 Task: Find connections with filter location Palín with filter topic #Trainerwith filter profile language French with filter current company HDFC Bank with filter school Andhra Loyola Institute of Engineering & Technology, Polytechnic Post Office, Loyola Campus,Vijayawada, PIN-520008. (CC-HP) with filter industry Retail Books and Printed News with filter service category Network Support with filter keywords title Animal Control Officer
Action: Mouse moved to (698, 102)
Screenshot: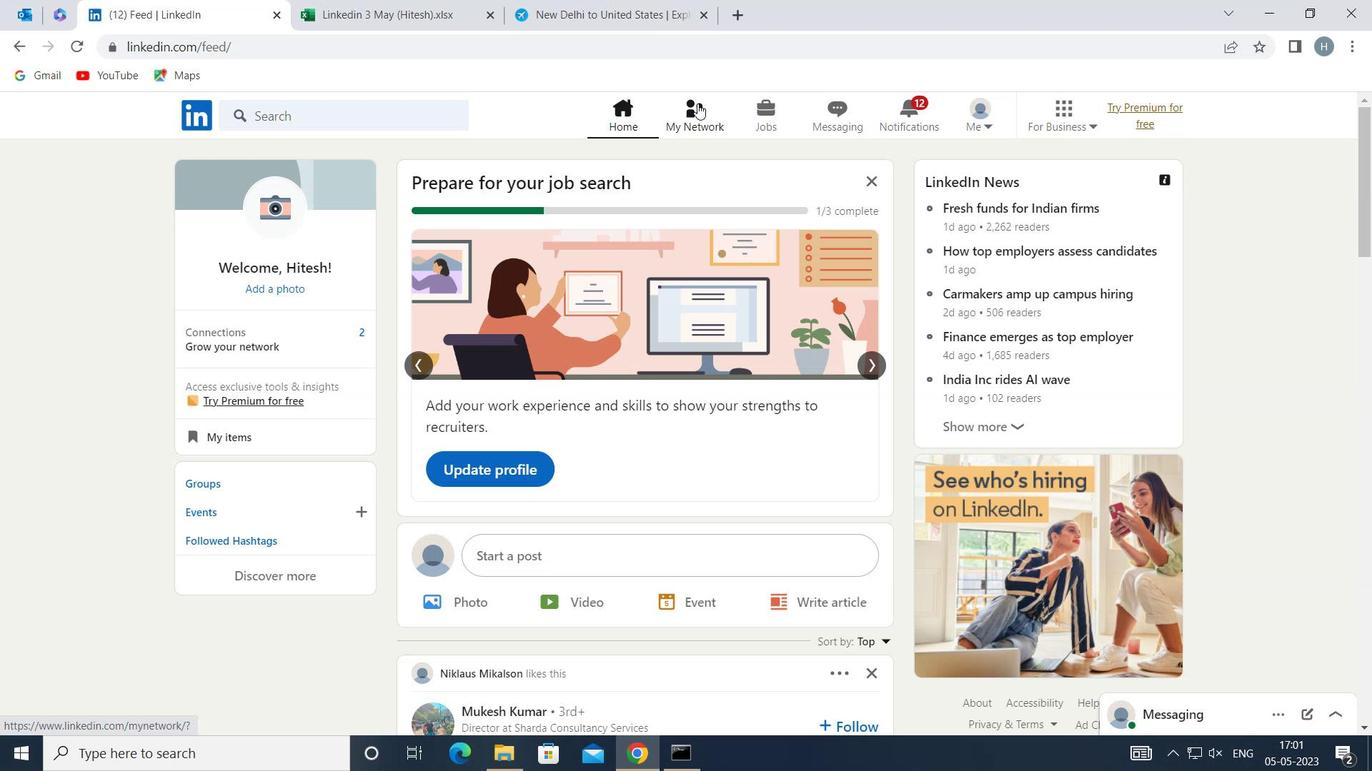 
Action: Mouse pressed left at (698, 102)
Screenshot: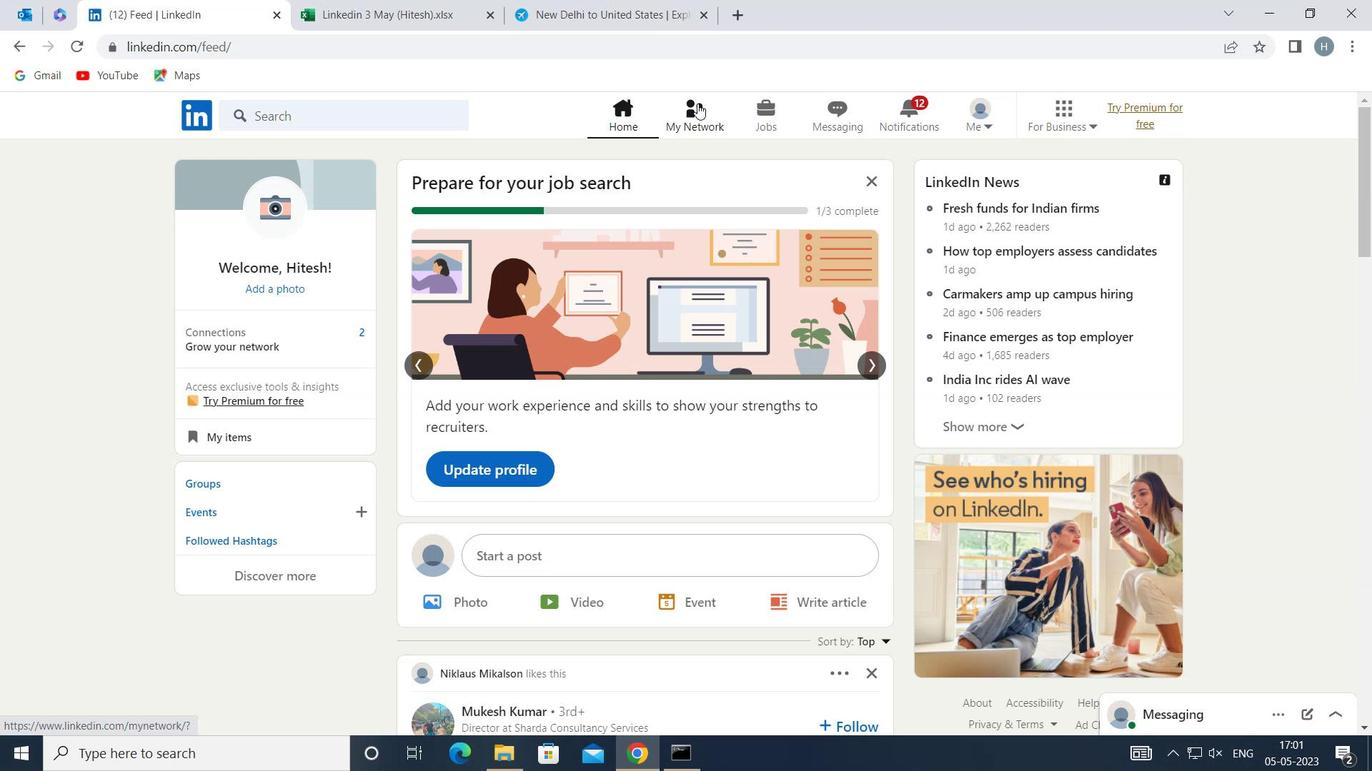 
Action: Mouse moved to (393, 205)
Screenshot: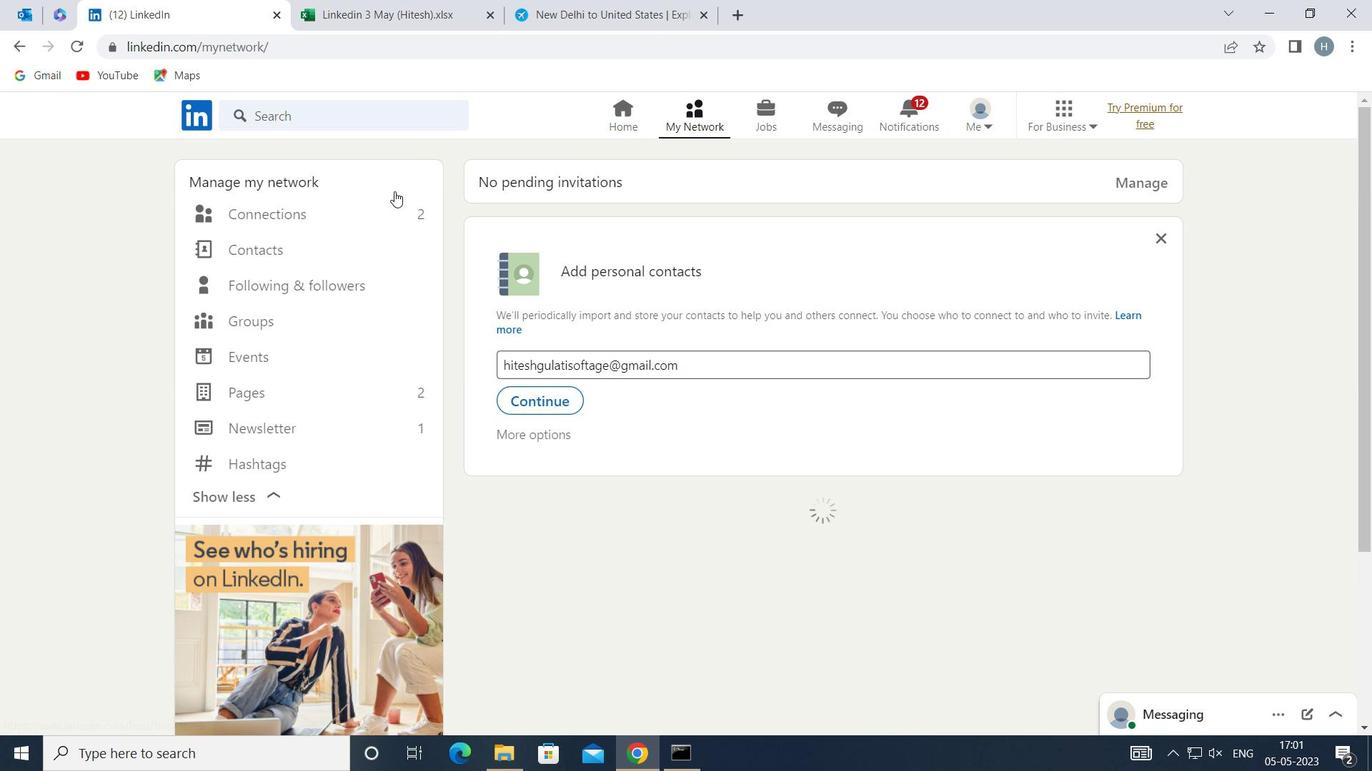 
Action: Mouse pressed left at (393, 205)
Screenshot: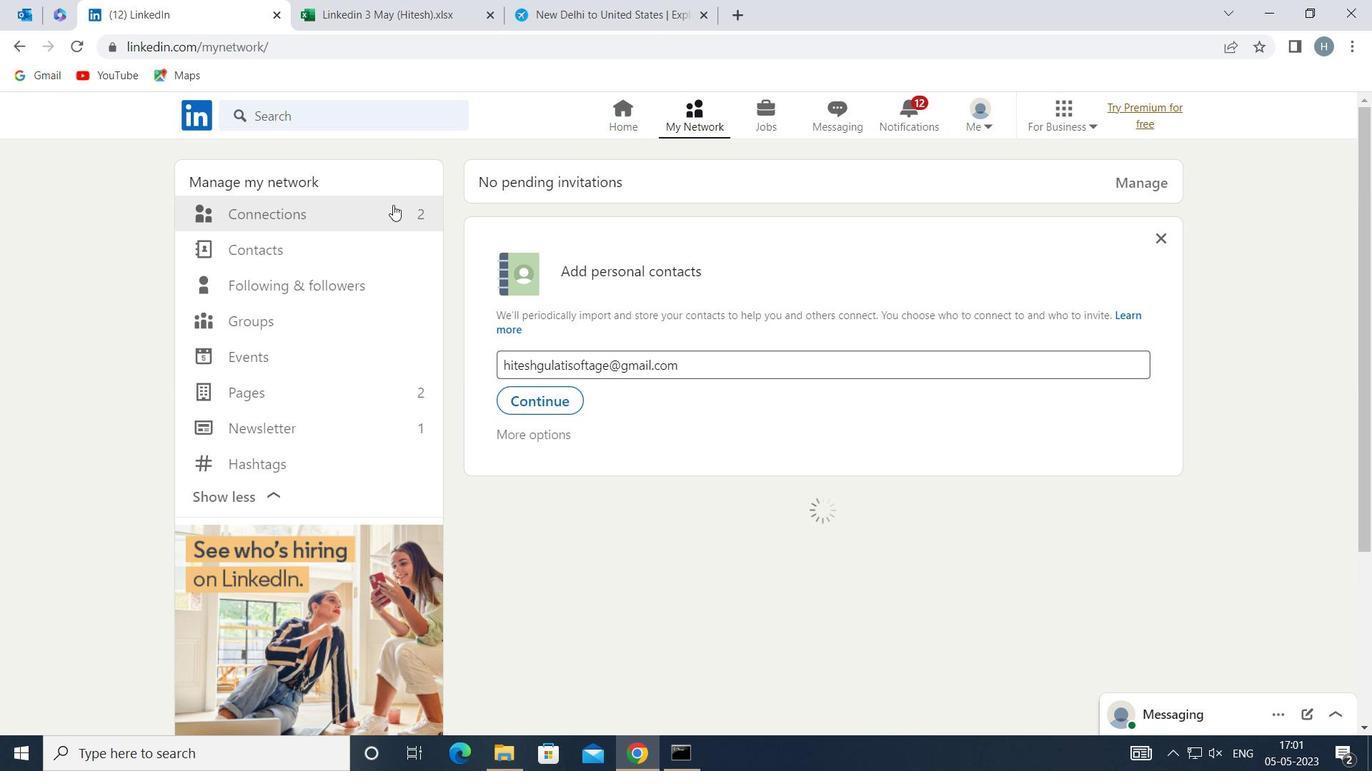 
Action: Mouse moved to (813, 214)
Screenshot: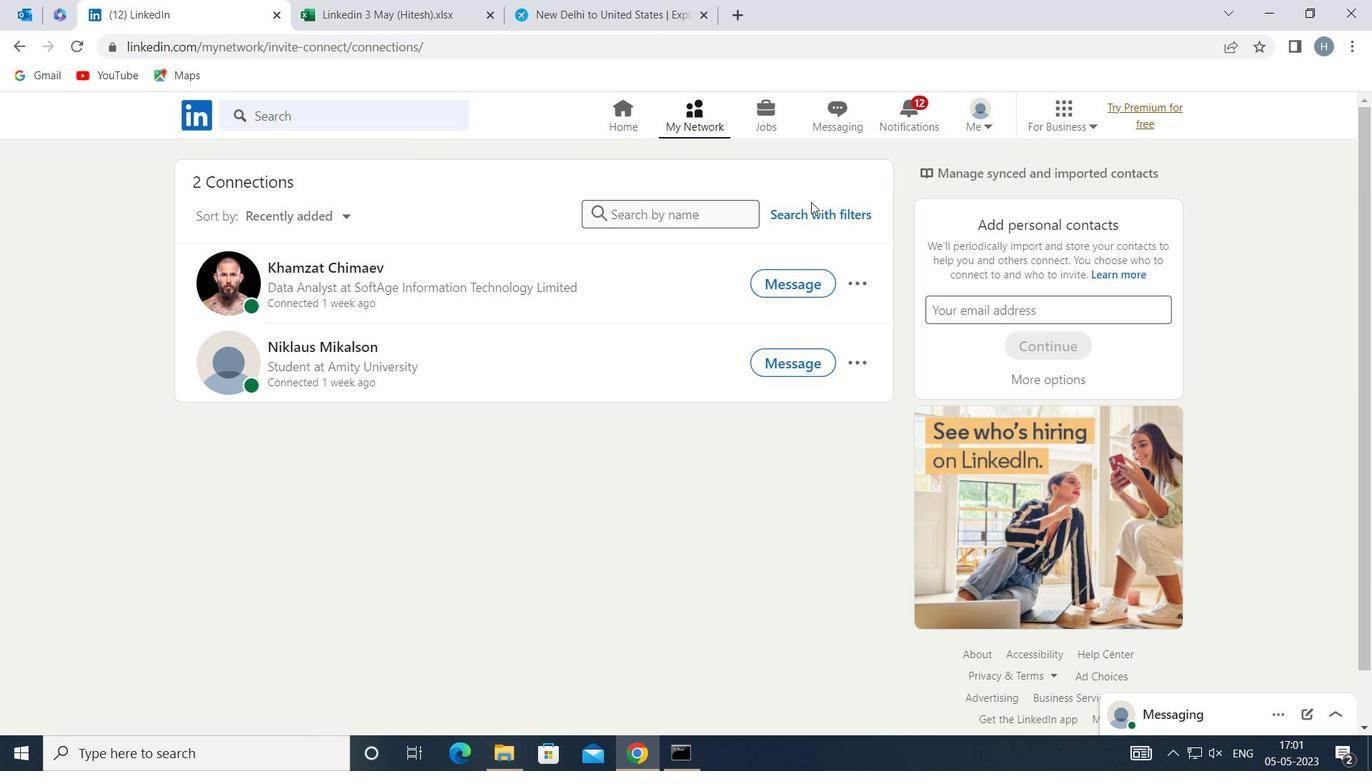 
Action: Mouse pressed left at (813, 214)
Screenshot: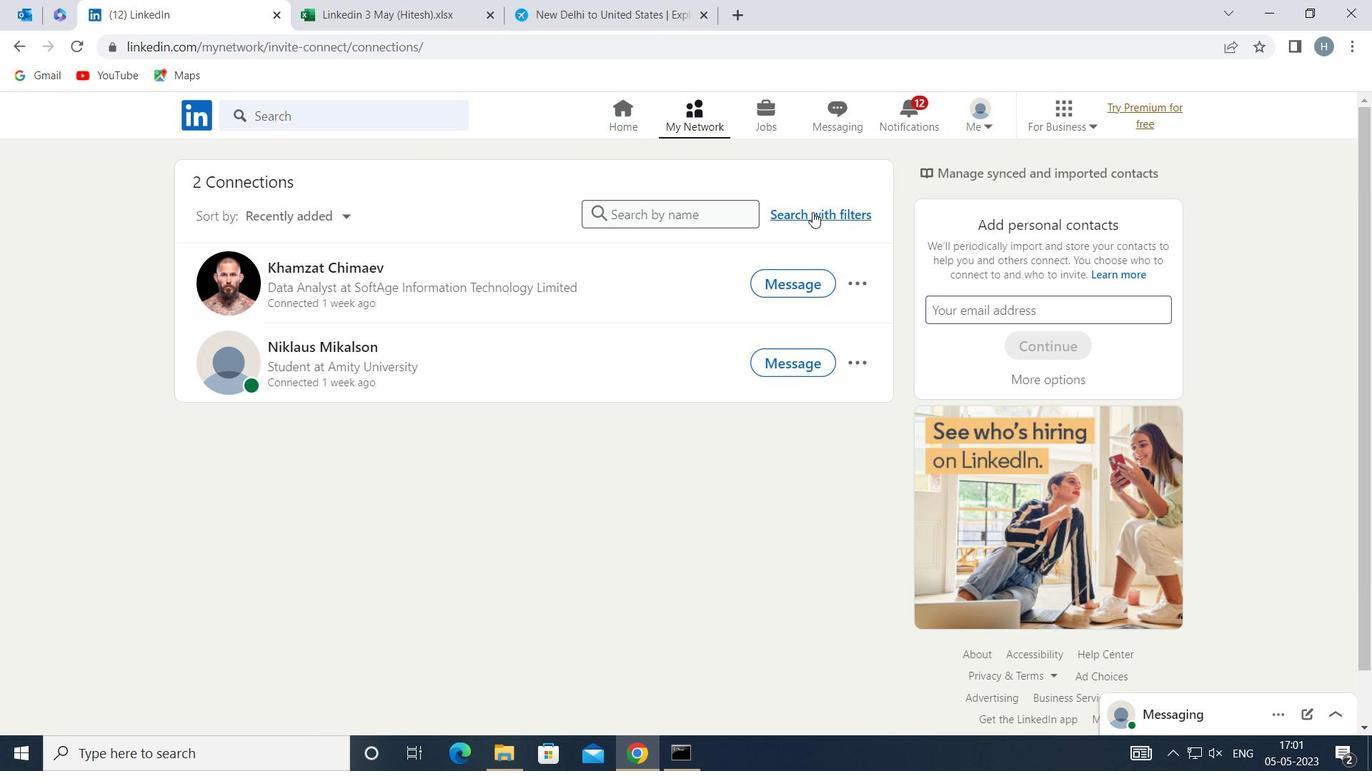 
Action: Mouse moved to (751, 162)
Screenshot: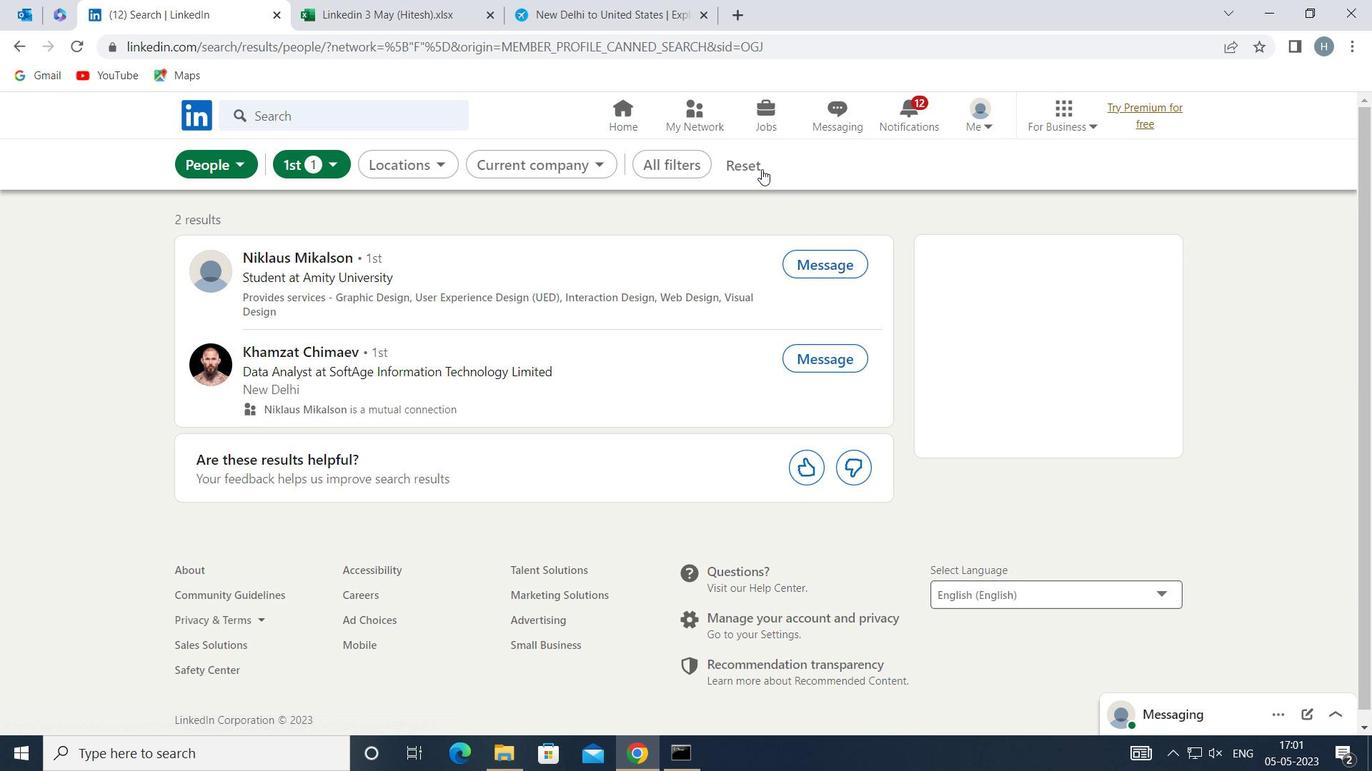 
Action: Mouse pressed left at (751, 162)
Screenshot: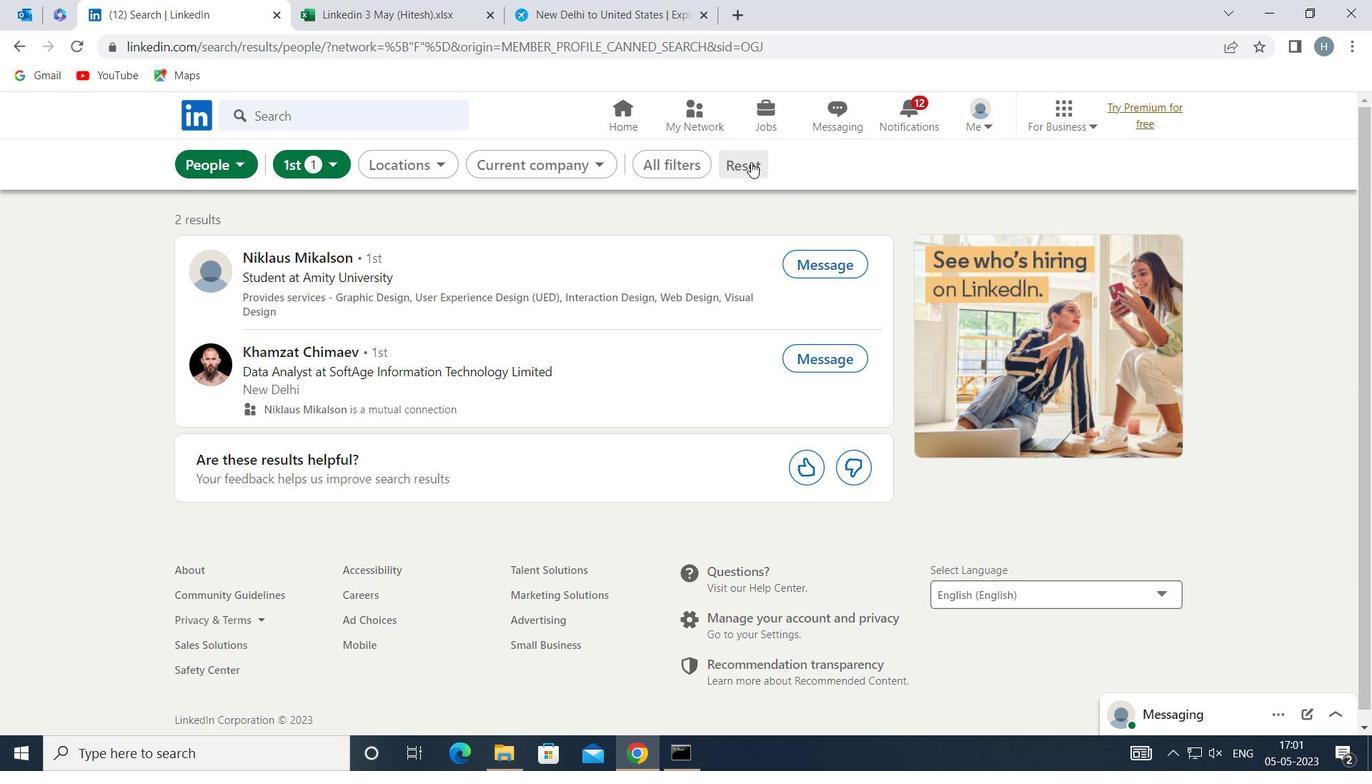 
Action: Mouse moved to (731, 162)
Screenshot: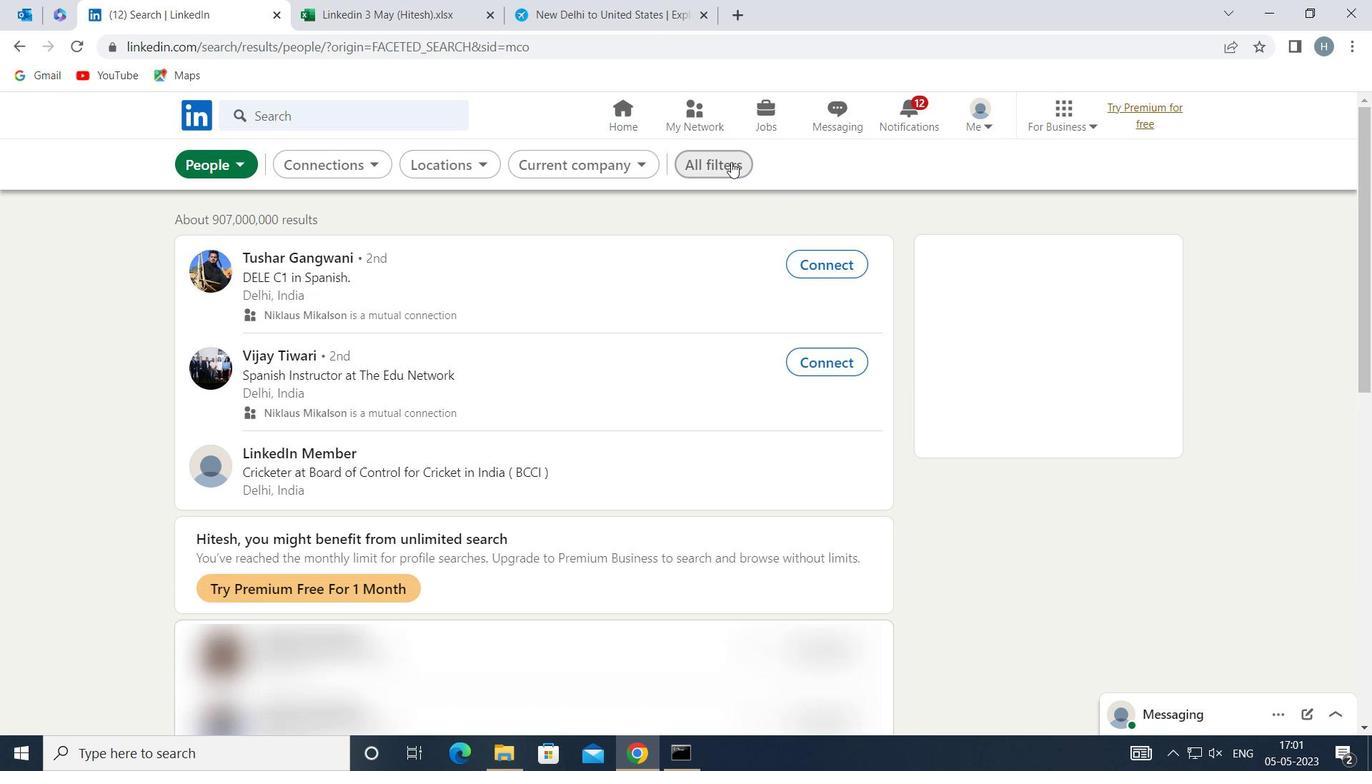 
Action: Mouse pressed left at (731, 162)
Screenshot: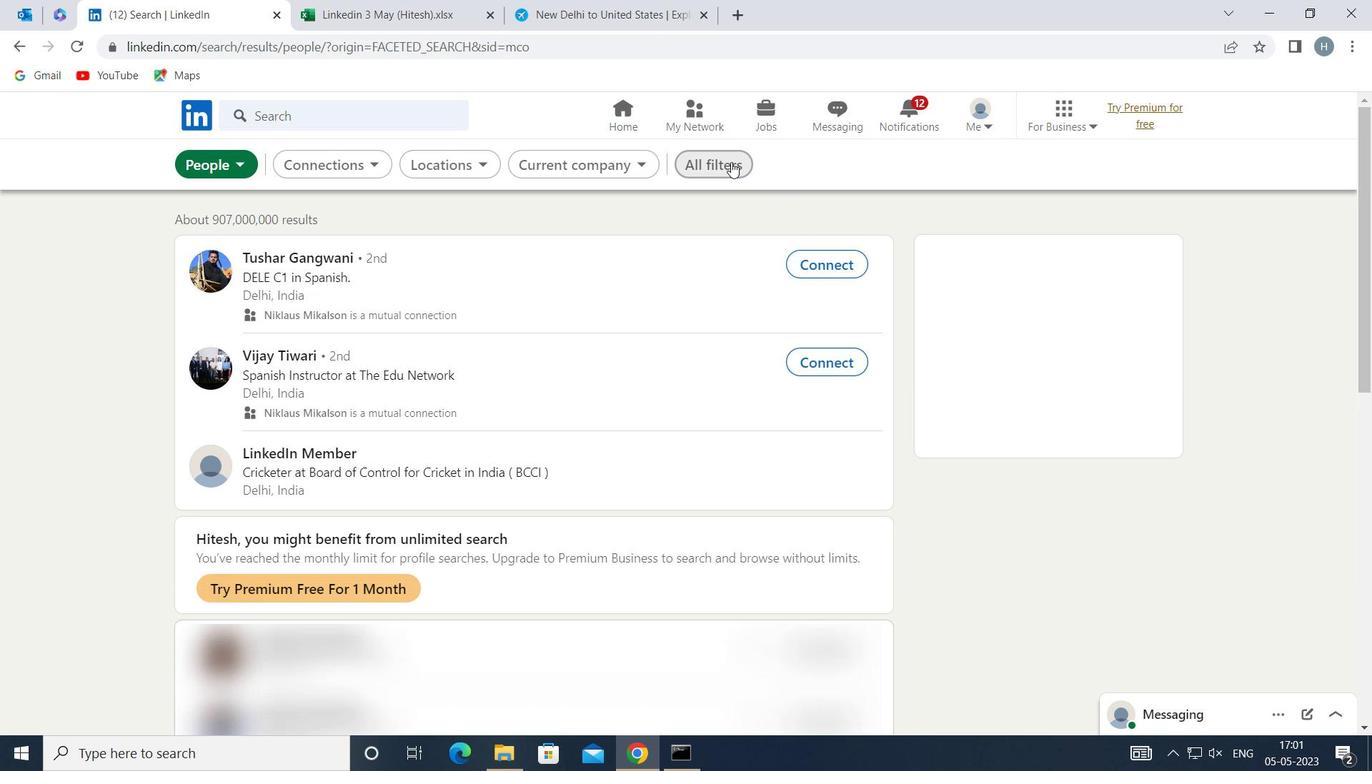 
Action: Mouse moved to (1001, 350)
Screenshot: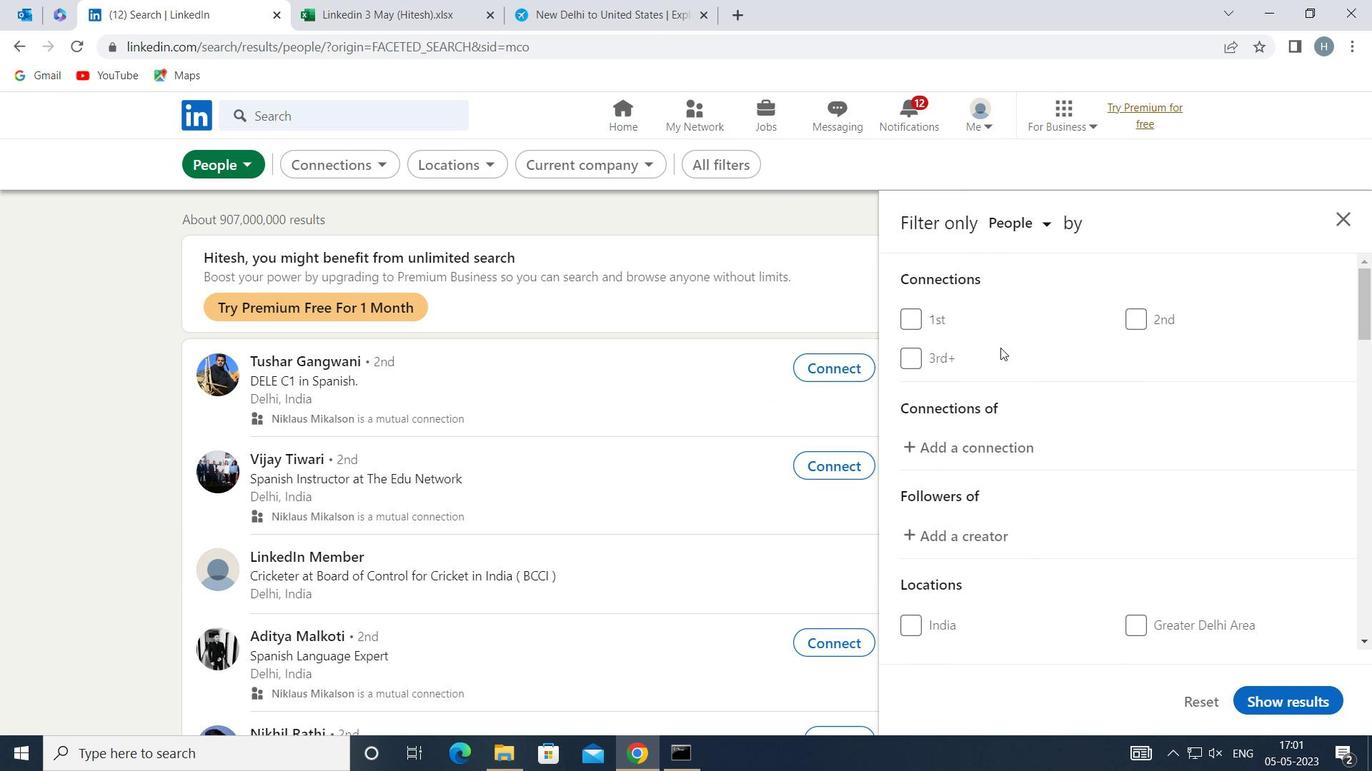 
Action: Mouse scrolled (1001, 350) with delta (0, 0)
Screenshot: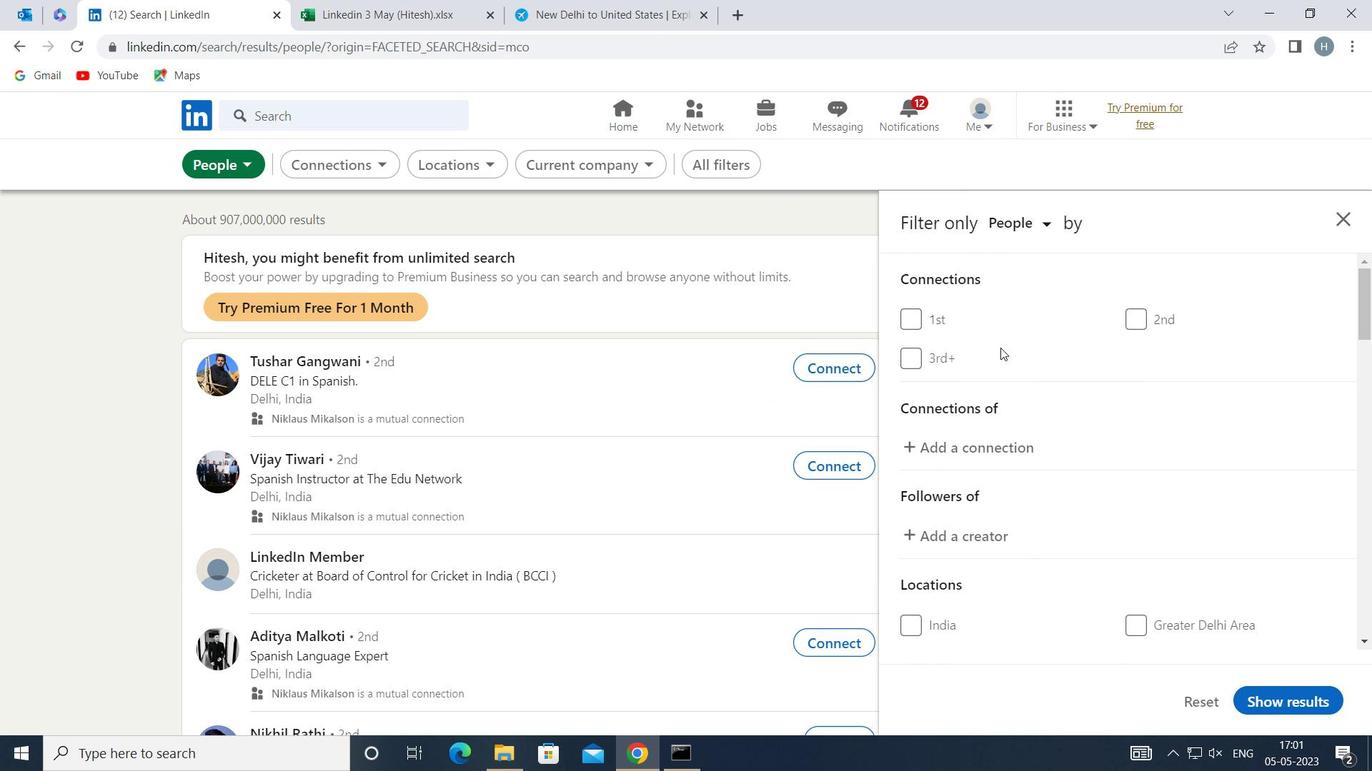 
Action: Mouse moved to (1001, 352)
Screenshot: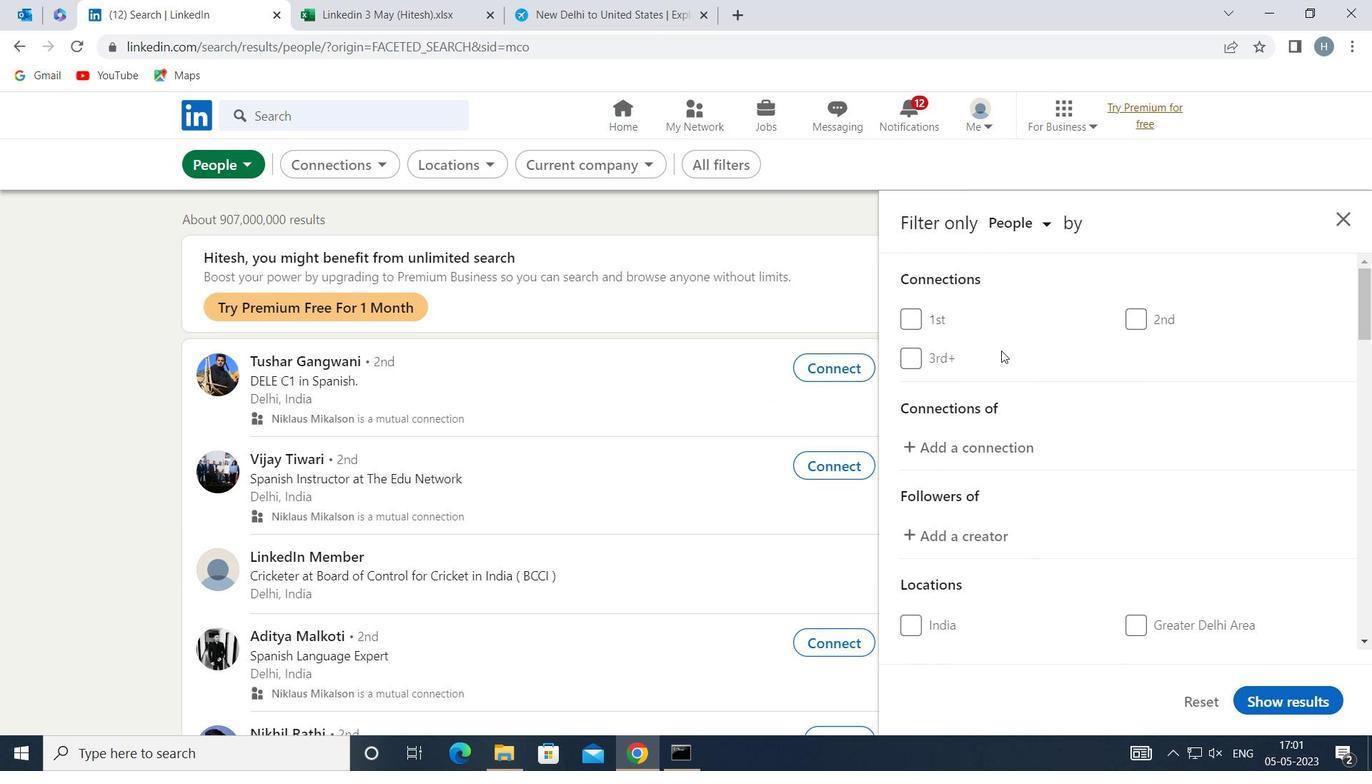 
Action: Mouse scrolled (1001, 351) with delta (0, 0)
Screenshot: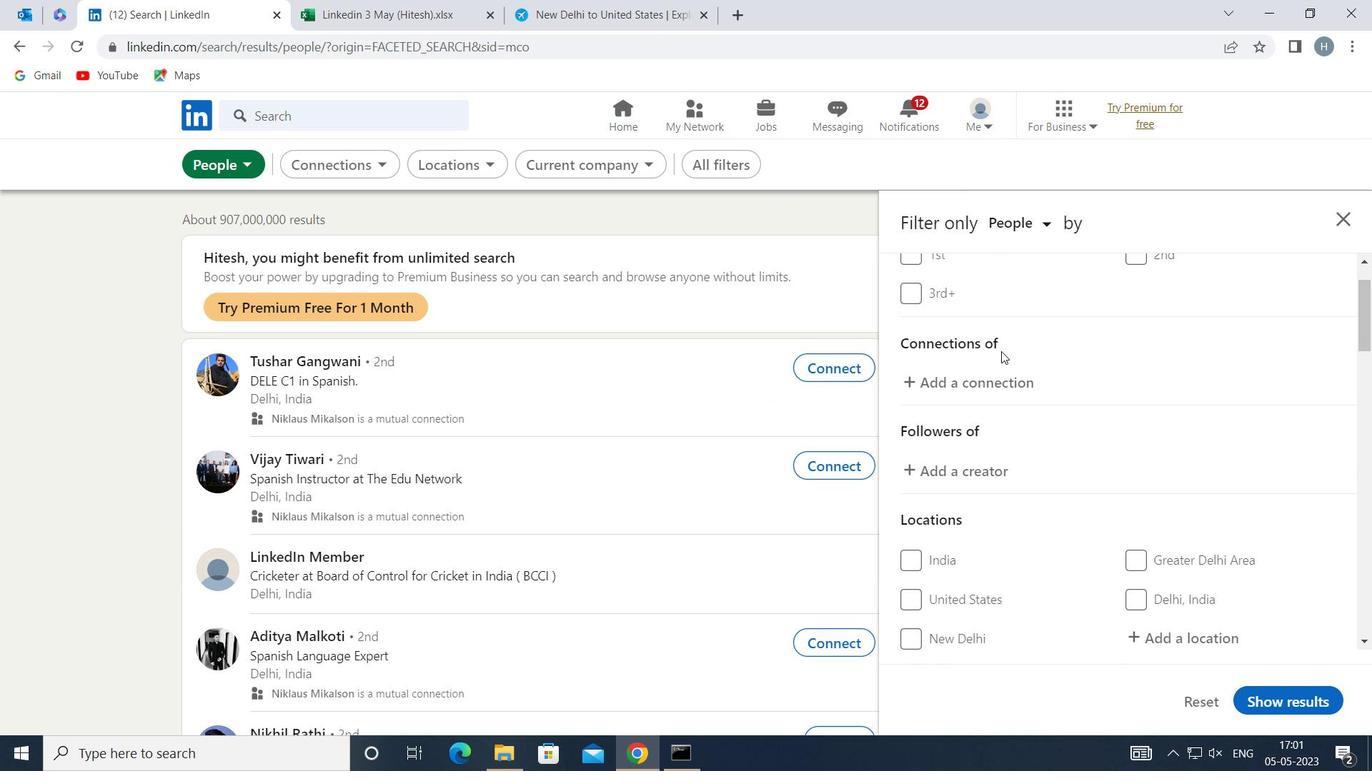 
Action: Mouse moved to (1184, 513)
Screenshot: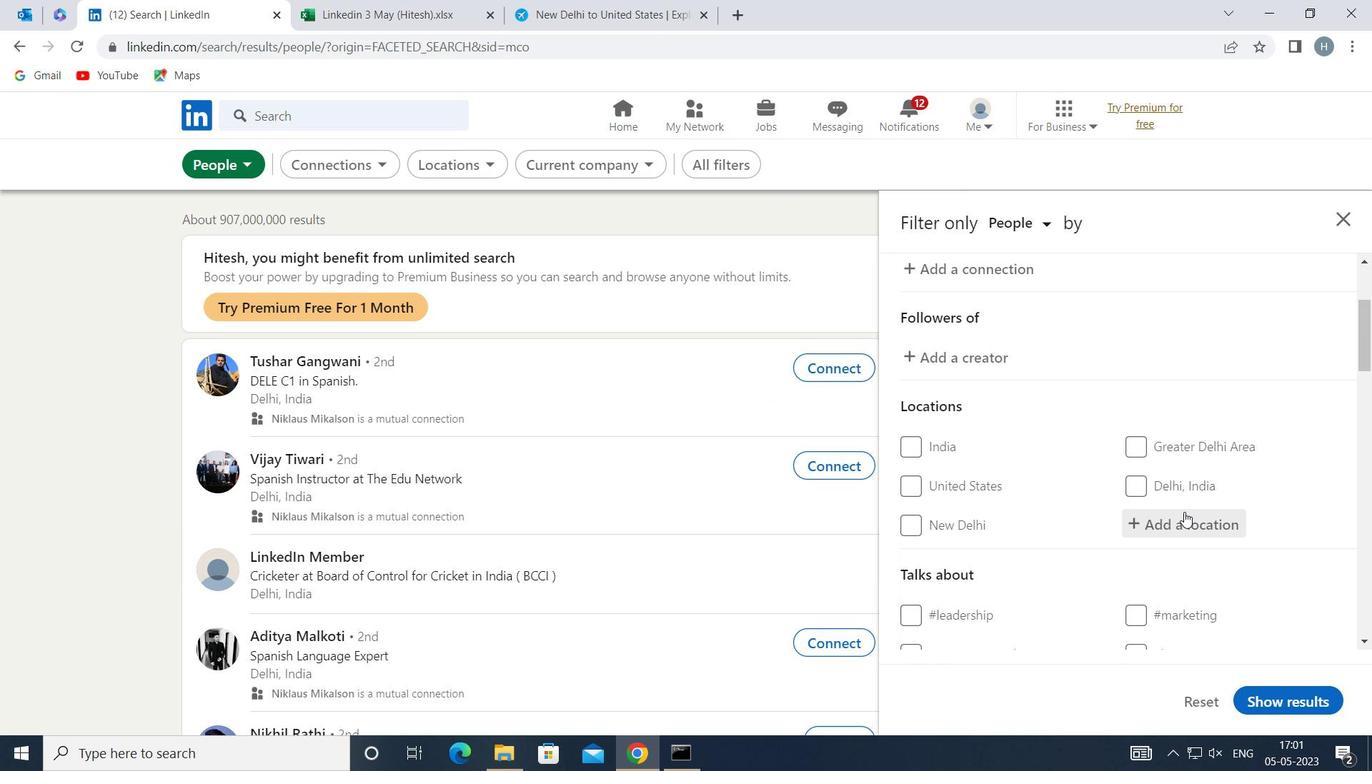 
Action: Mouse pressed left at (1184, 513)
Screenshot: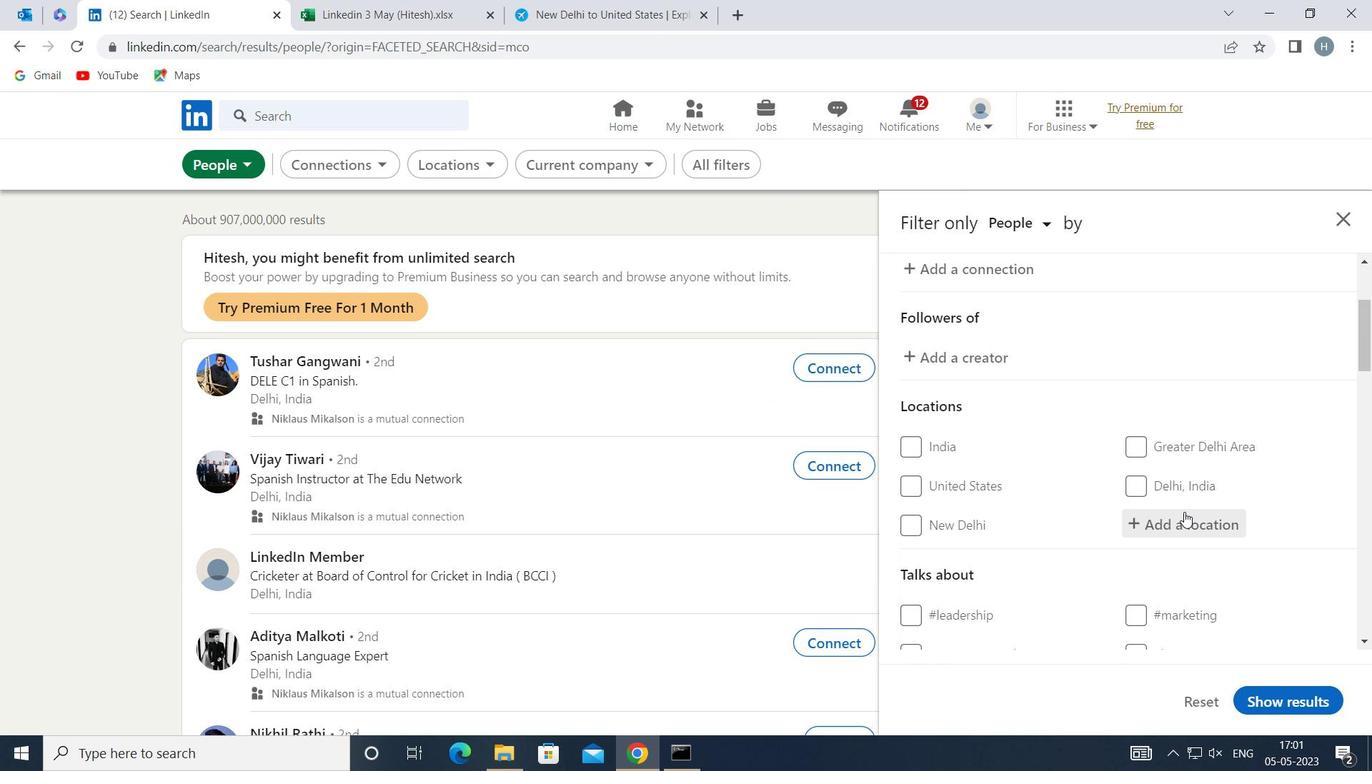 
Action: Mouse moved to (1187, 513)
Screenshot: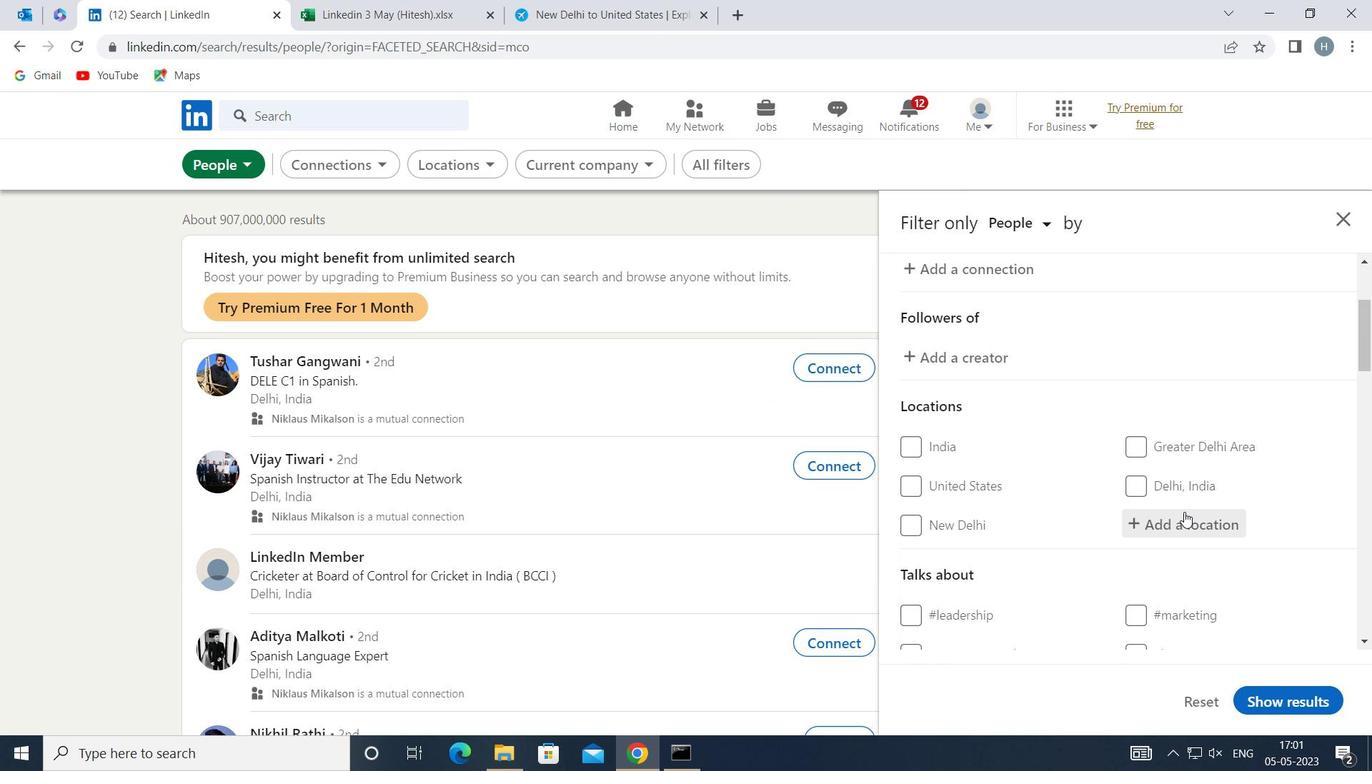 
Action: Key pressed <Key.shift>PALIN
Screenshot: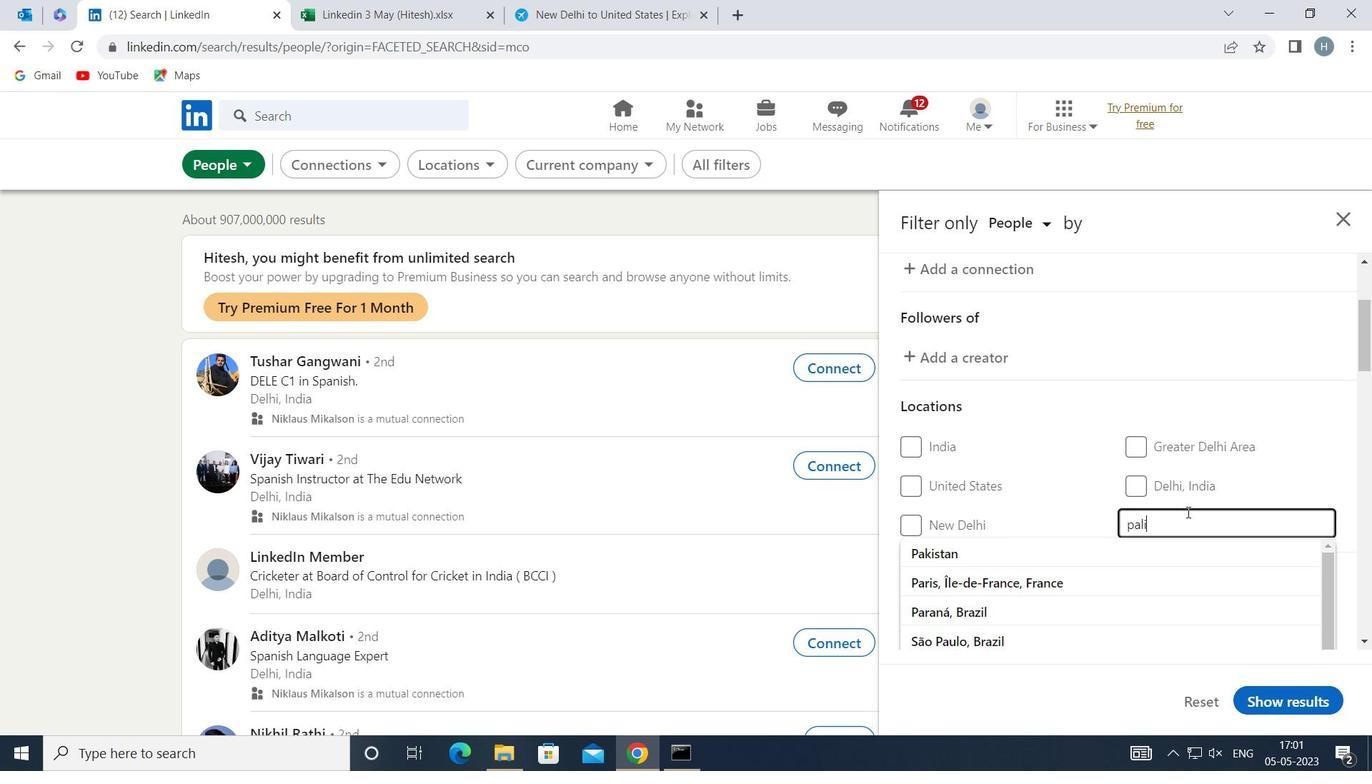 
Action: Mouse moved to (1111, 551)
Screenshot: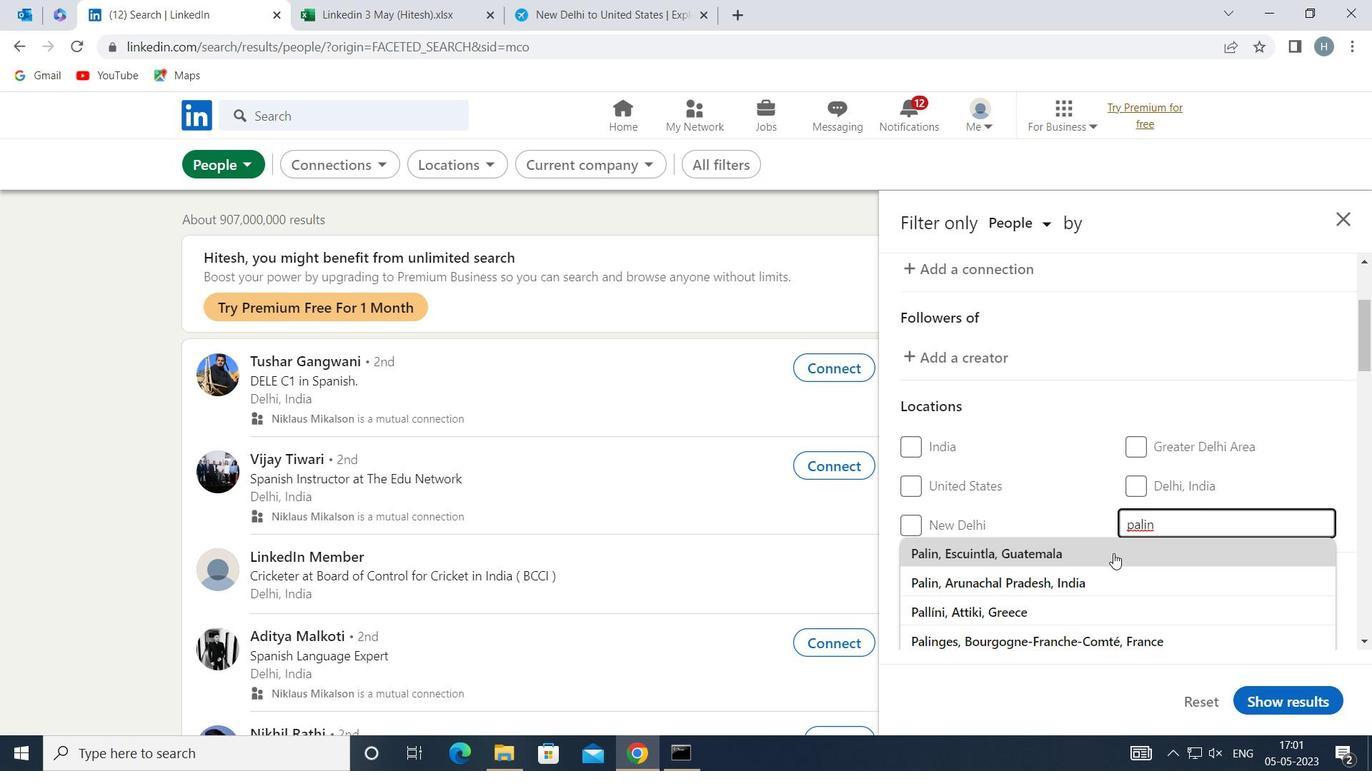 
Action: Mouse pressed left at (1111, 551)
Screenshot: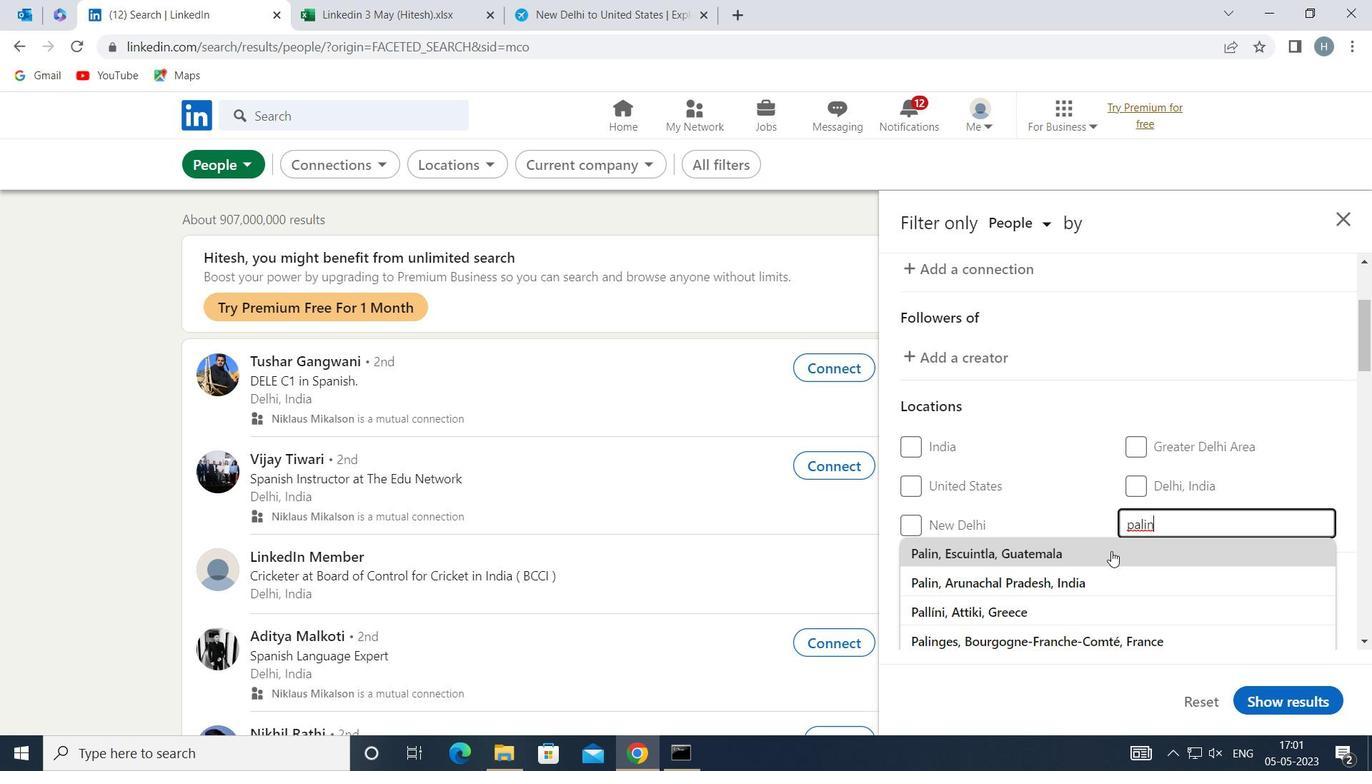 
Action: Mouse moved to (1113, 538)
Screenshot: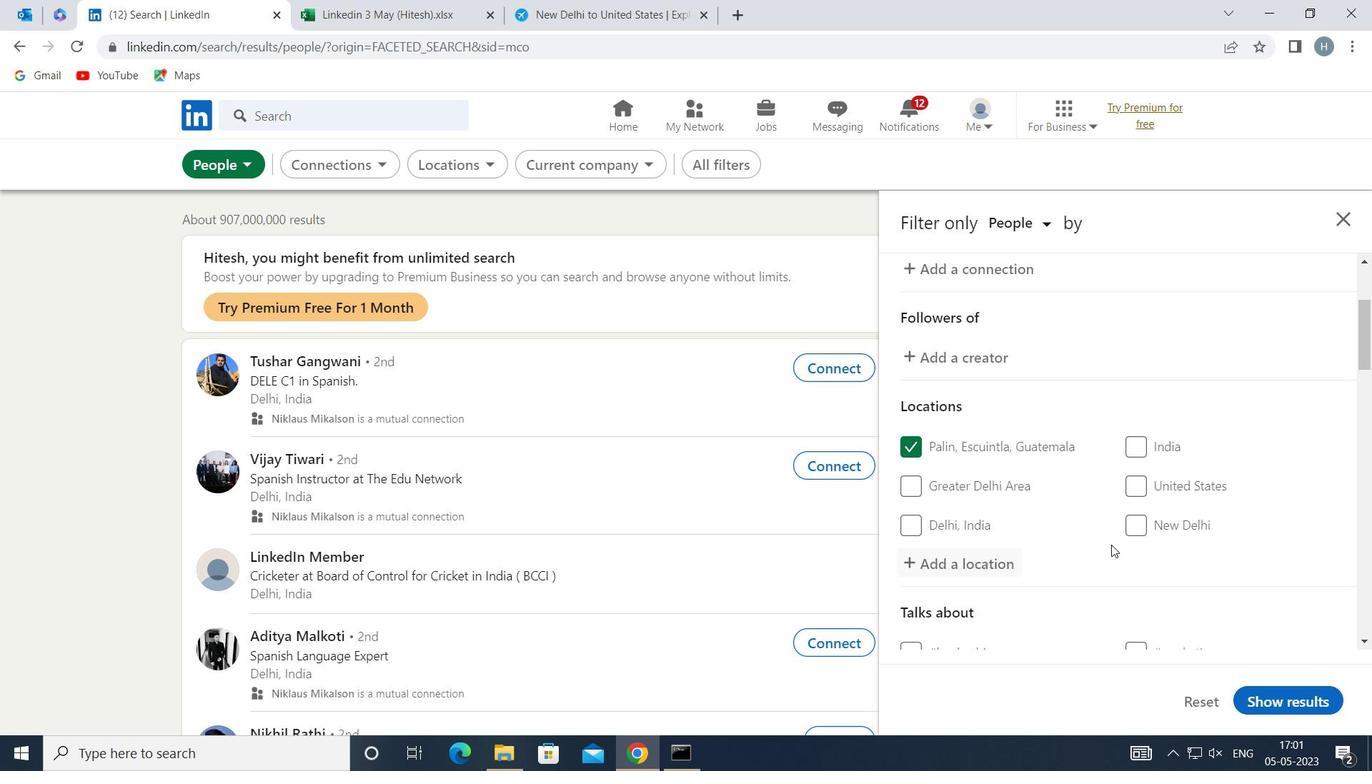 
Action: Mouse scrolled (1113, 538) with delta (0, 0)
Screenshot: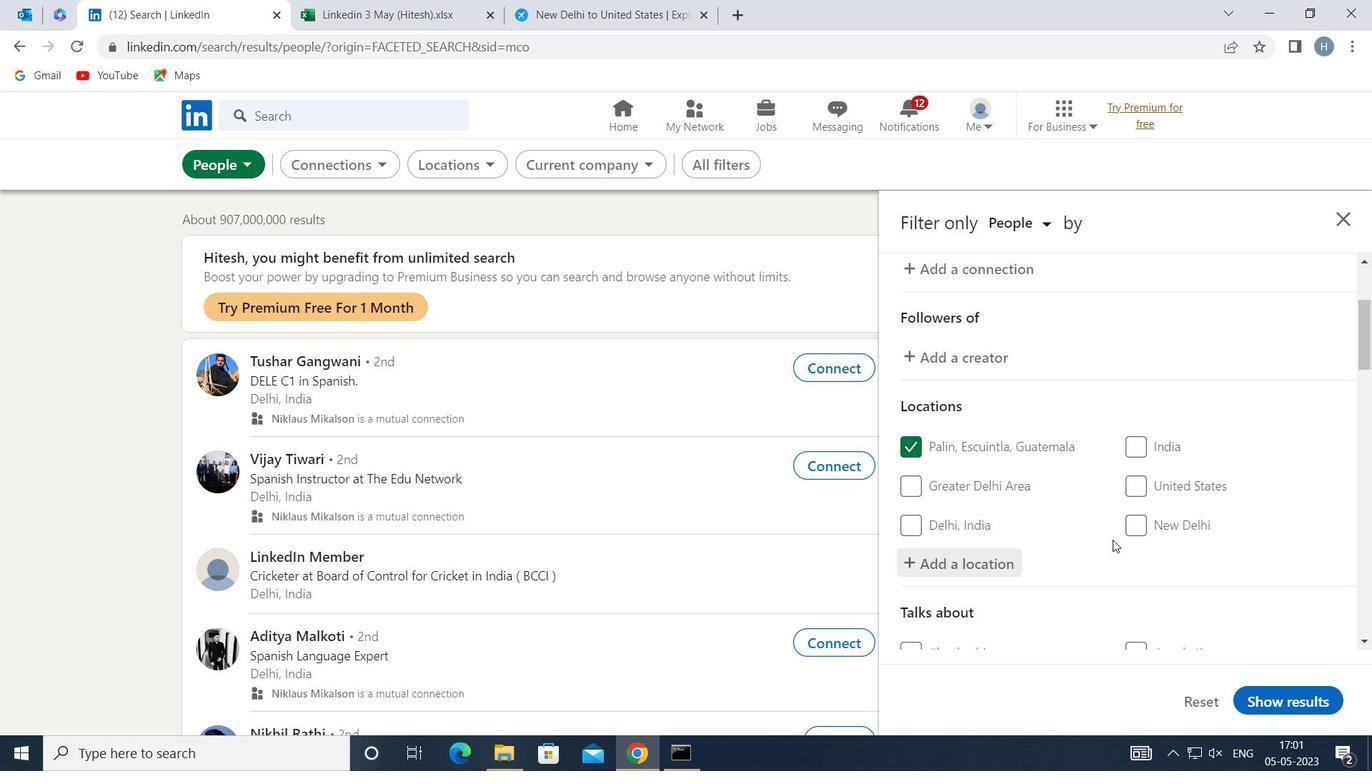 
Action: Mouse scrolled (1113, 538) with delta (0, 0)
Screenshot: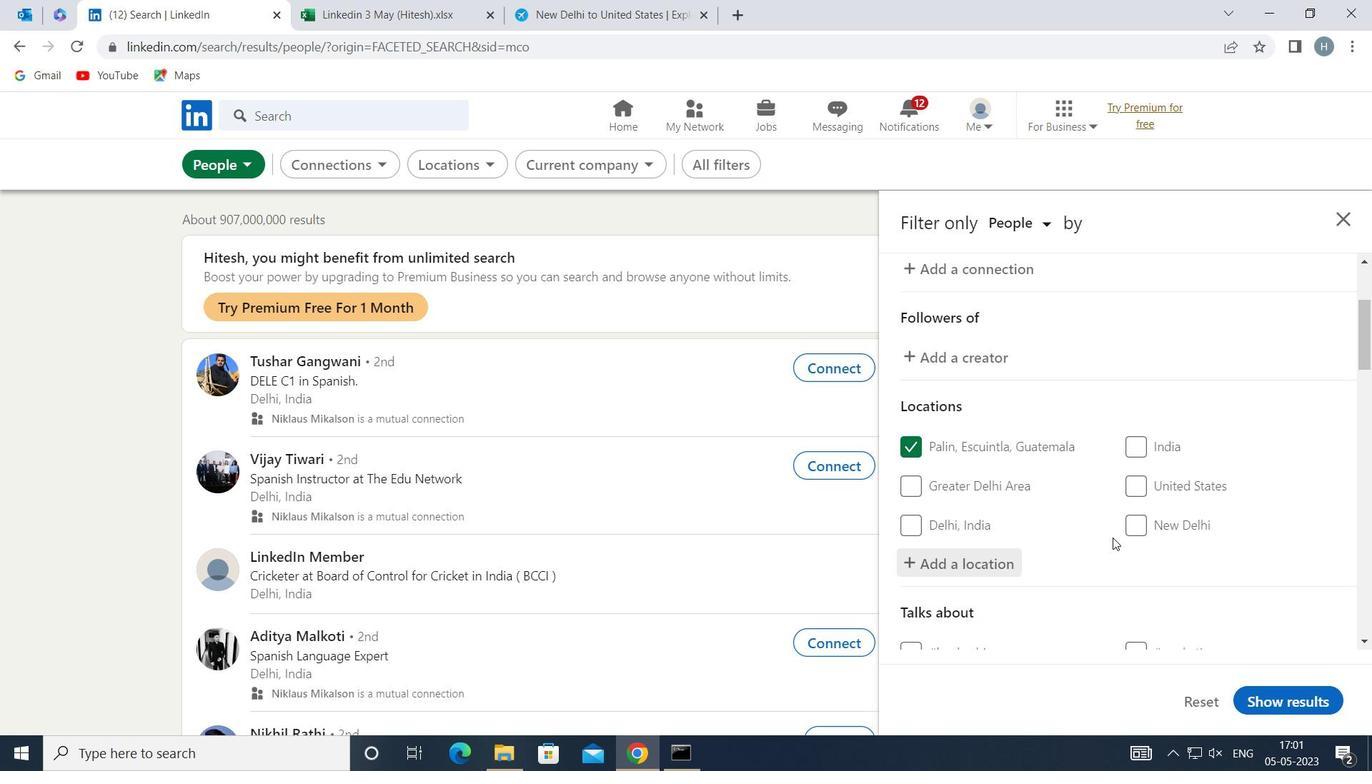 
Action: Mouse moved to (1114, 537)
Screenshot: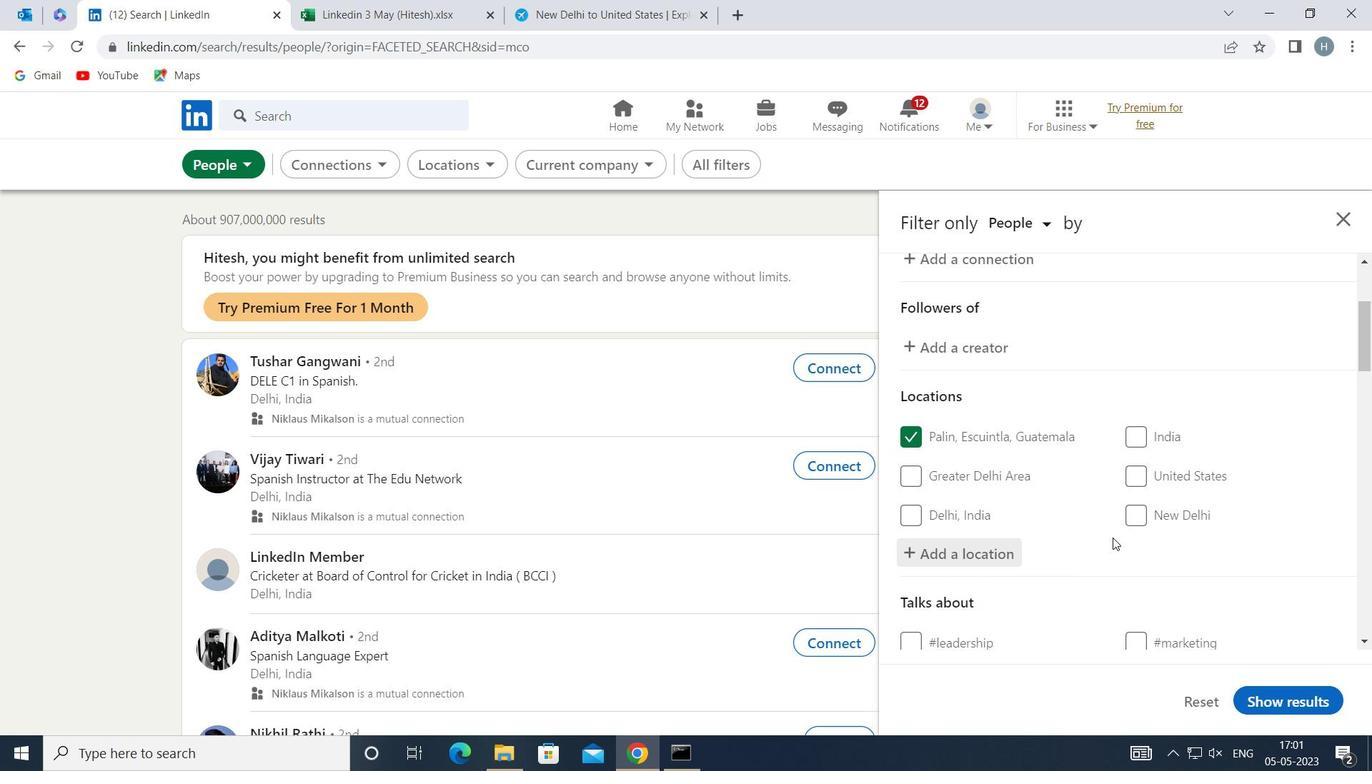 
Action: Mouse scrolled (1114, 536) with delta (0, 0)
Screenshot: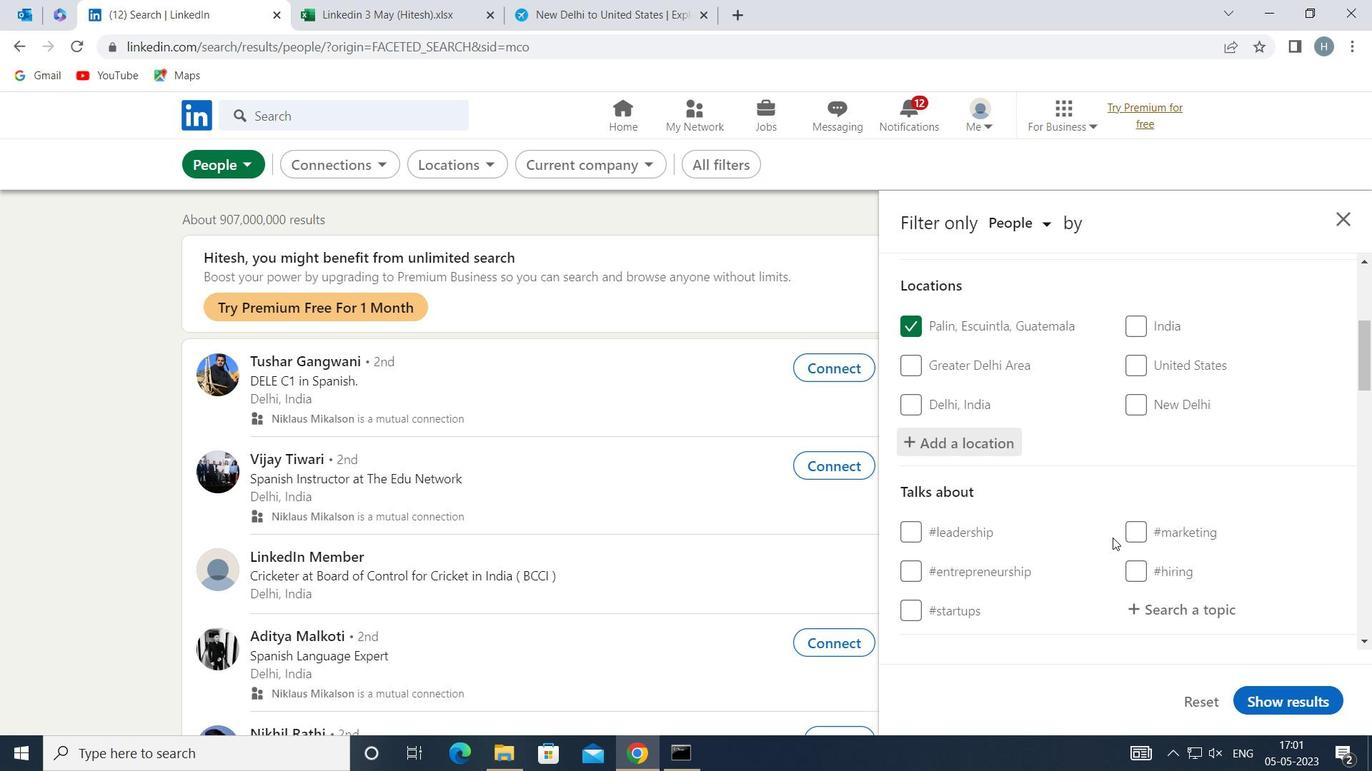 
Action: Mouse moved to (1188, 459)
Screenshot: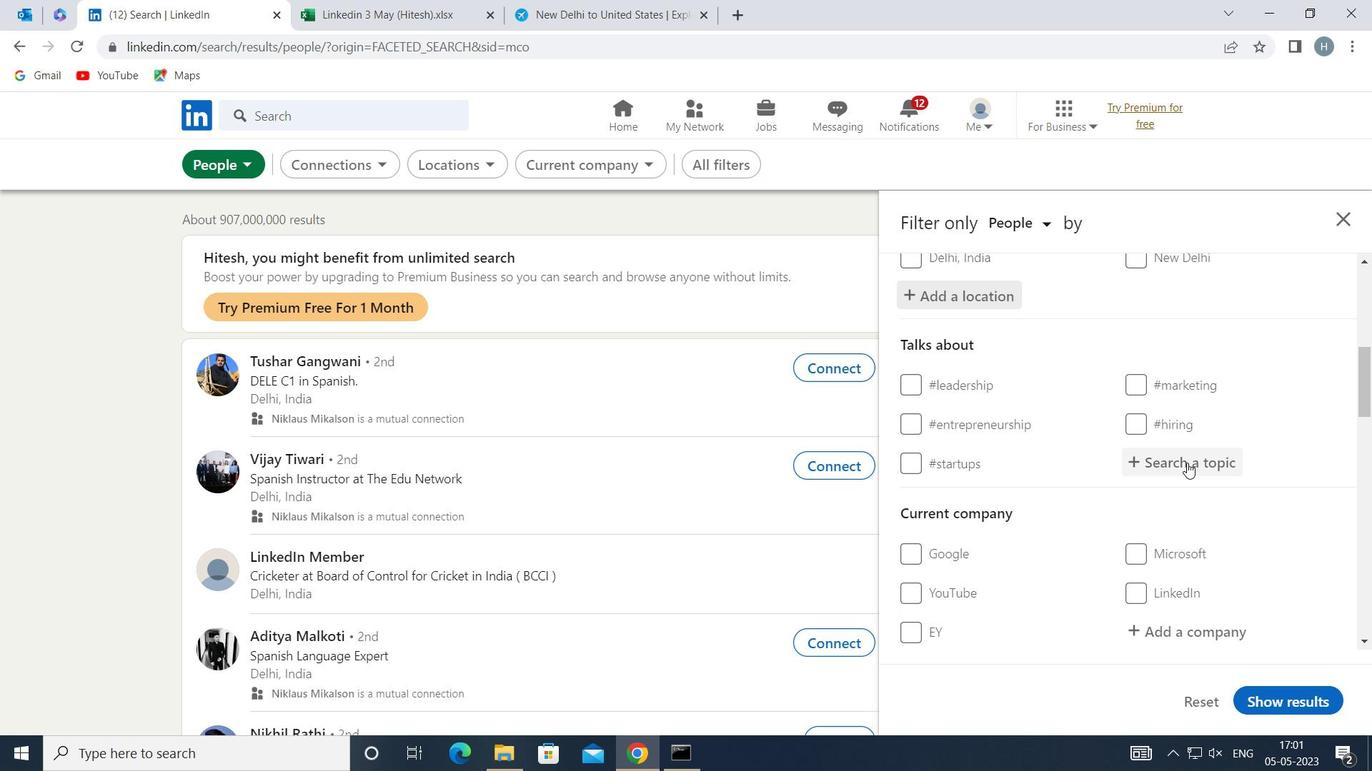 
Action: Mouse pressed left at (1188, 459)
Screenshot: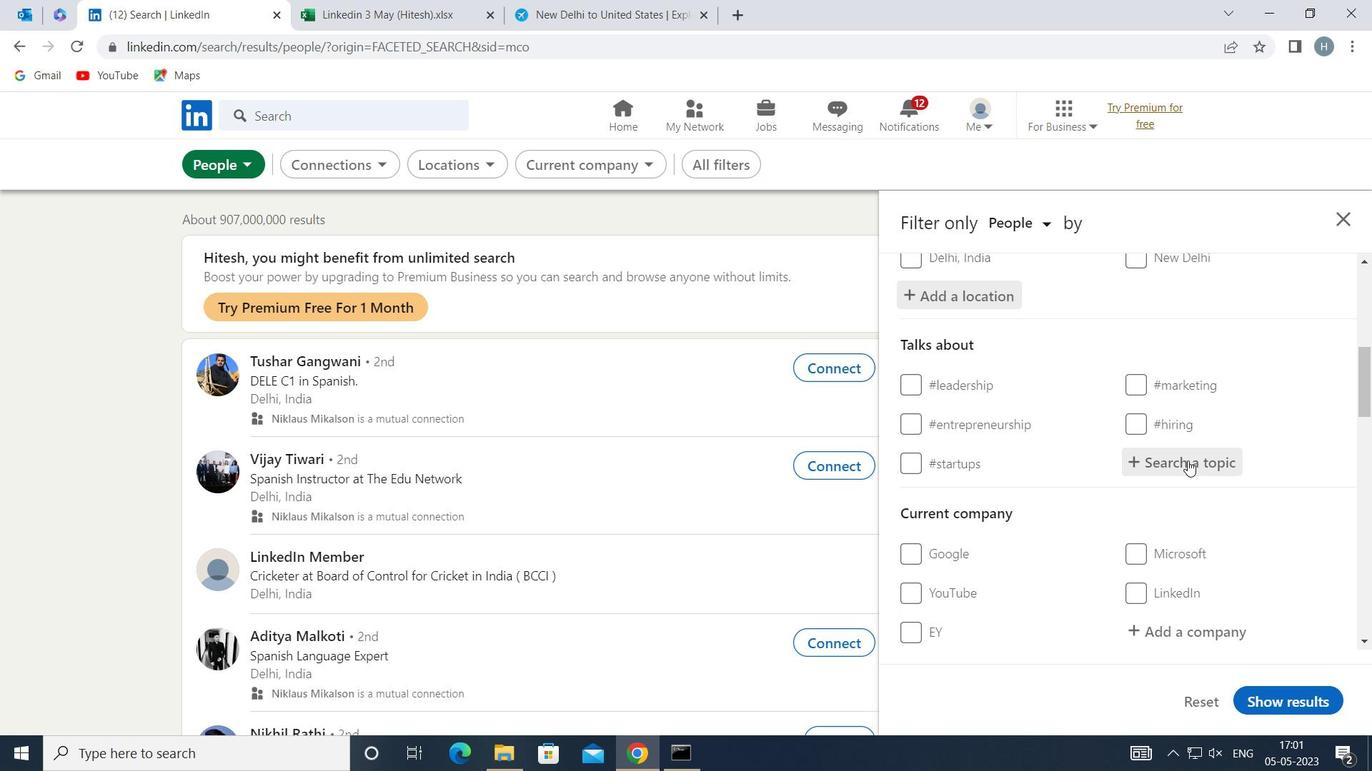 
Action: Key pressed <Key.shift>TRAINER
Screenshot: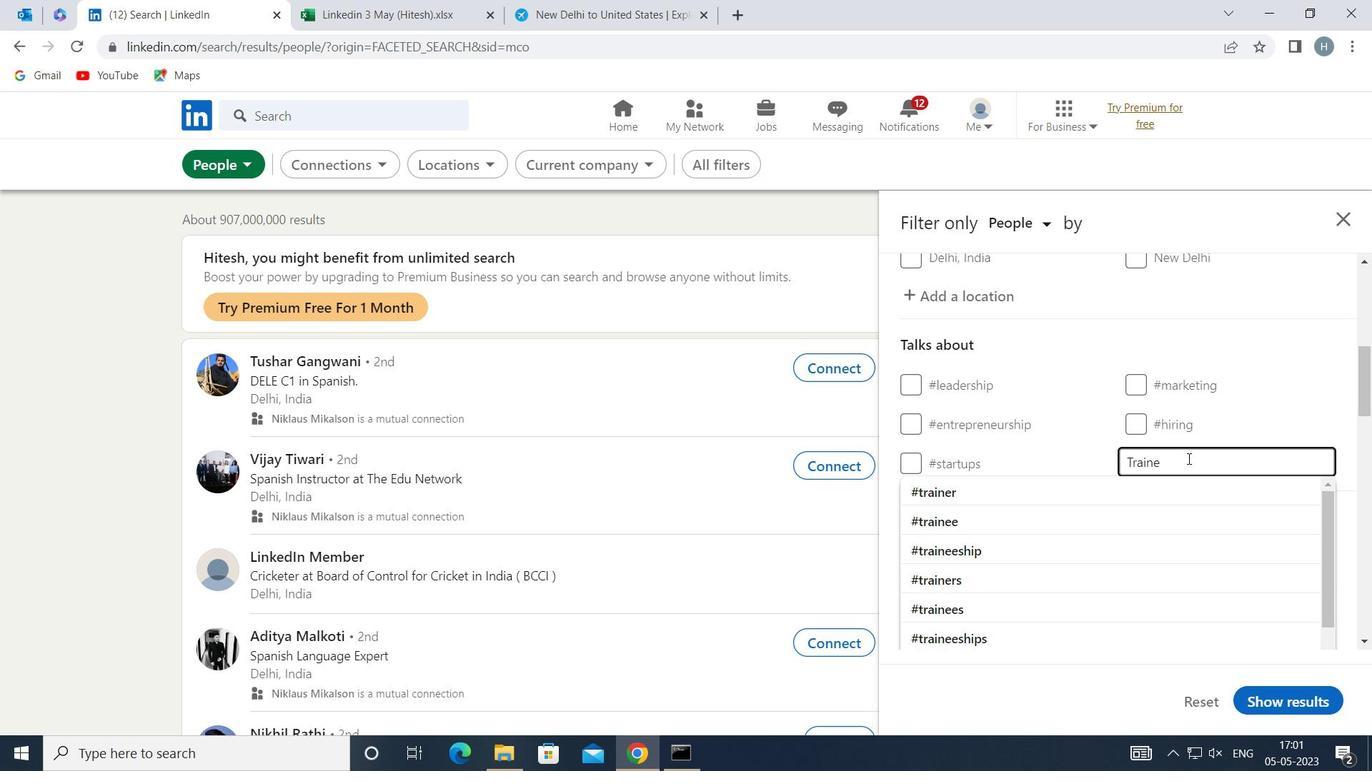 
Action: Mouse moved to (1181, 479)
Screenshot: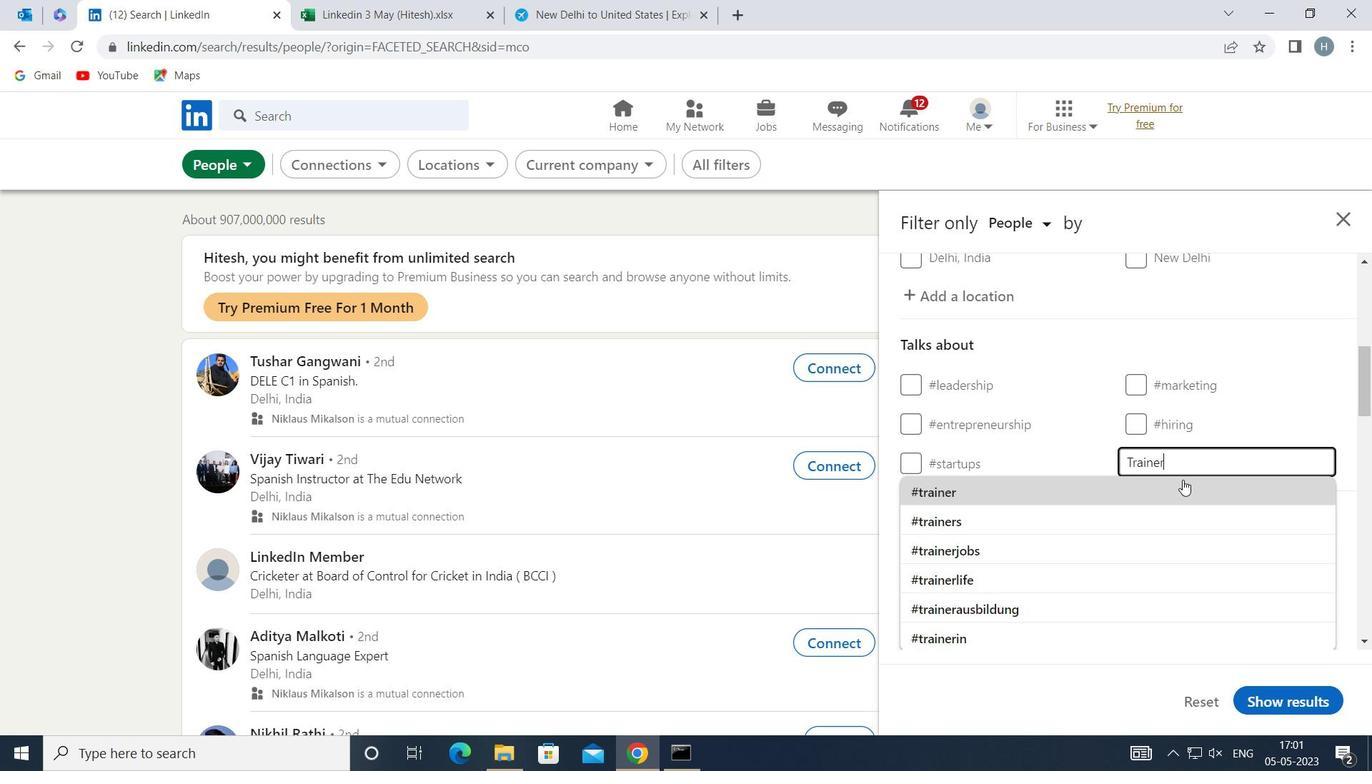 
Action: Mouse pressed left at (1181, 479)
Screenshot: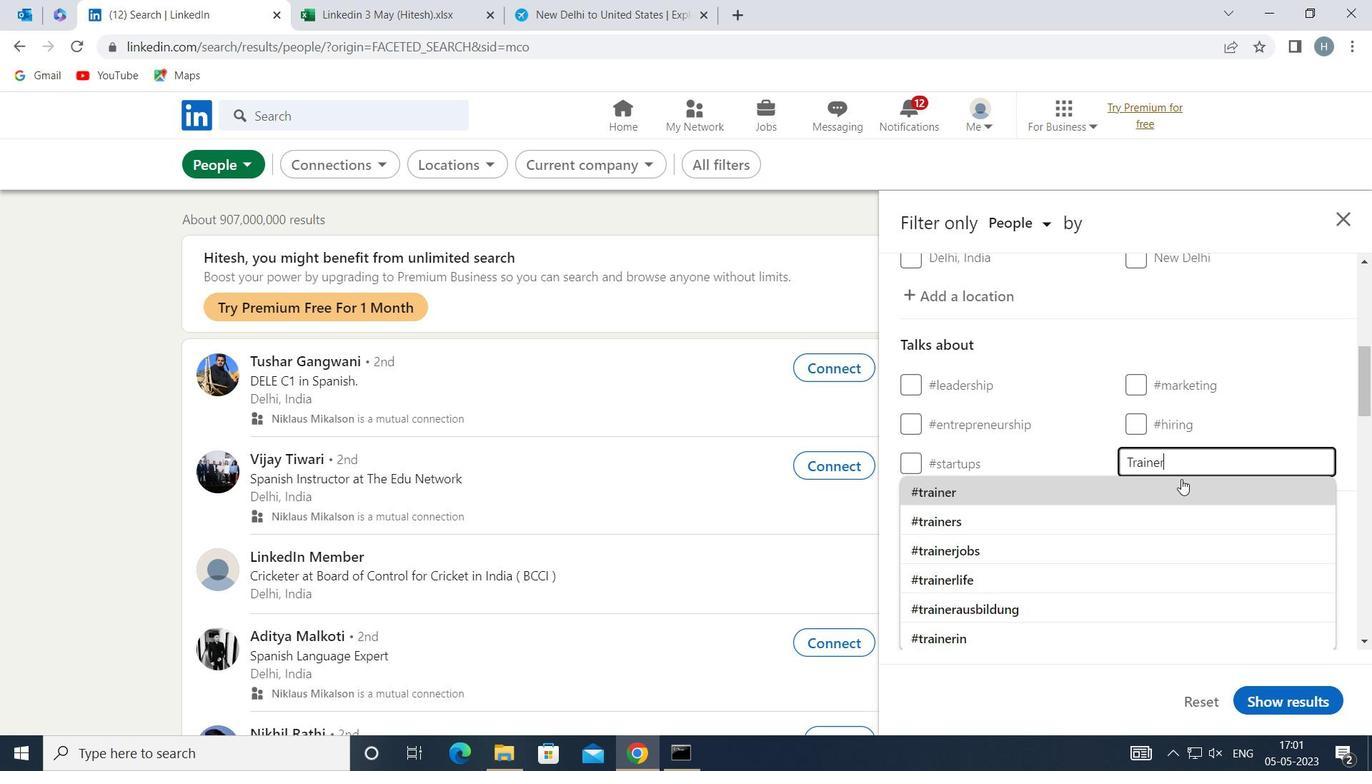 
Action: Mouse moved to (1118, 444)
Screenshot: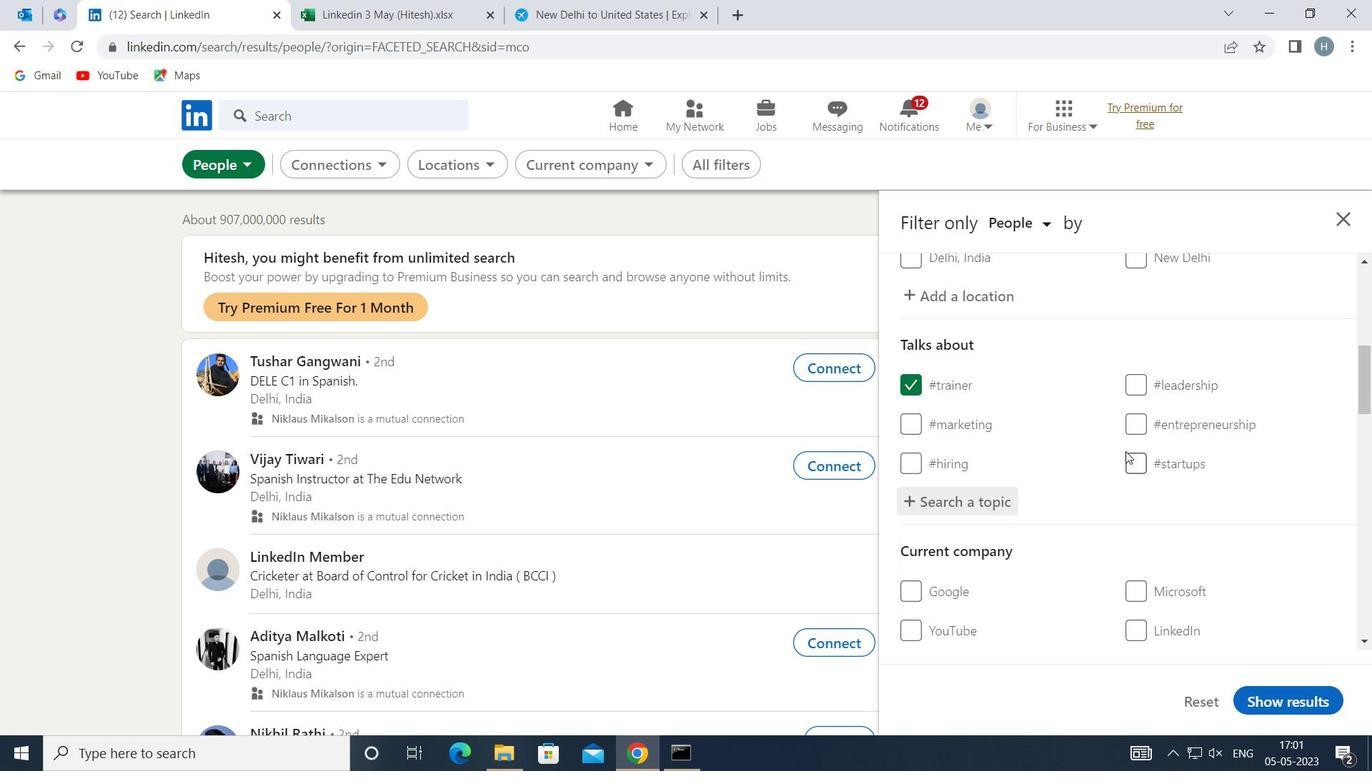 
Action: Mouse scrolled (1118, 443) with delta (0, 0)
Screenshot: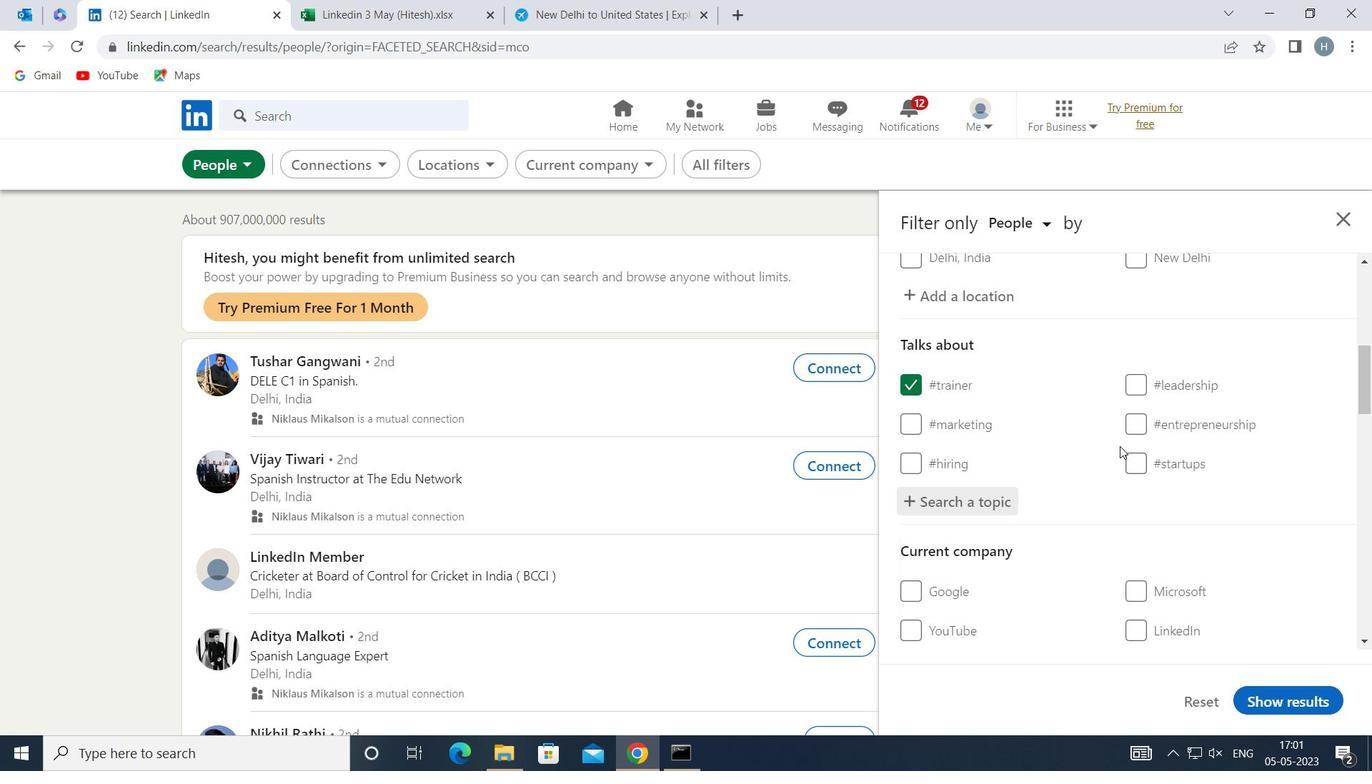 
Action: Mouse scrolled (1118, 443) with delta (0, 0)
Screenshot: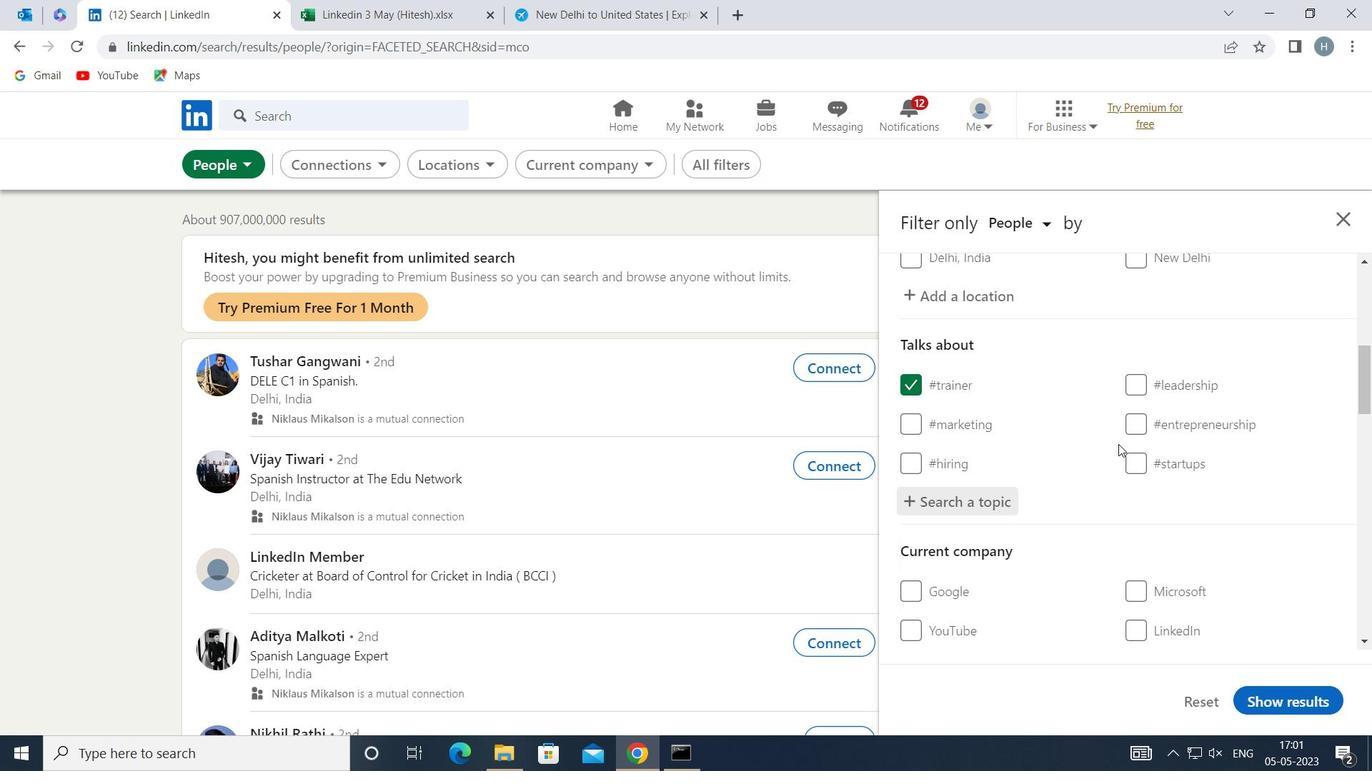 
Action: Mouse scrolled (1118, 443) with delta (0, 0)
Screenshot: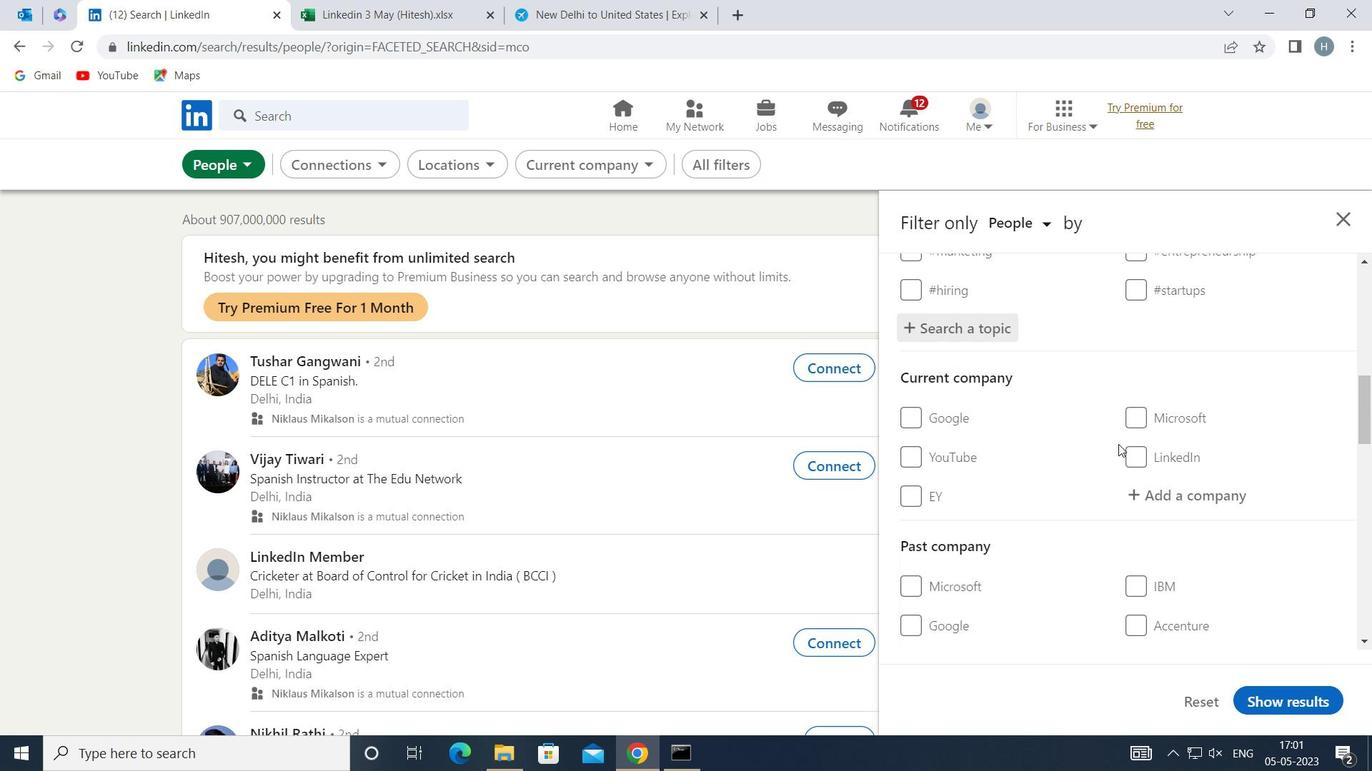 
Action: Mouse moved to (1118, 443)
Screenshot: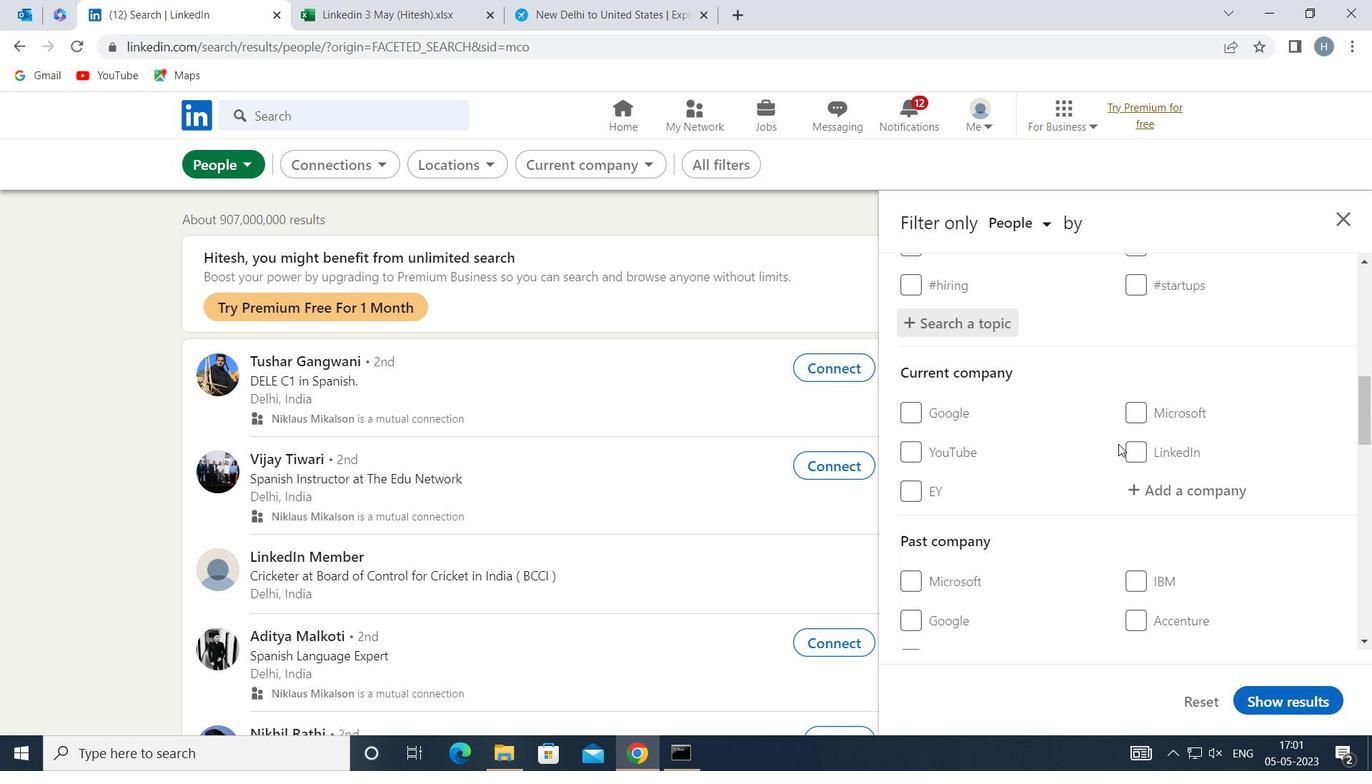 
Action: Mouse scrolled (1118, 443) with delta (0, 0)
Screenshot: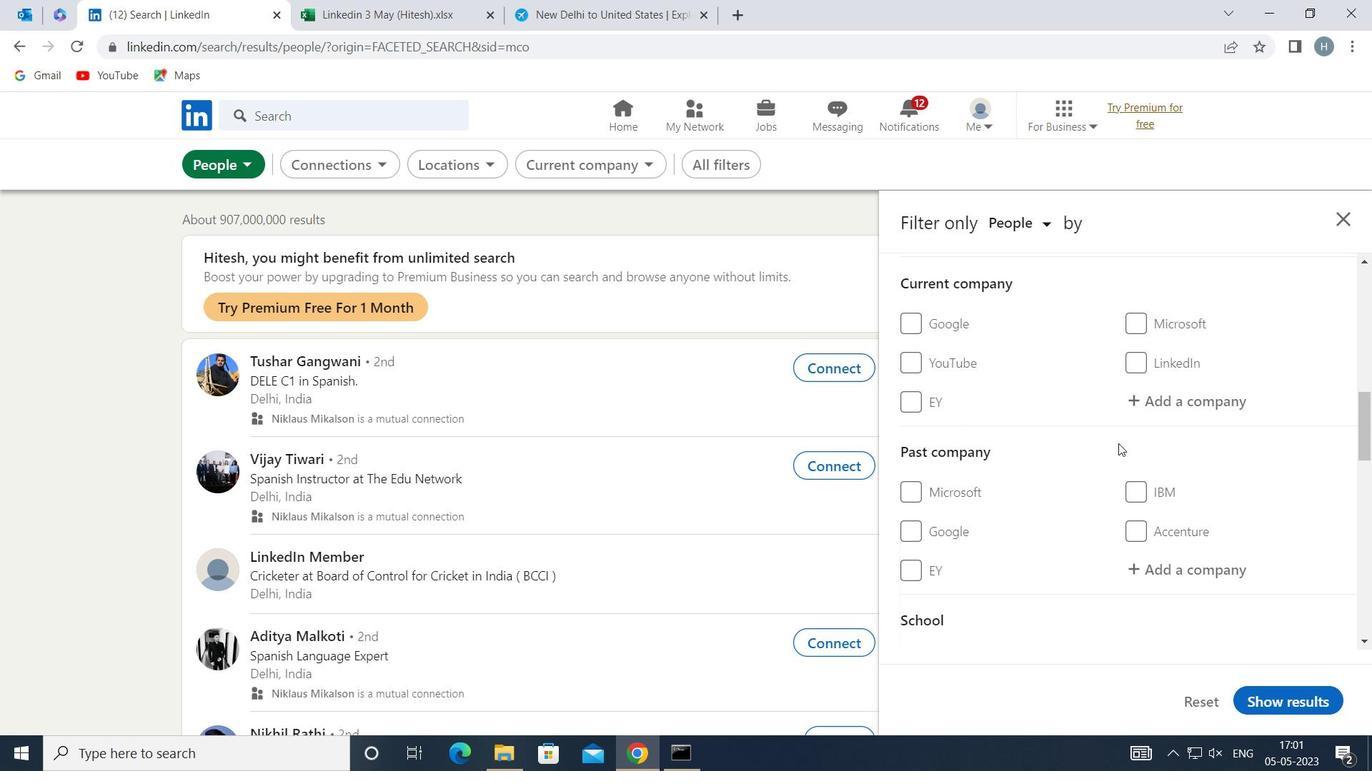 
Action: Mouse moved to (1119, 438)
Screenshot: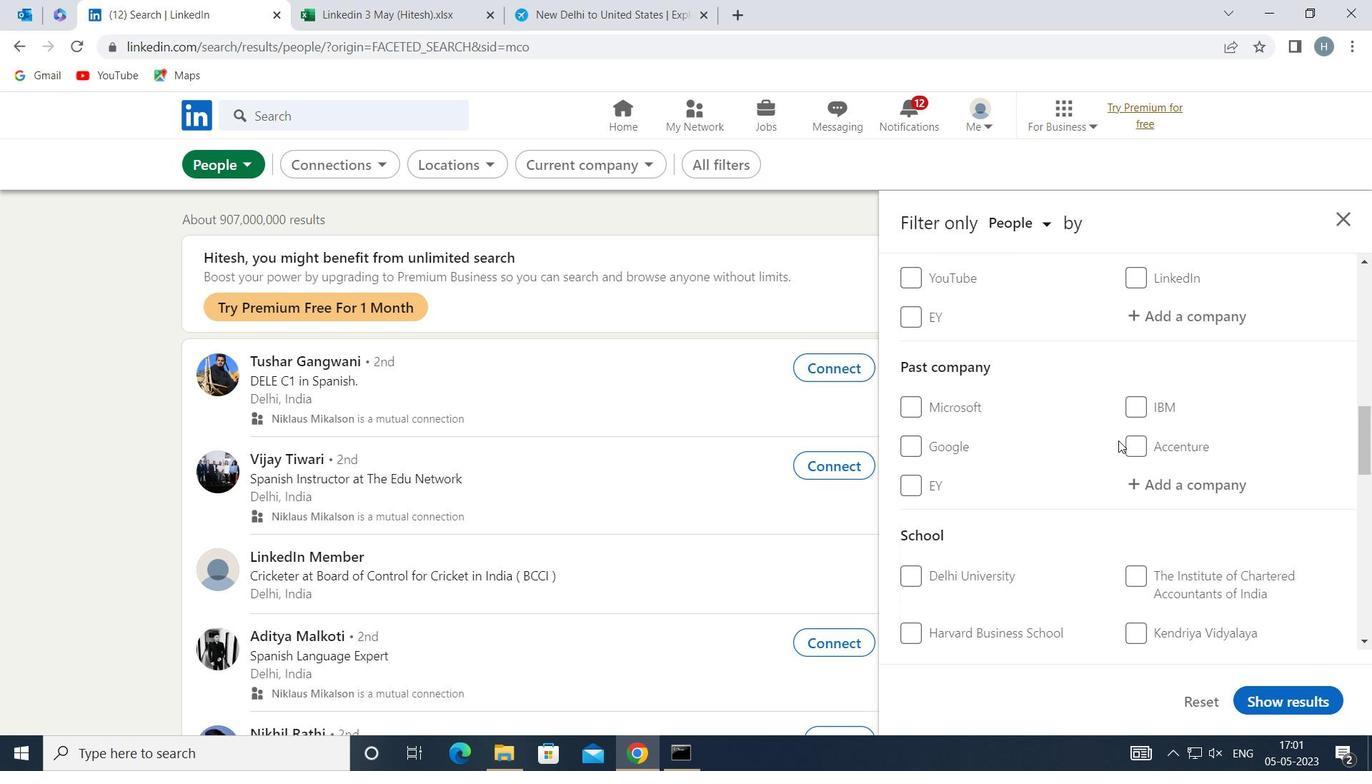 
Action: Mouse scrolled (1119, 437) with delta (0, 0)
Screenshot: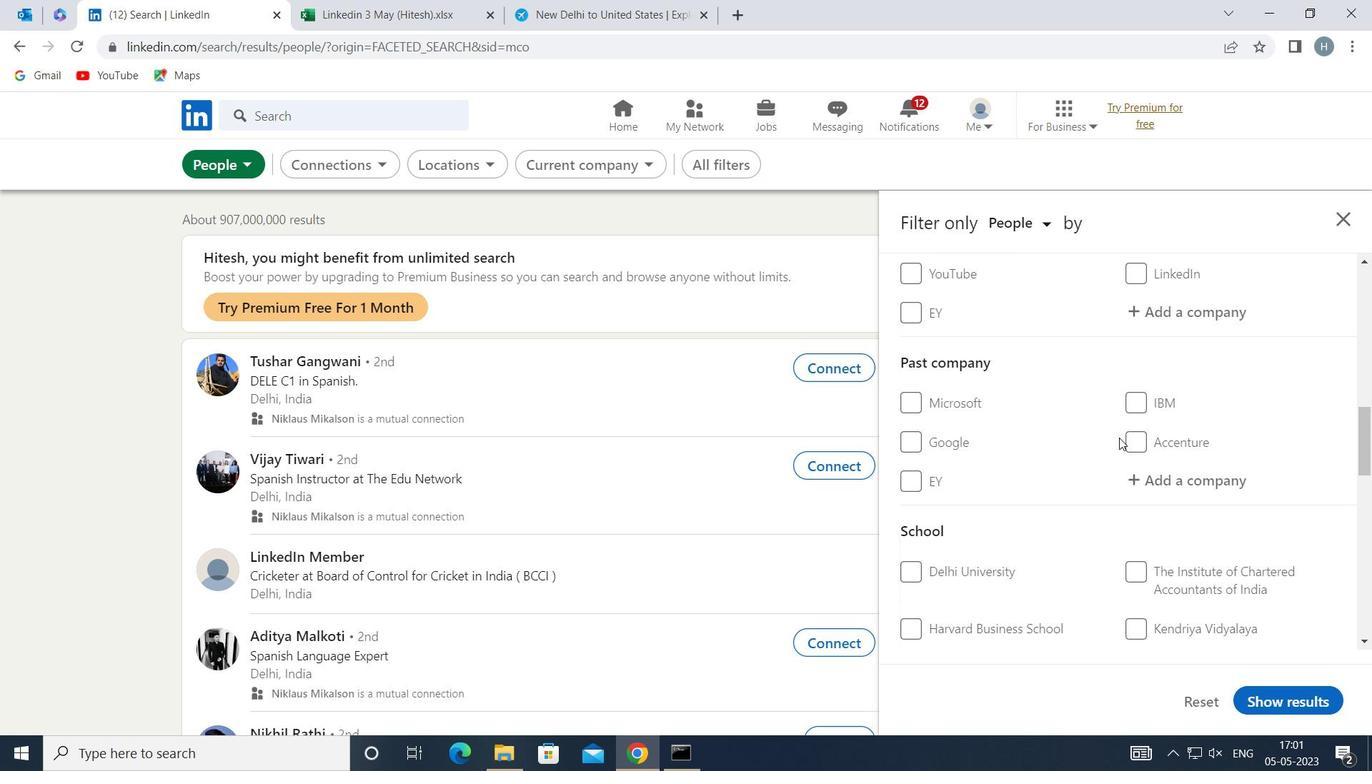 
Action: Mouse moved to (1119, 438)
Screenshot: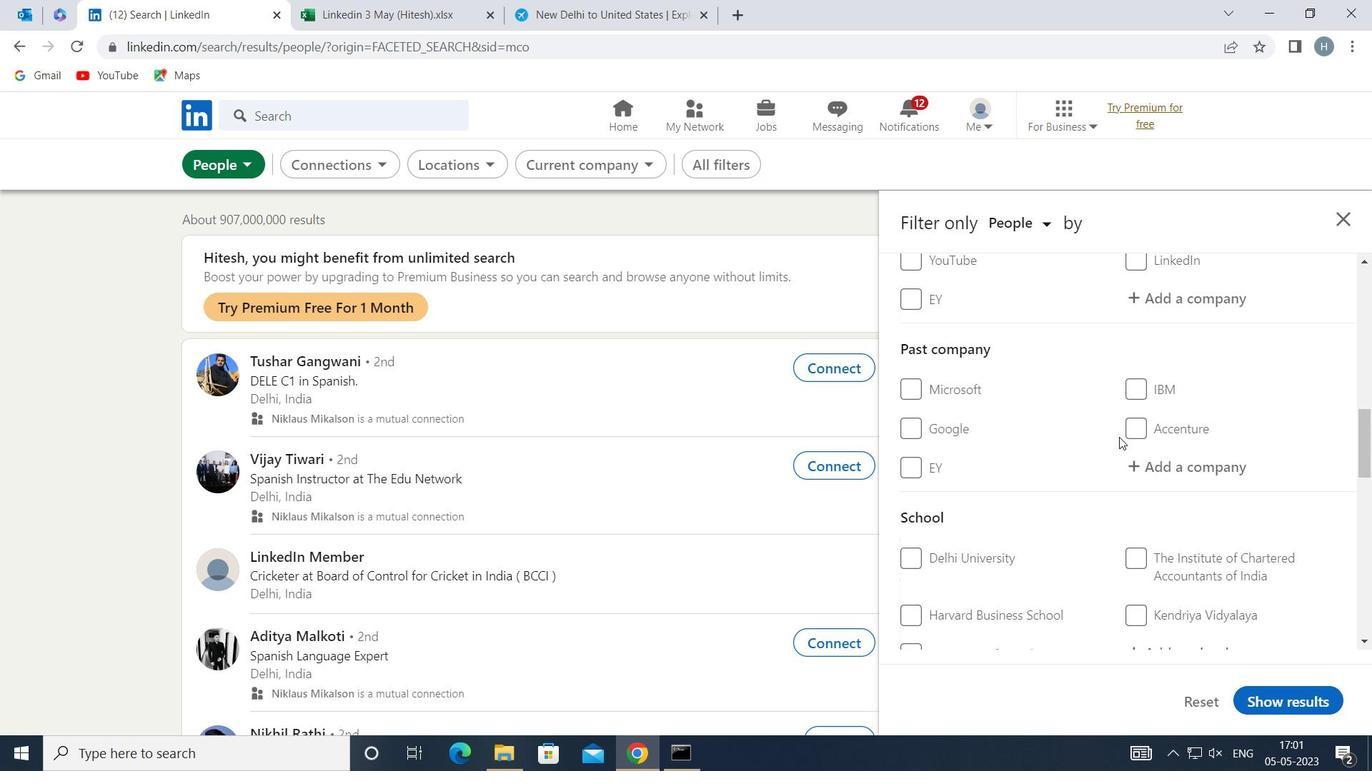 
Action: Mouse scrolled (1119, 437) with delta (0, 0)
Screenshot: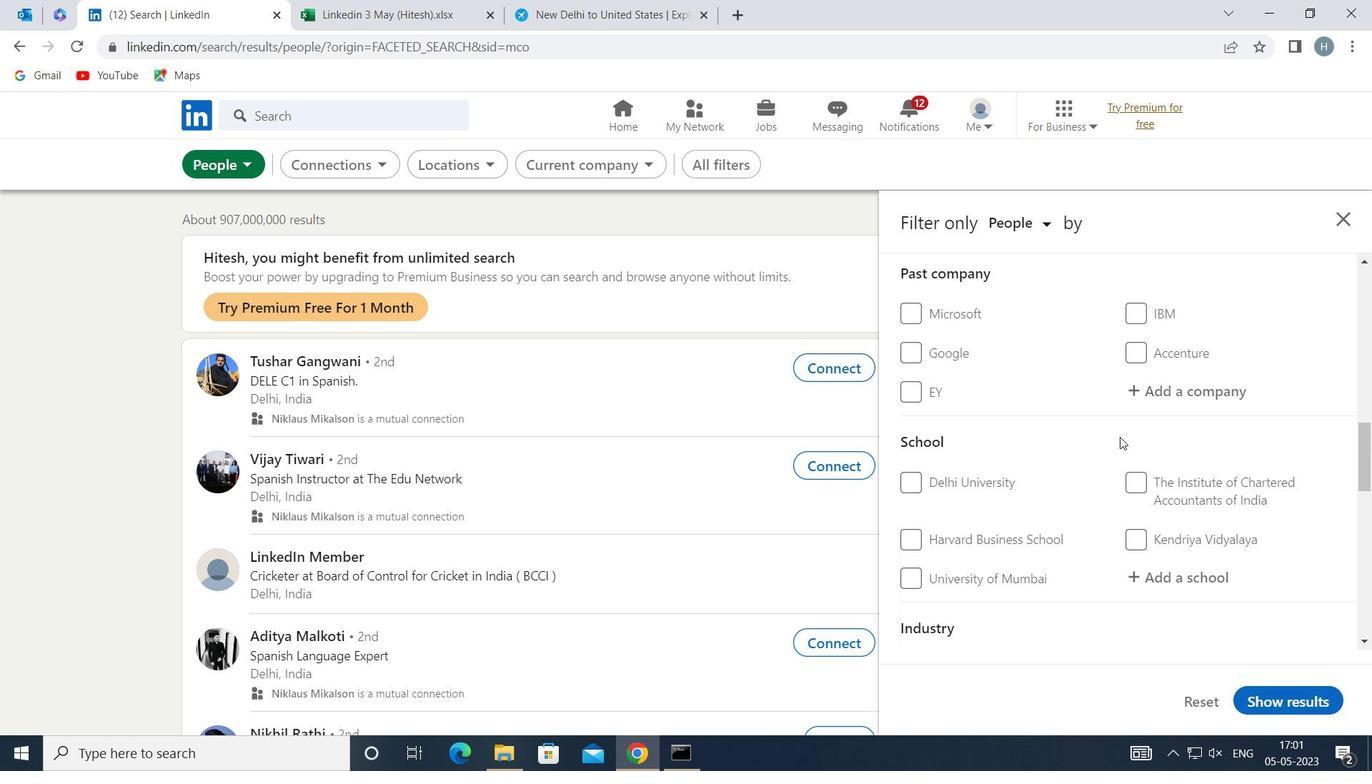 
Action: Mouse scrolled (1119, 437) with delta (0, 0)
Screenshot: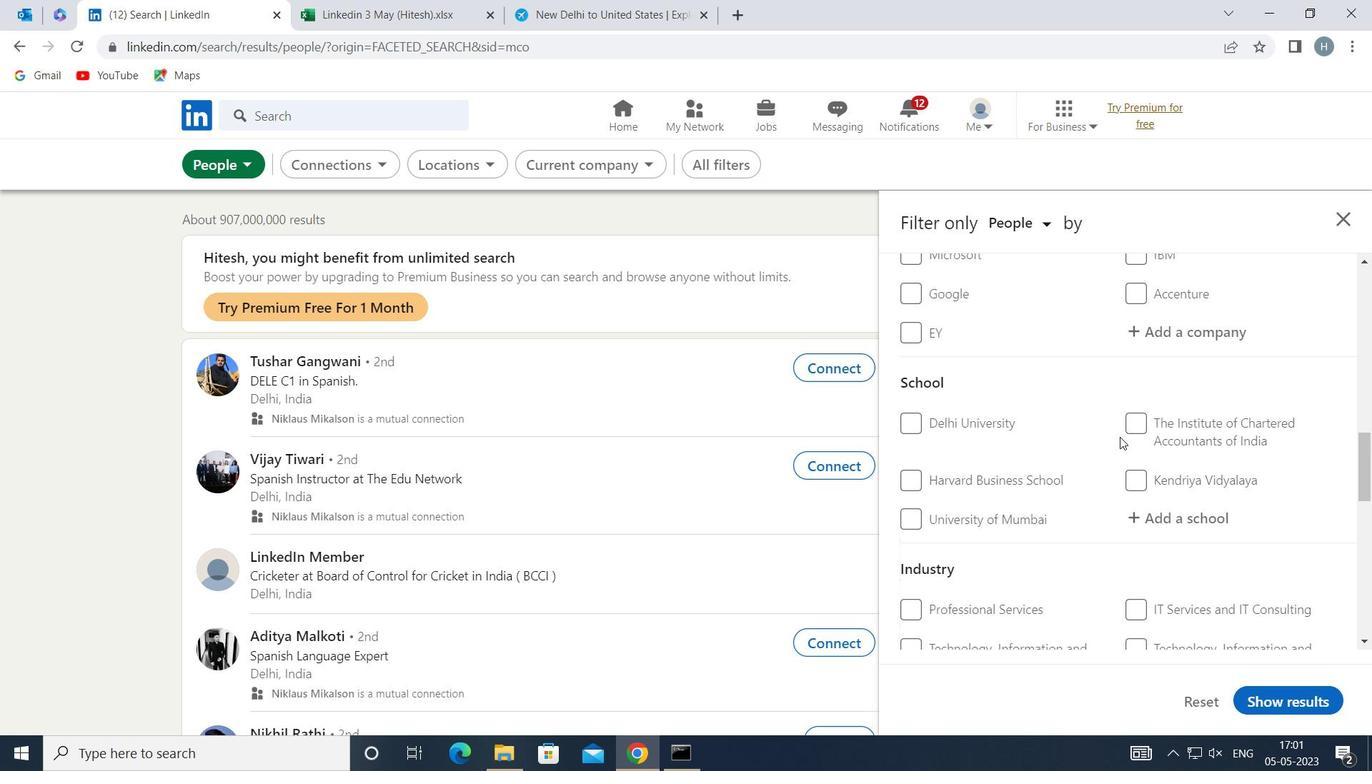 
Action: Mouse scrolled (1119, 437) with delta (0, 0)
Screenshot: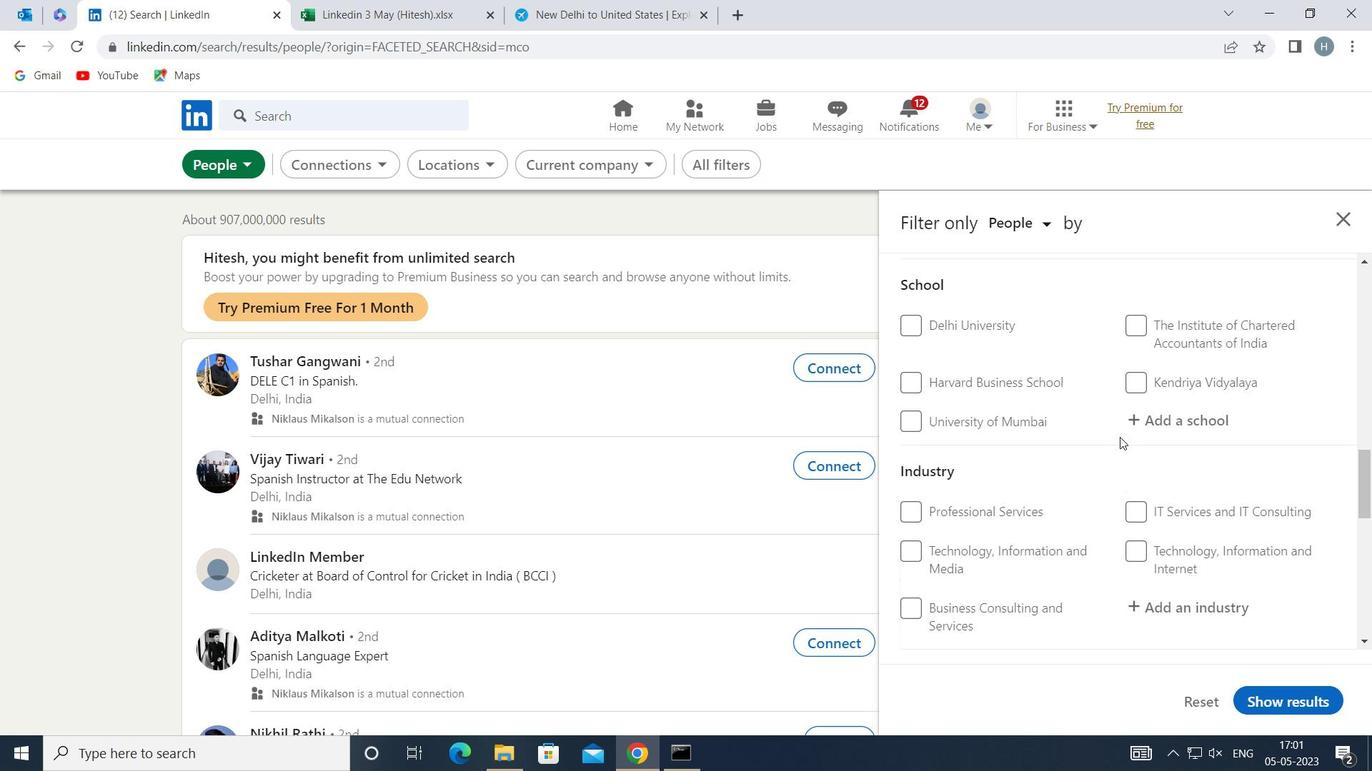 
Action: Mouse scrolled (1119, 437) with delta (0, 0)
Screenshot: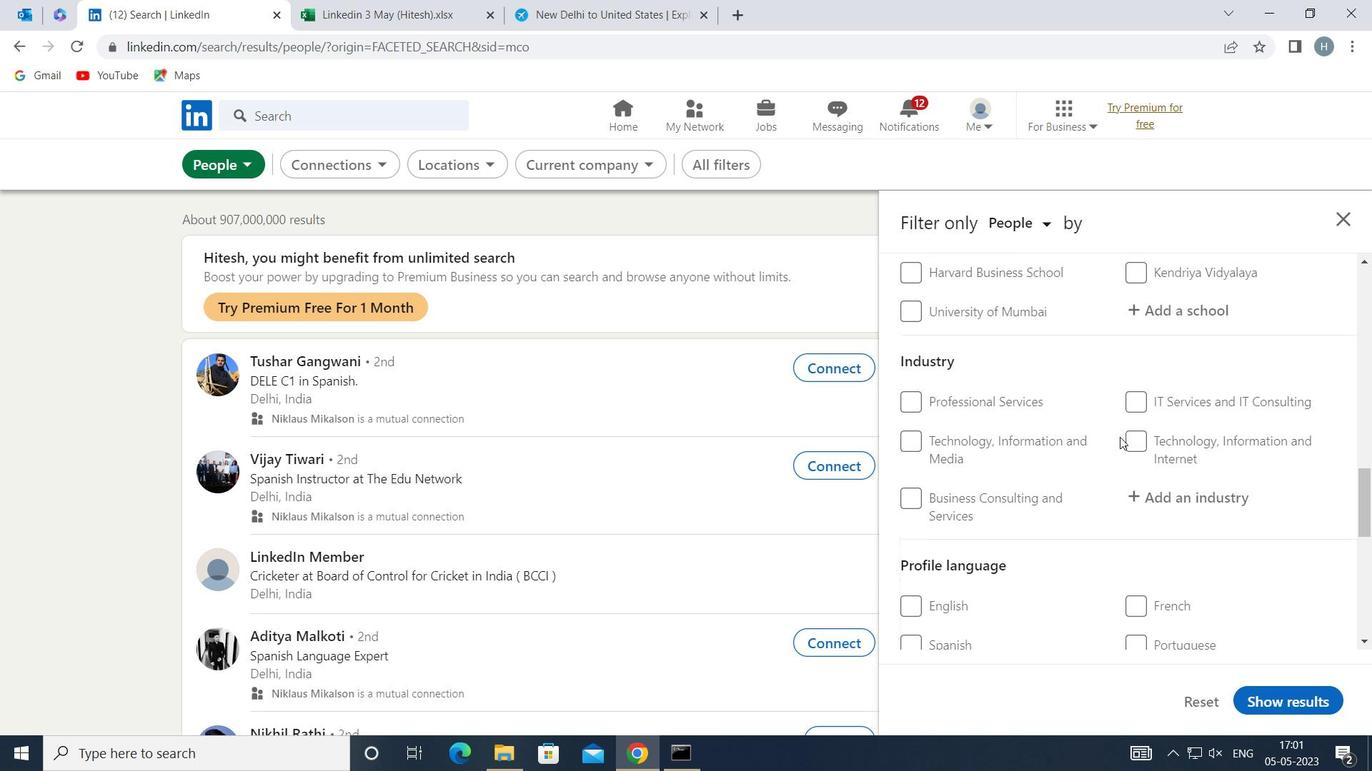 
Action: Mouse moved to (1137, 507)
Screenshot: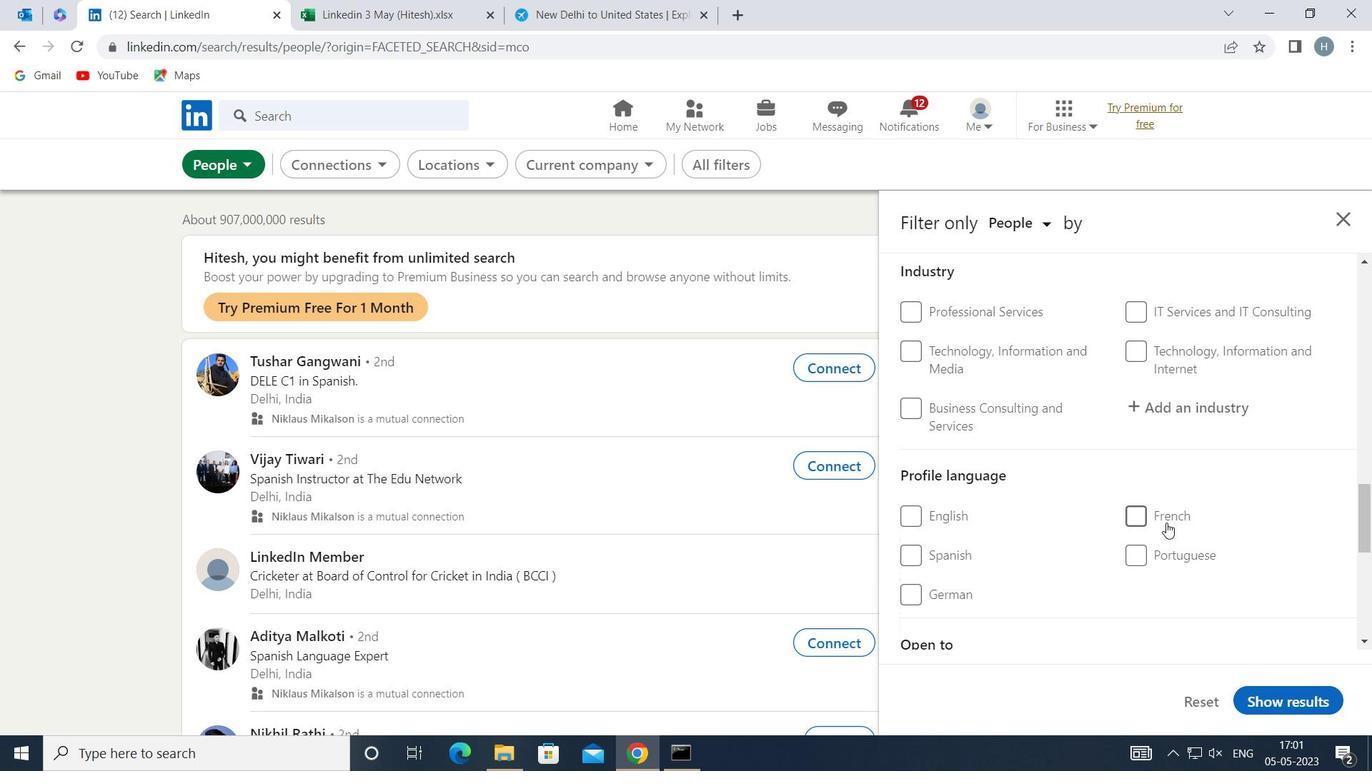 
Action: Mouse pressed left at (1137, 507)
Screenshot: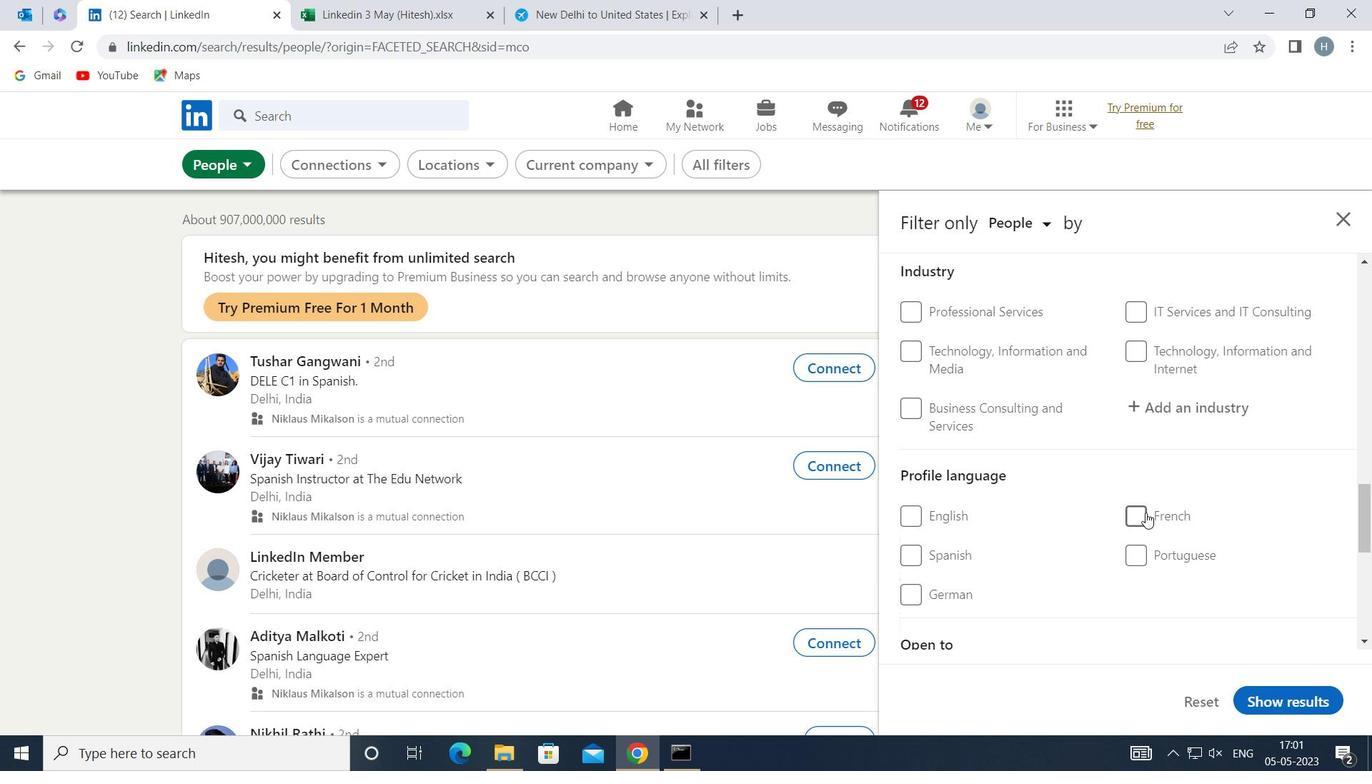 
Action: Mouse moved to (1094, 527)
Screenshot: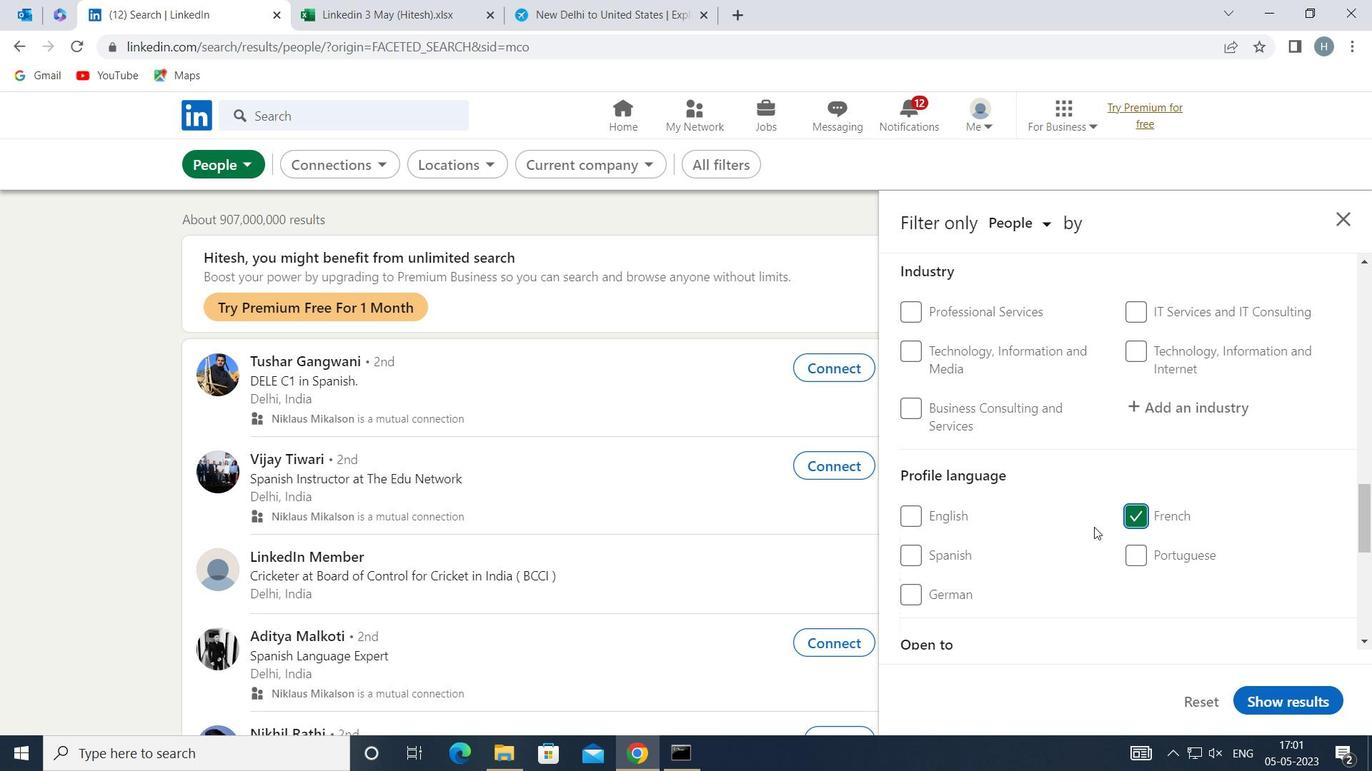 
Action: Mouse scrolled (1094, 528) with delta (0, 0)
Screenshot: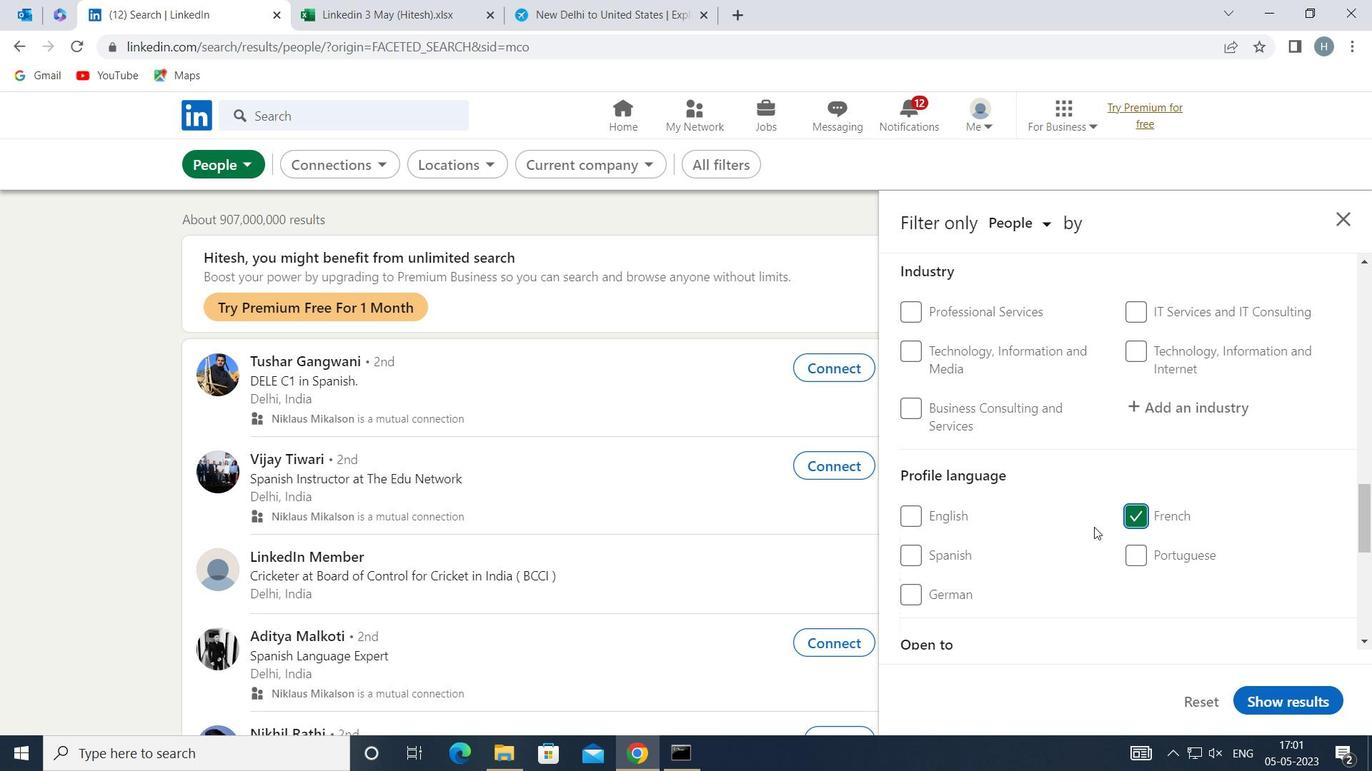 
Action: Mouse moved to (1097, 520)
Screenshot: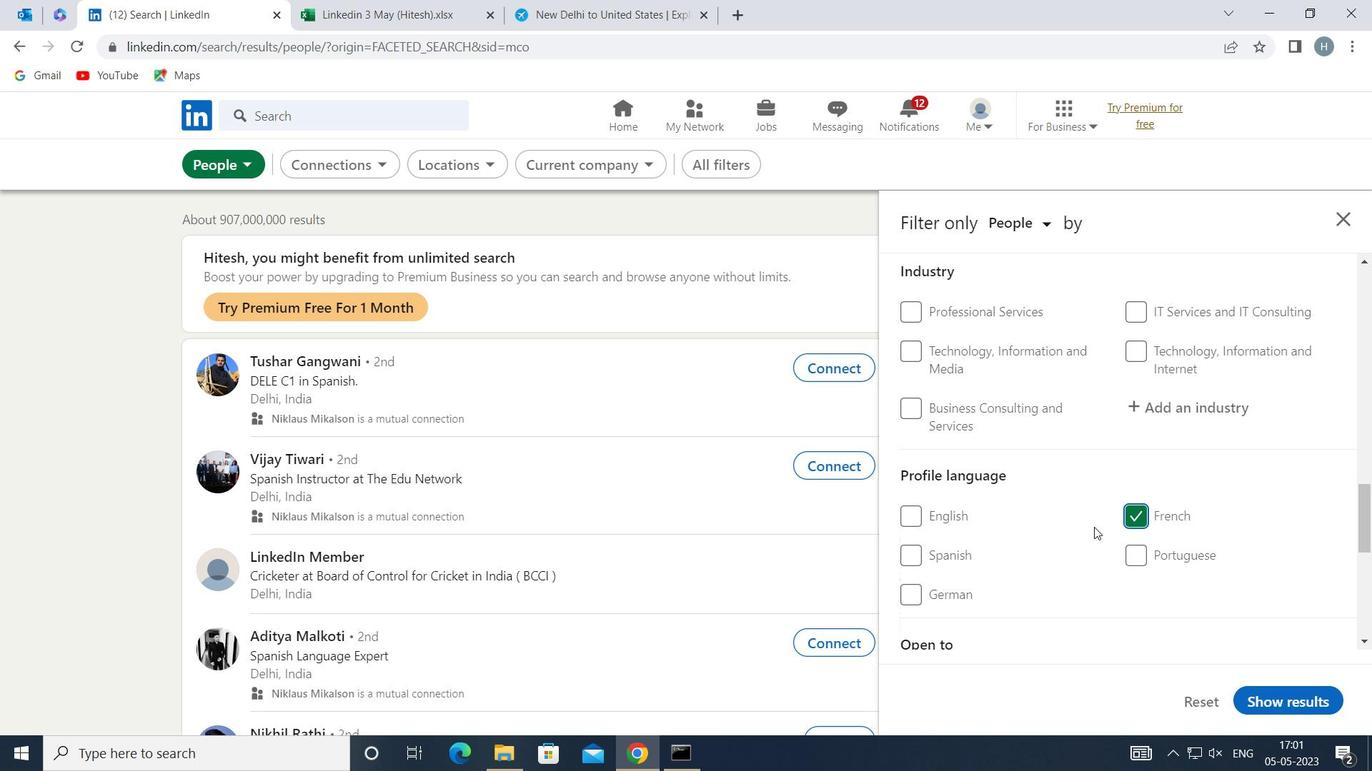 
Action: Mouse scrolled (1097, 521) with delta (0, 0)
Screenshot: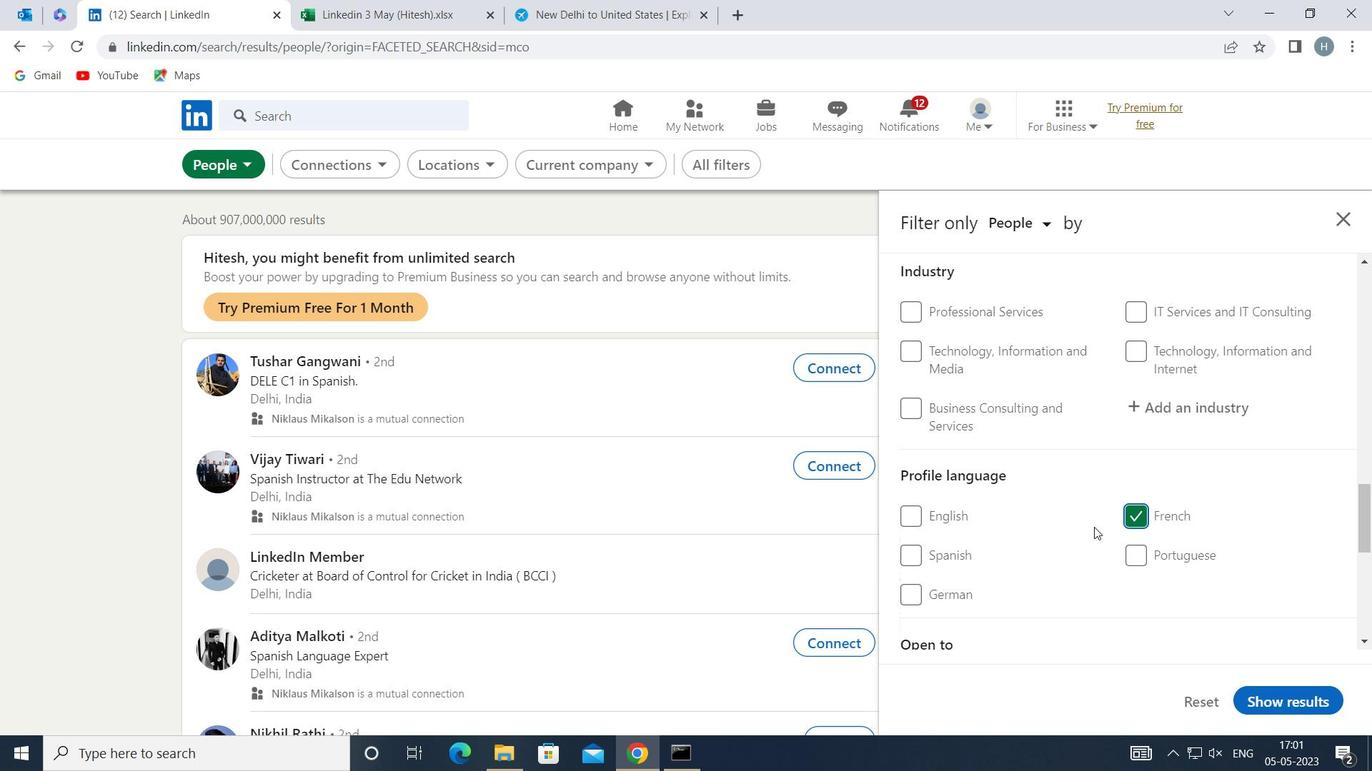 
Action: Mouse moved to (1098, 505)
Screenshot: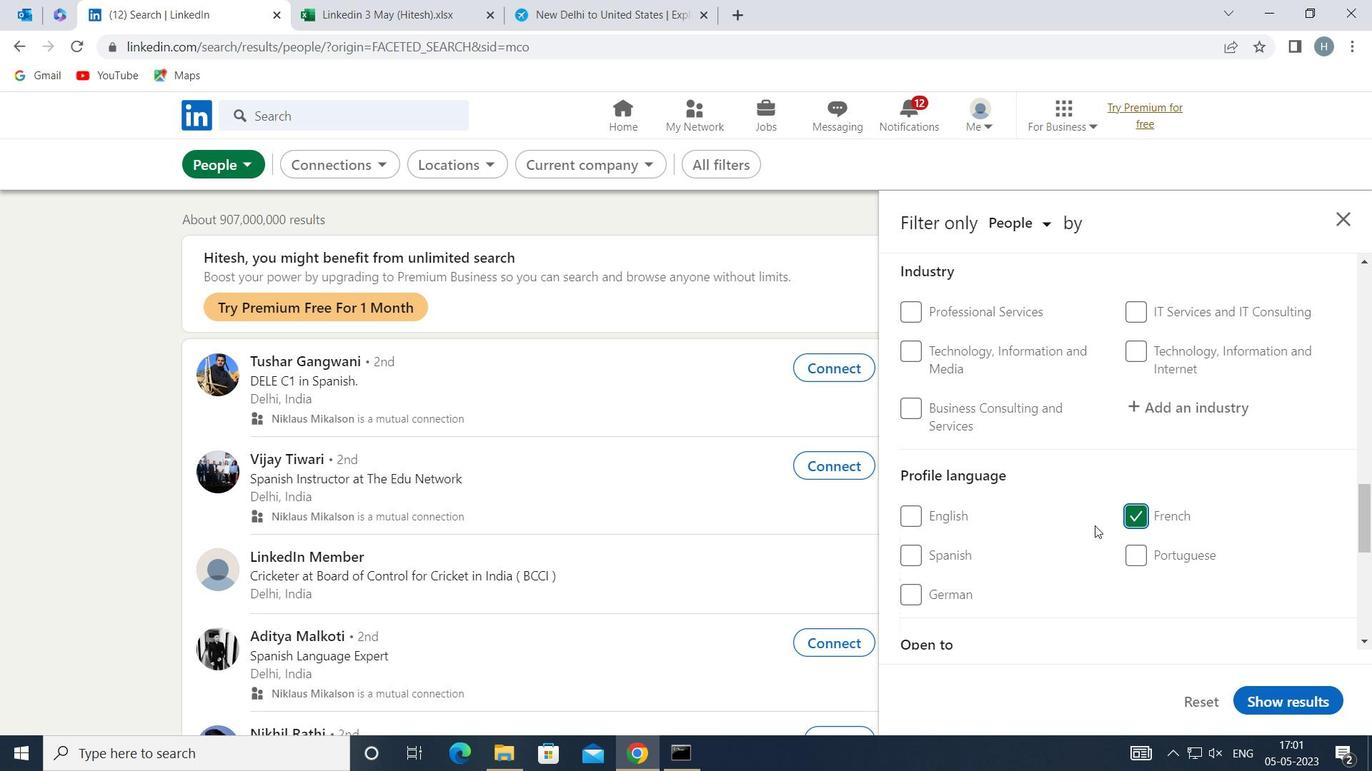 
Action: Mouse scrolled (1098, 505) with delta (0, 0)
Screenshot: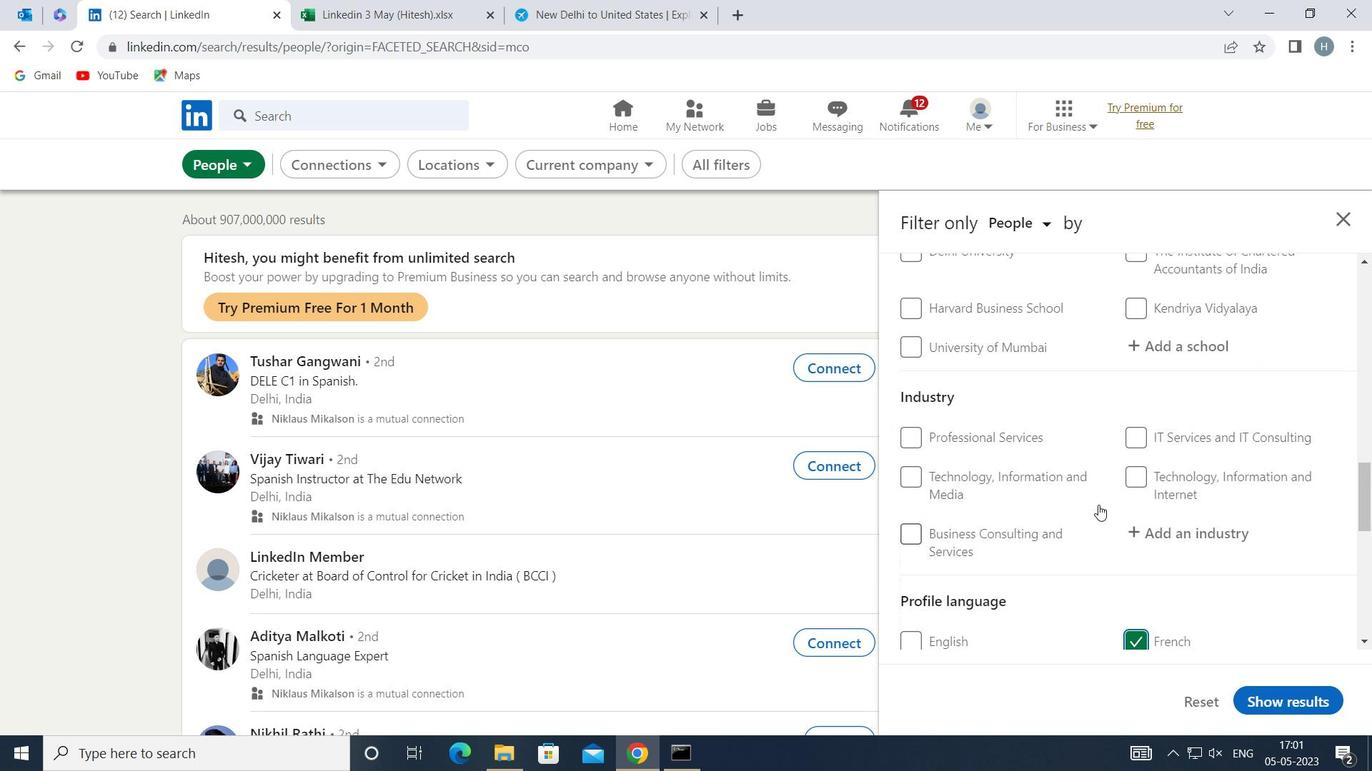 
Action: Mouse scrolled (1098, 505) with delta (0, 0)
Screenshot: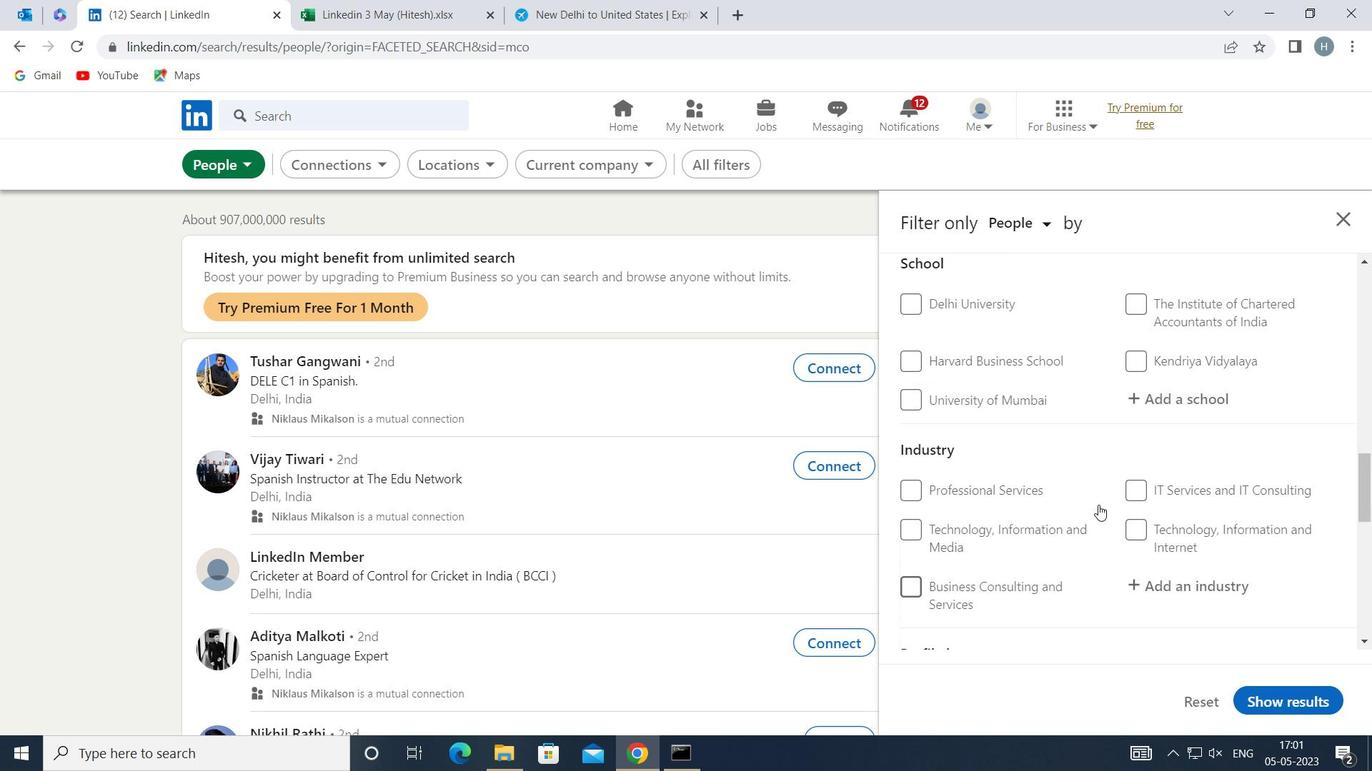 
Action: Mouse scrolled (1098, 505) with delta (0, 0)
Screenshot: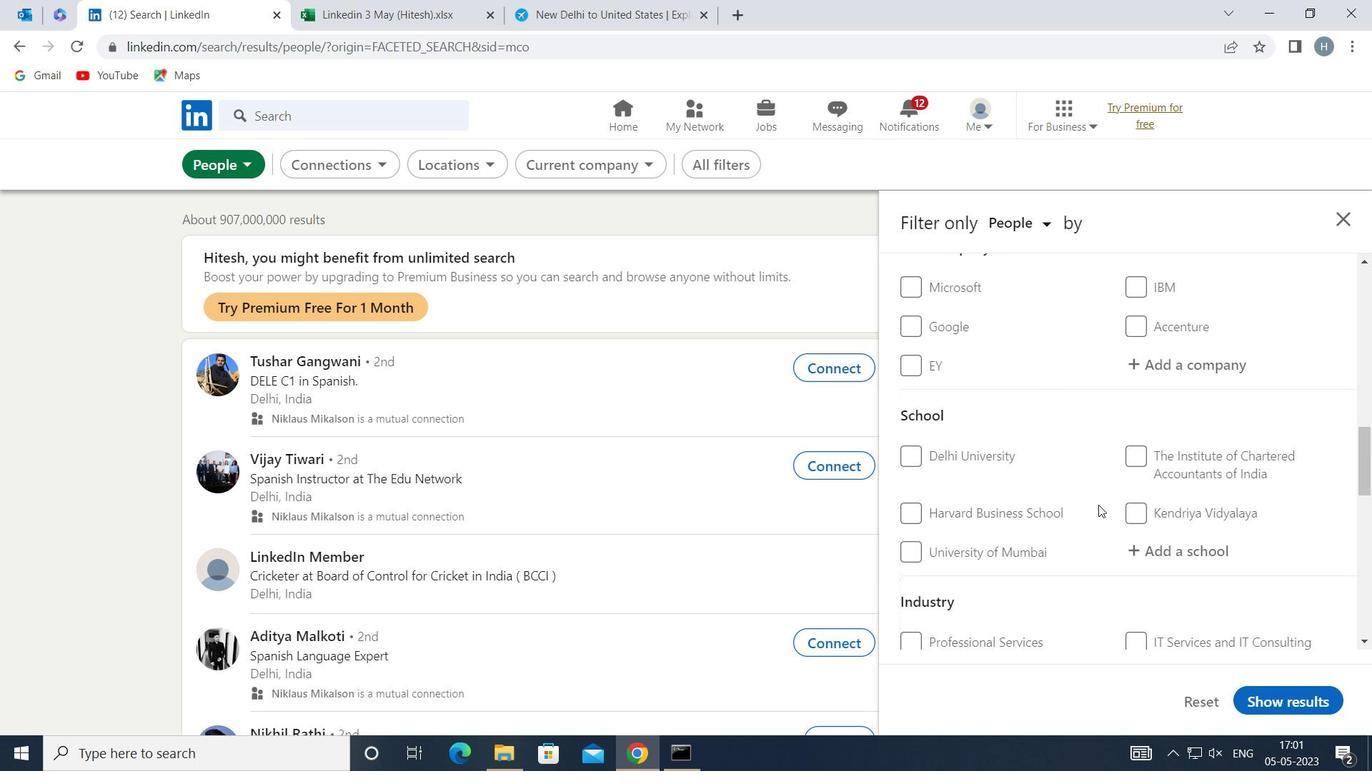 
Action: Mouse scrolled (1098, 505) with delta (0, 0)
Screenshot: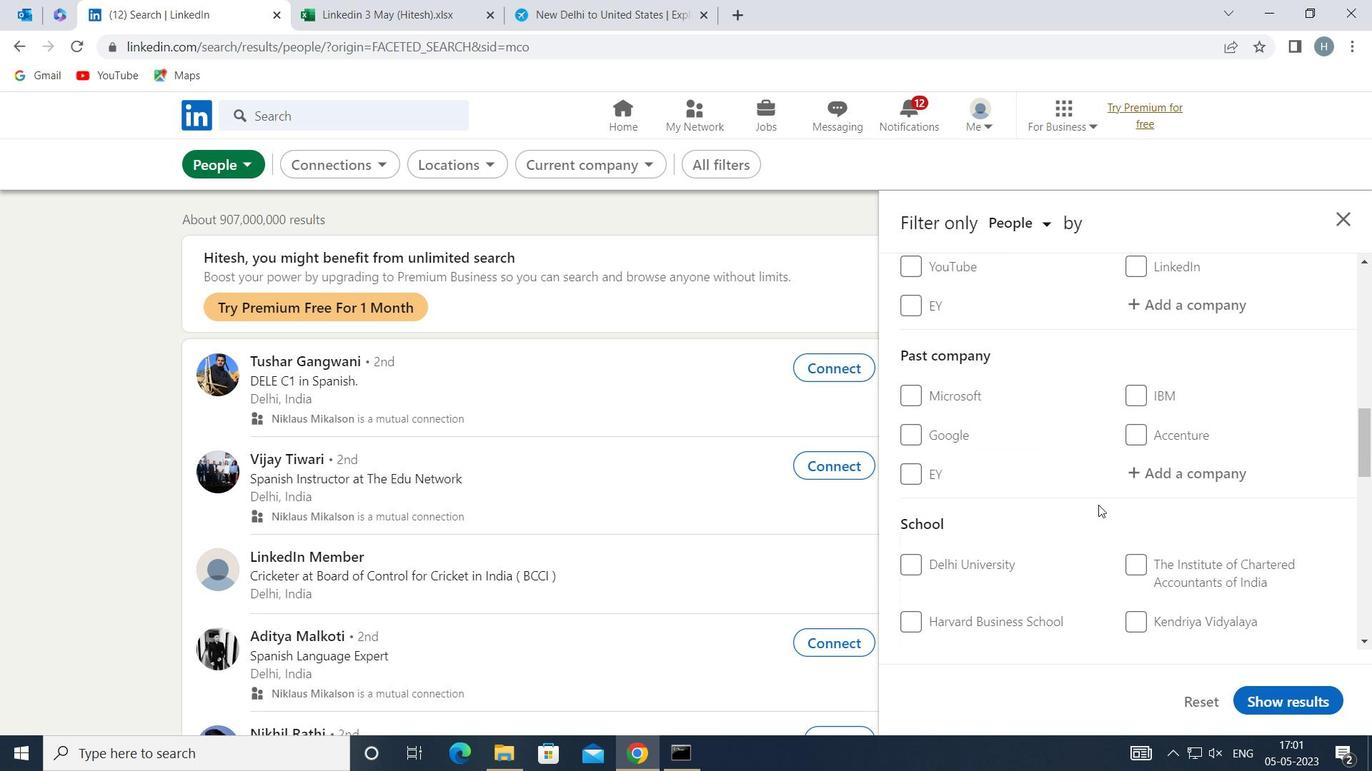 
Action: Mouse scrolled (1098, 505) with delta (0, 0)
Screenshot: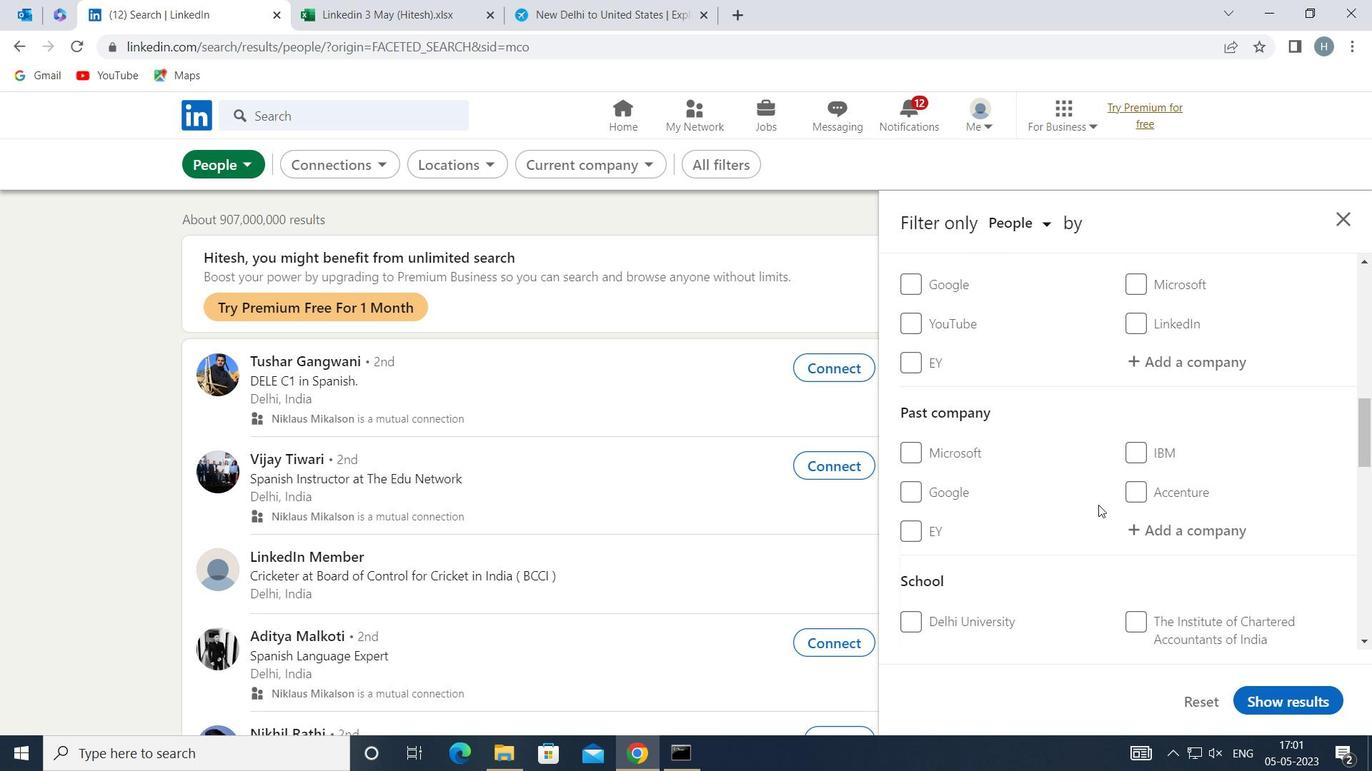 
Action: Mouse moved to (1198, 491)
Screenshot: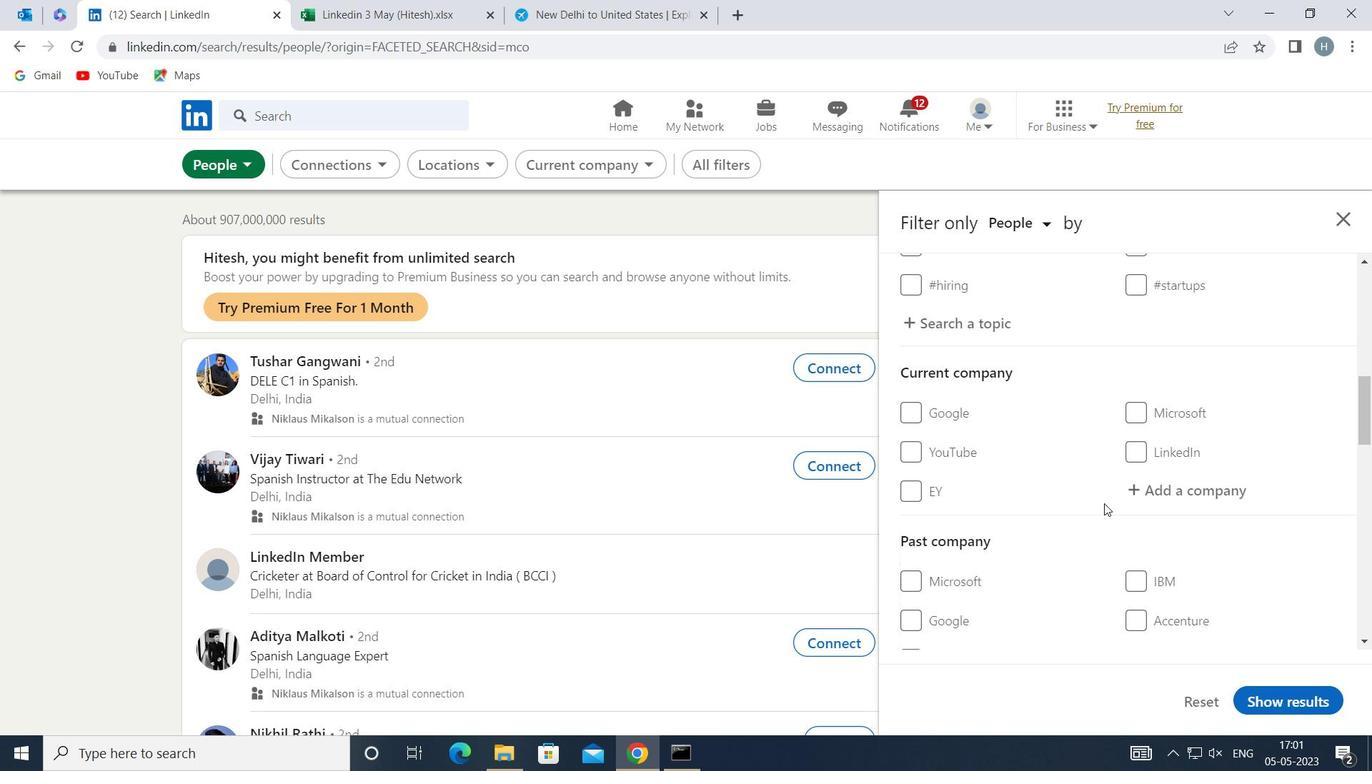 
Action: Mouse pressed left at (1198, 491)
Screenshot: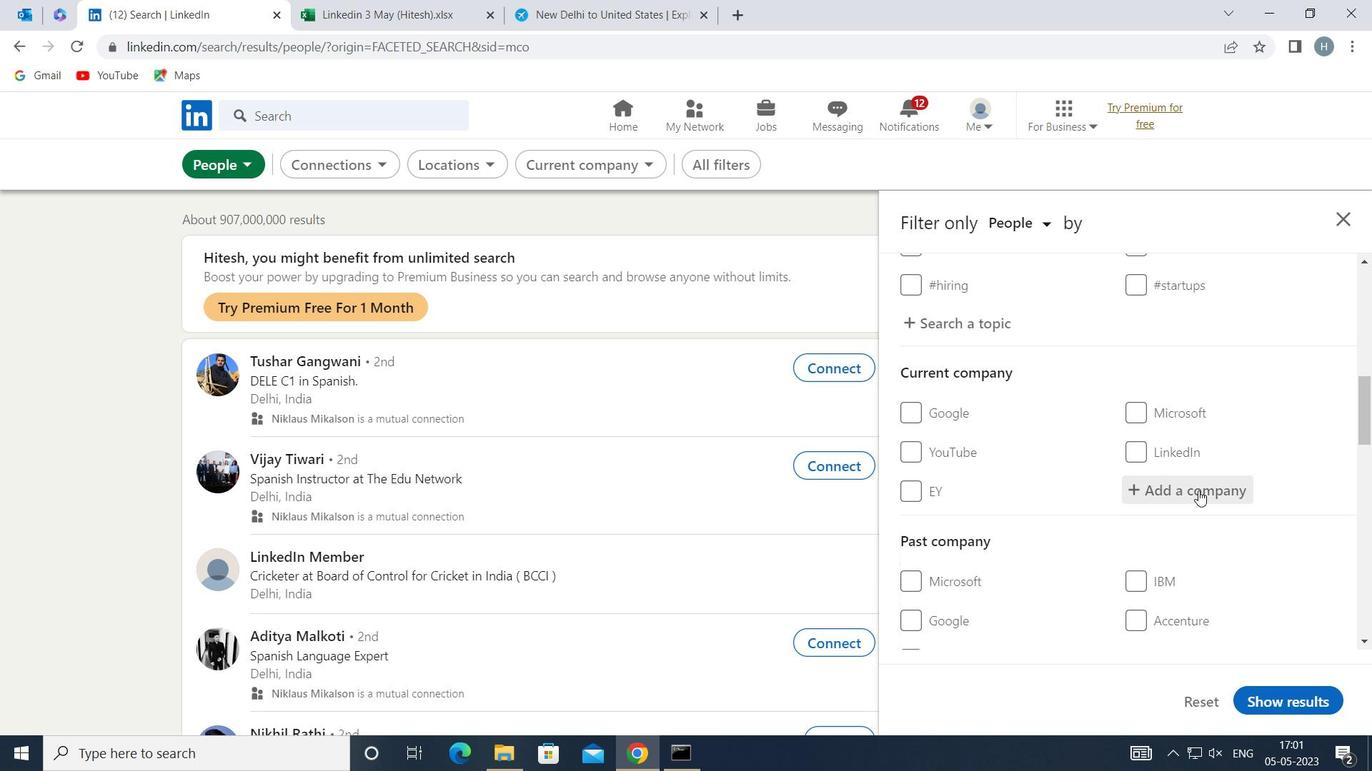 
Action: Key pressed <Key.shift>HDFC<Key.space><Key.shift>N<Key.backspace><Key.shift><Key.shift><Key.shift>B
Screenshot: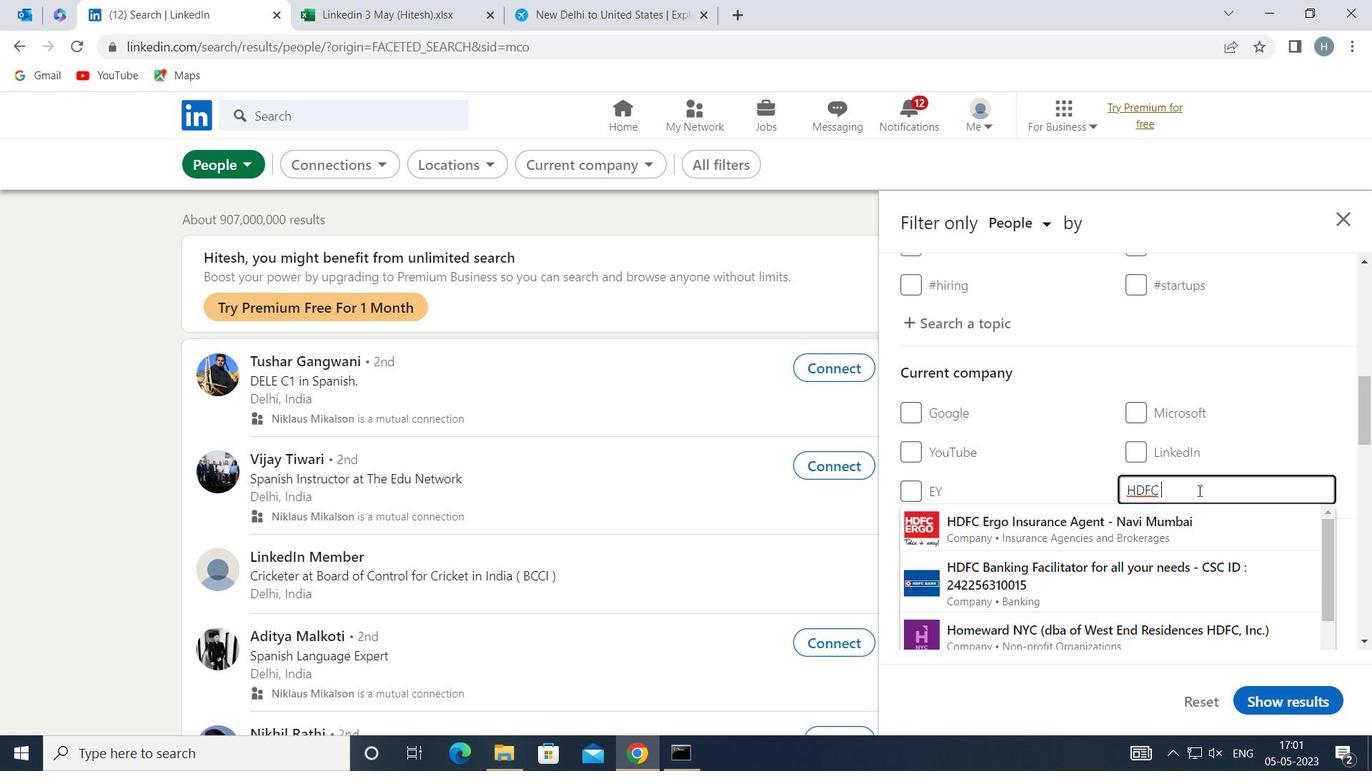 
Action: Mouse moved to (1175, 519)
Screenshot: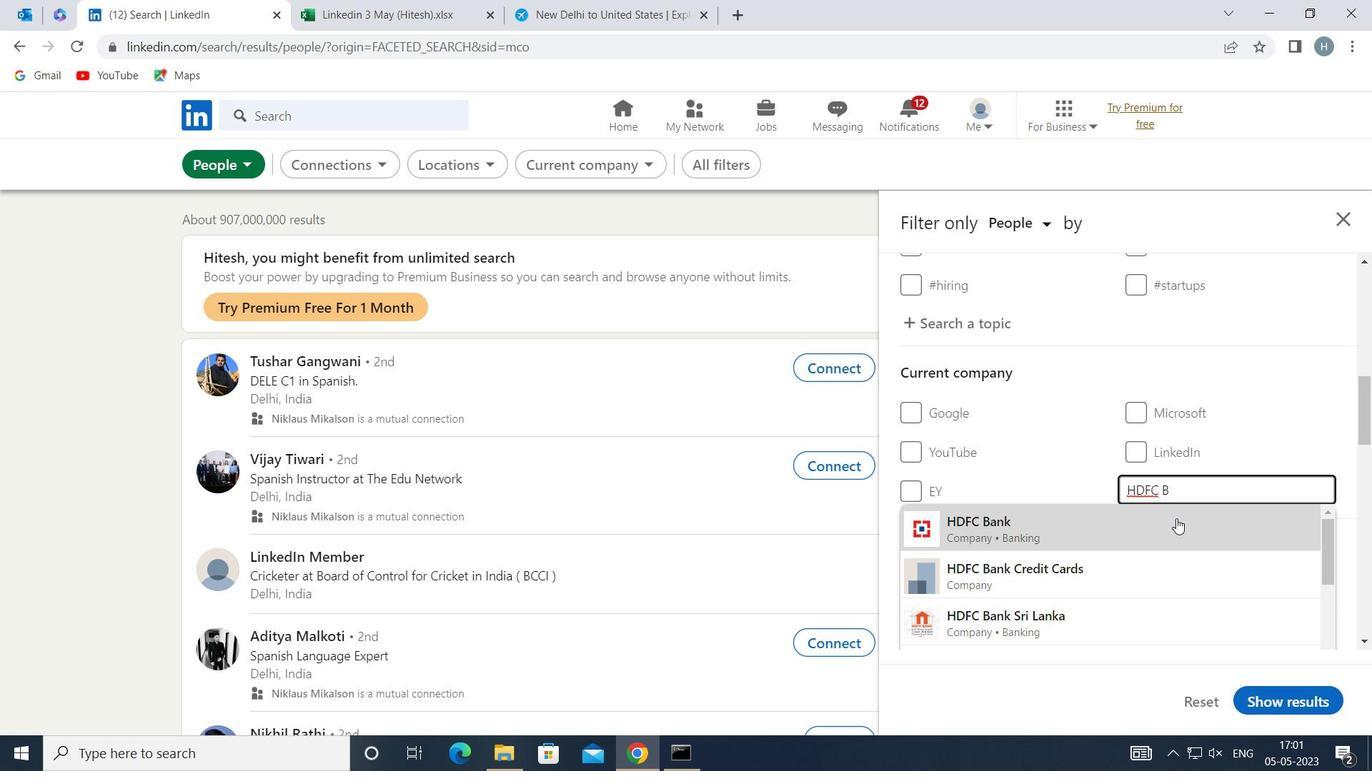 
Action: Mouse pressed left at (1175, 519)
Screenshot: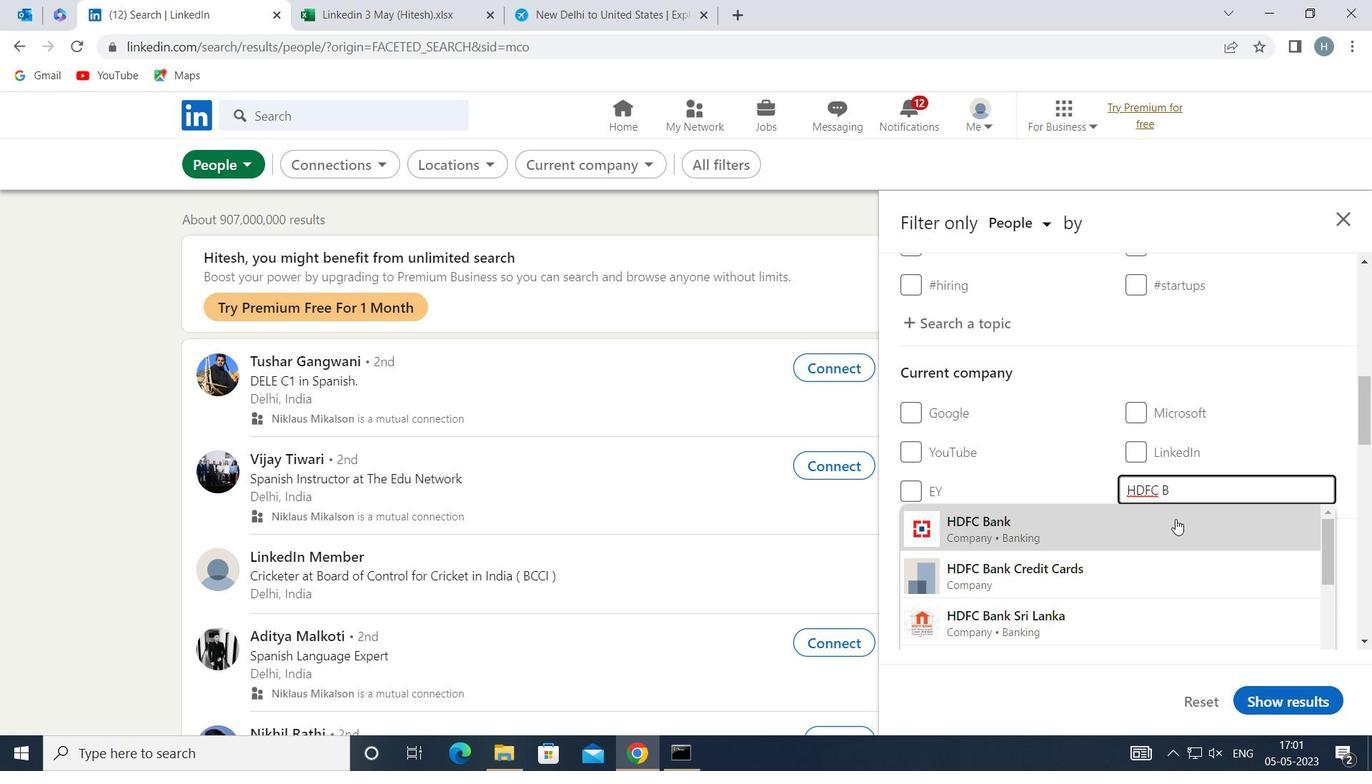 
Action: Mouse moved to (1151, 474)
Screenshot: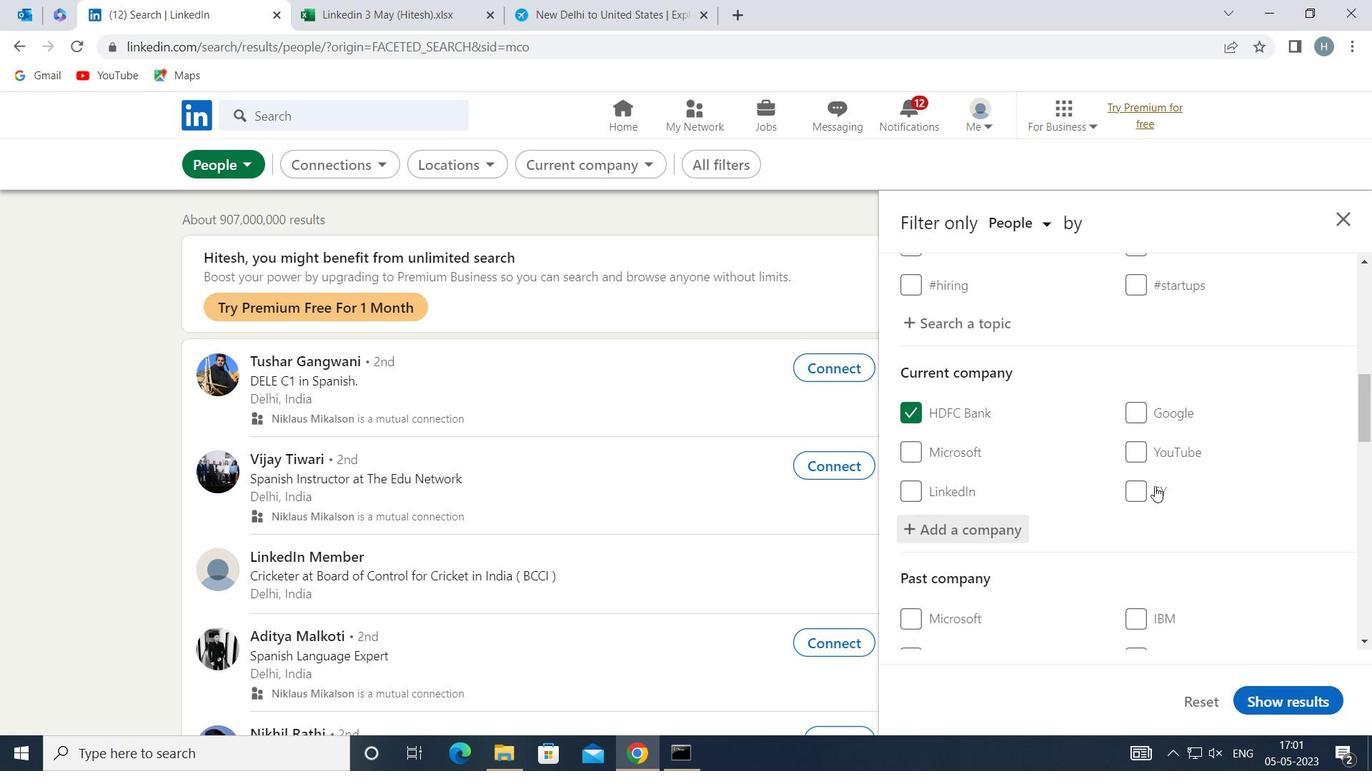 
Action: Mouse scrolled (1151, 473) with delta (0, 0)
Screenshot: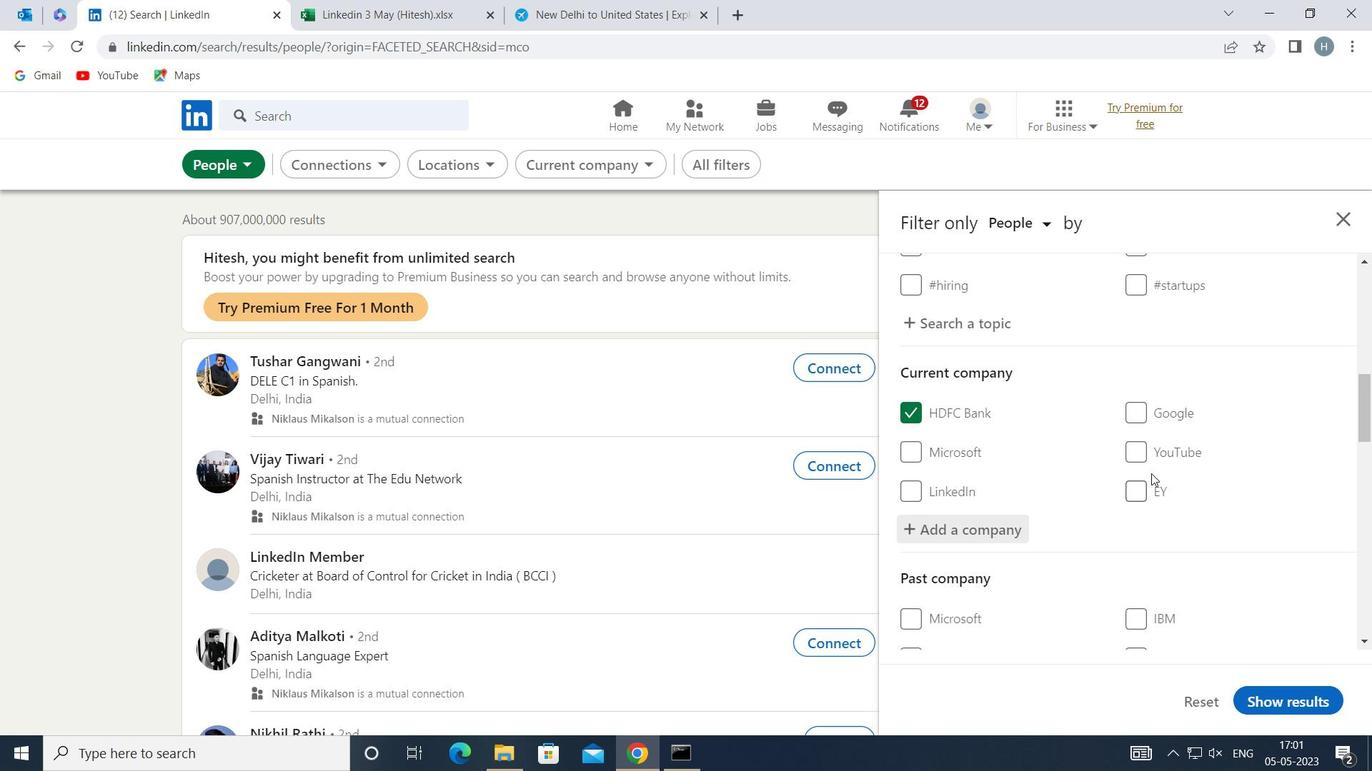 
Action: Mouse scrolled (1151, 473) with delta (0, 0)
Screenshot: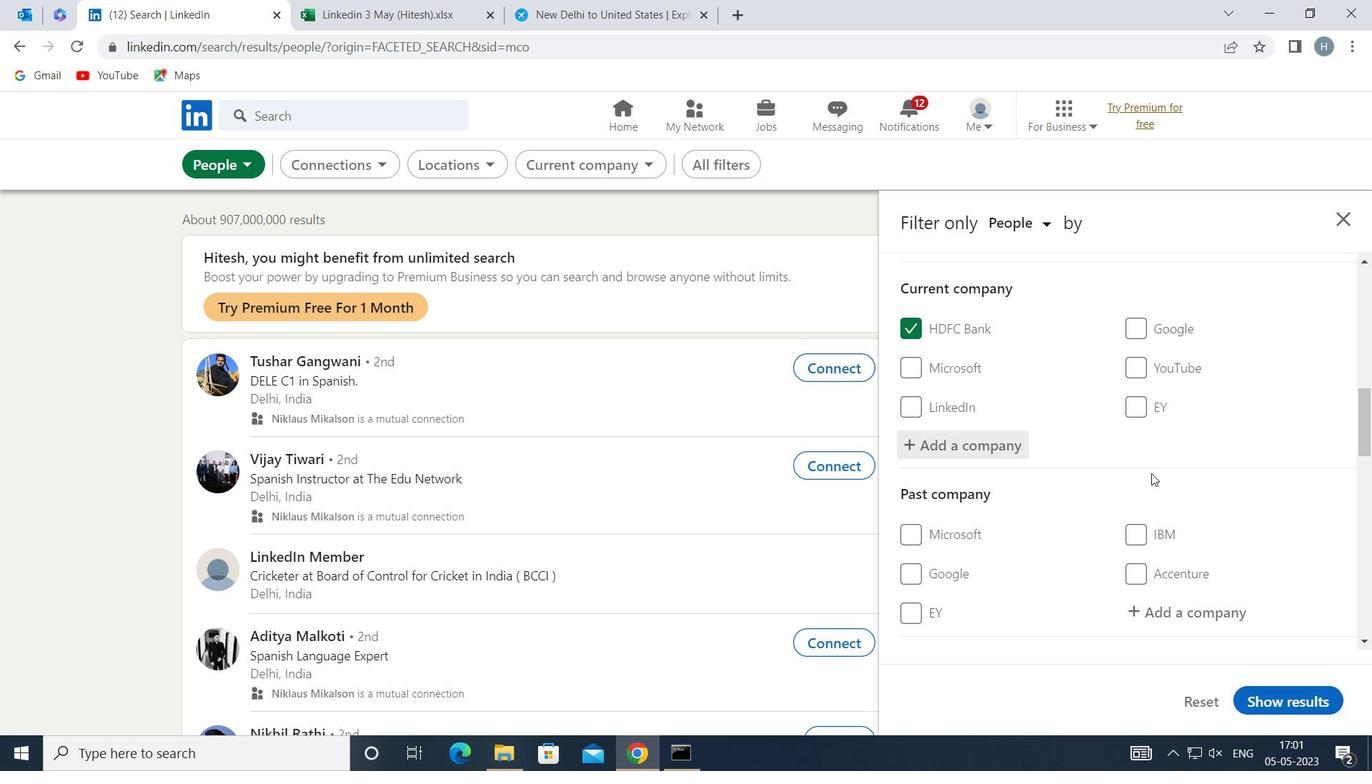 
Action: Mouse scrolled (1151, 473) with delta (0, 0)
Screenshot: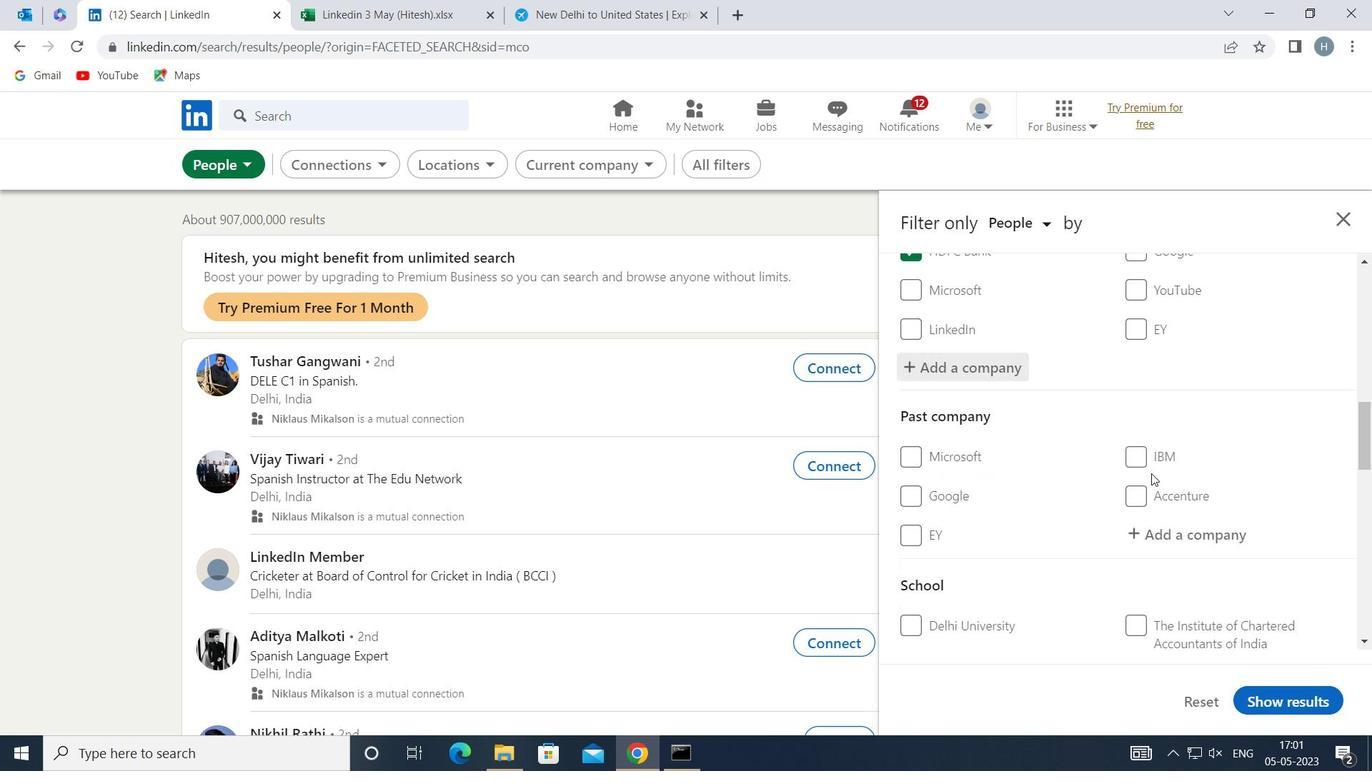 
Action: Mouse scrolled (1151, 473) with delta (0, 0)
Screenshot: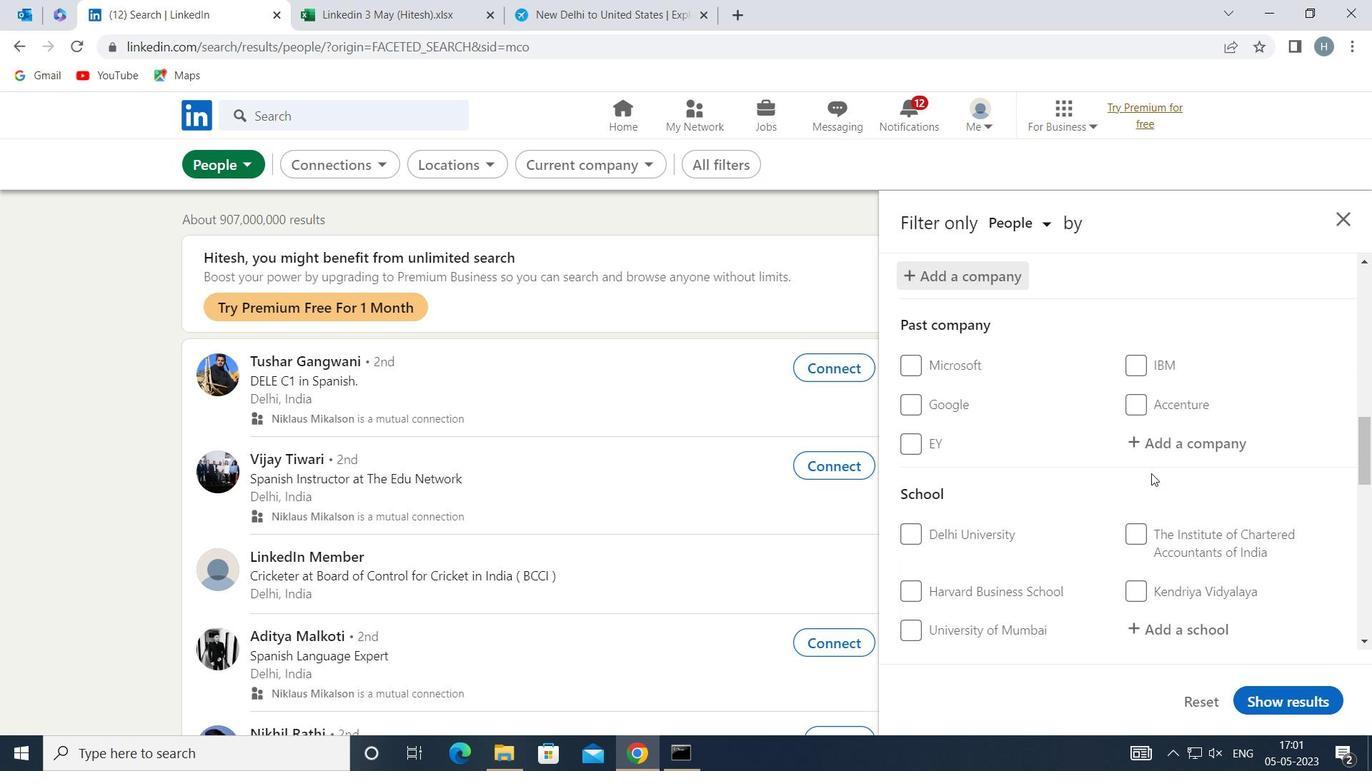 
Action: Mouse moved to (1197, 528)
Screenshot: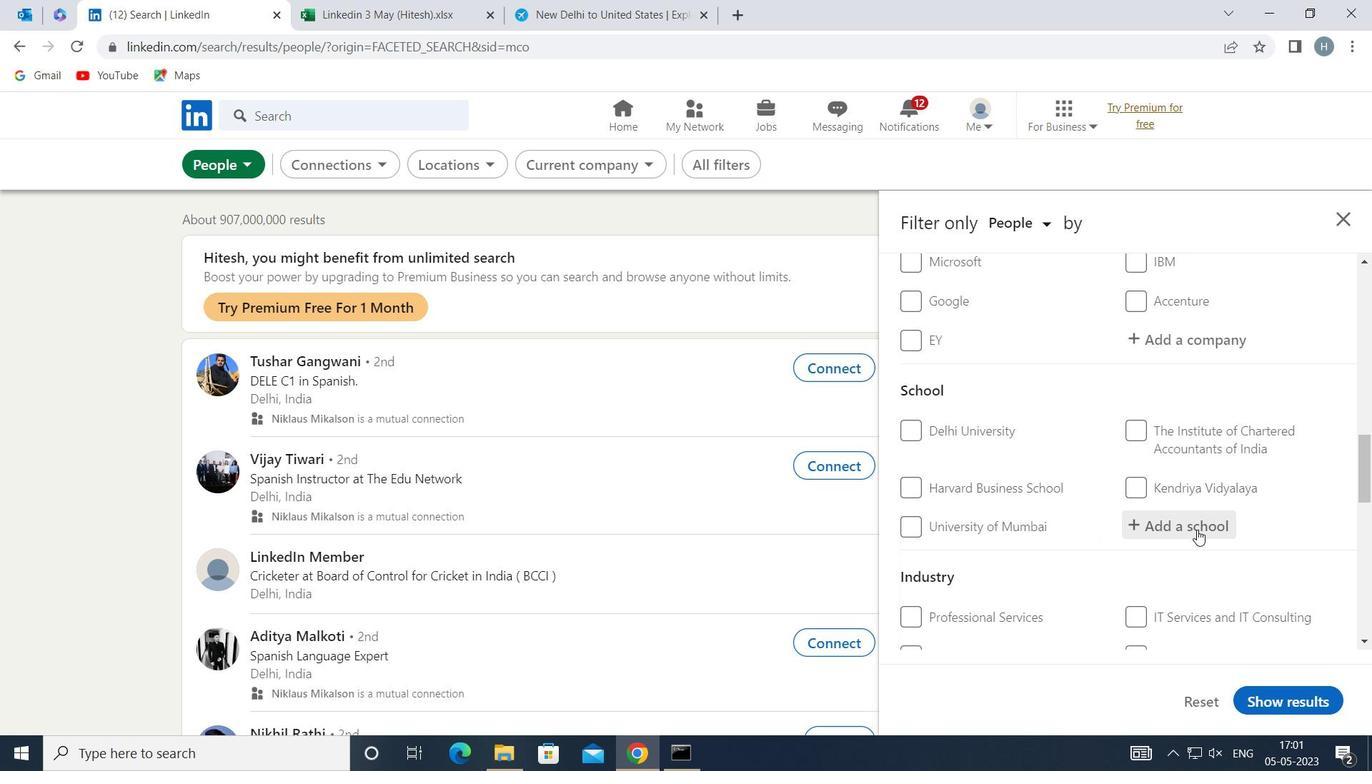 
Action: Mouse pressed left at (1197, 528)
Screenshot: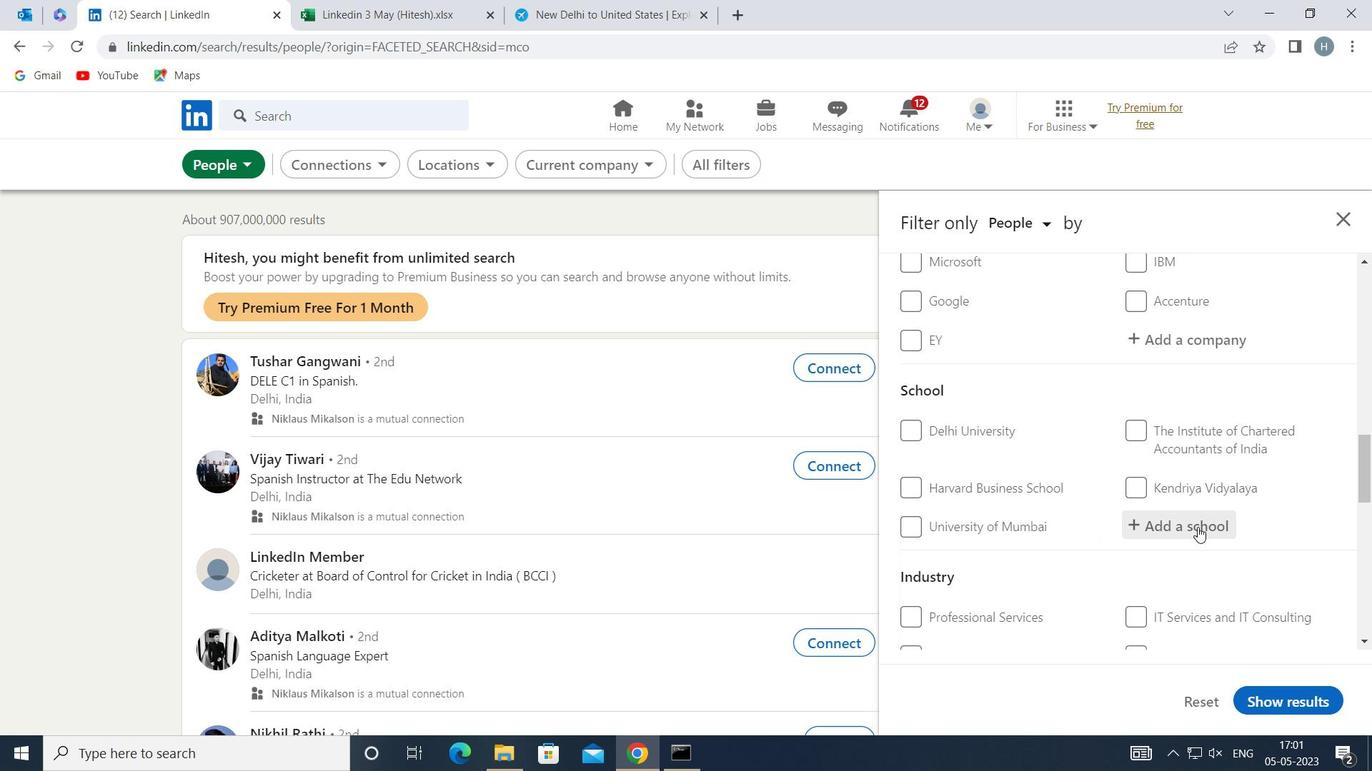 
Action: Mouse moved to (1197, 521)
Screenshot: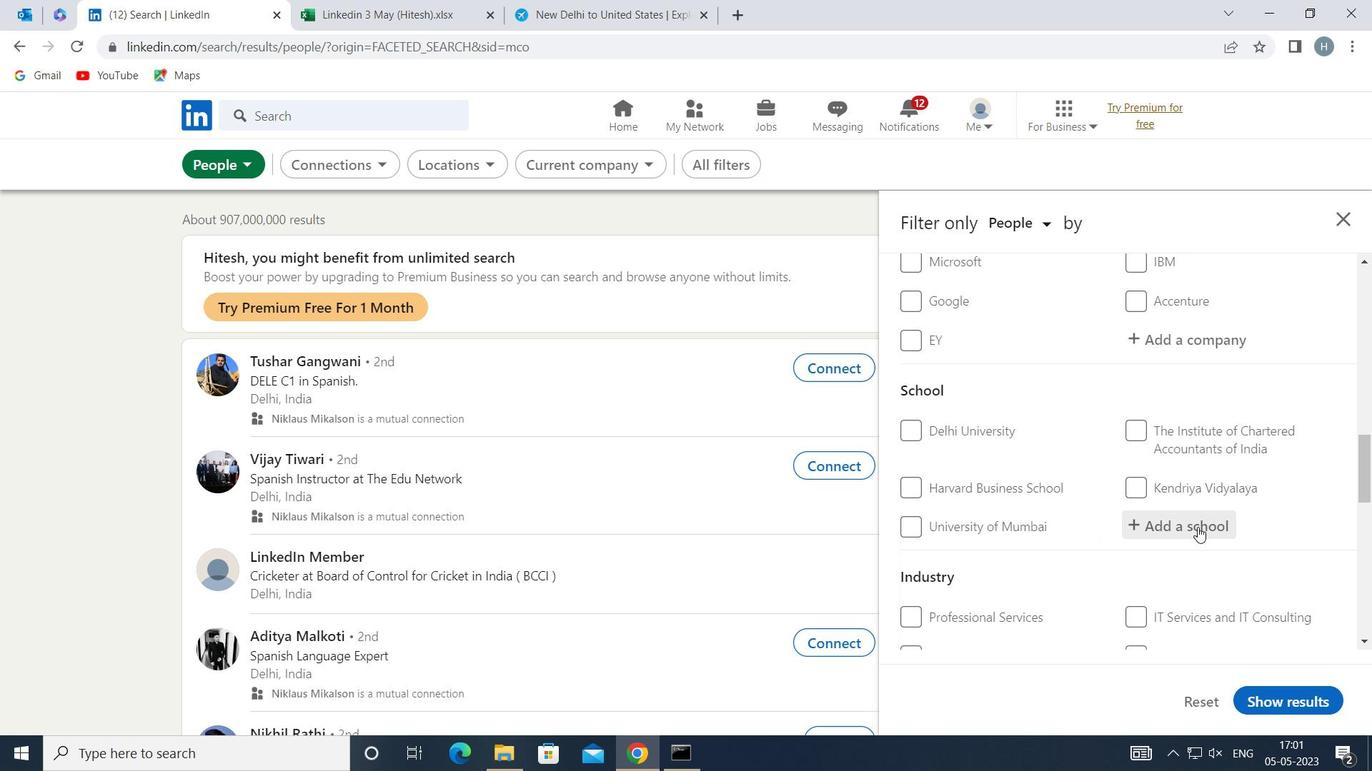 
Action: Key pressed <Key.shift>ANDHRA<Key.space><Key.shift>LO
Screenshot: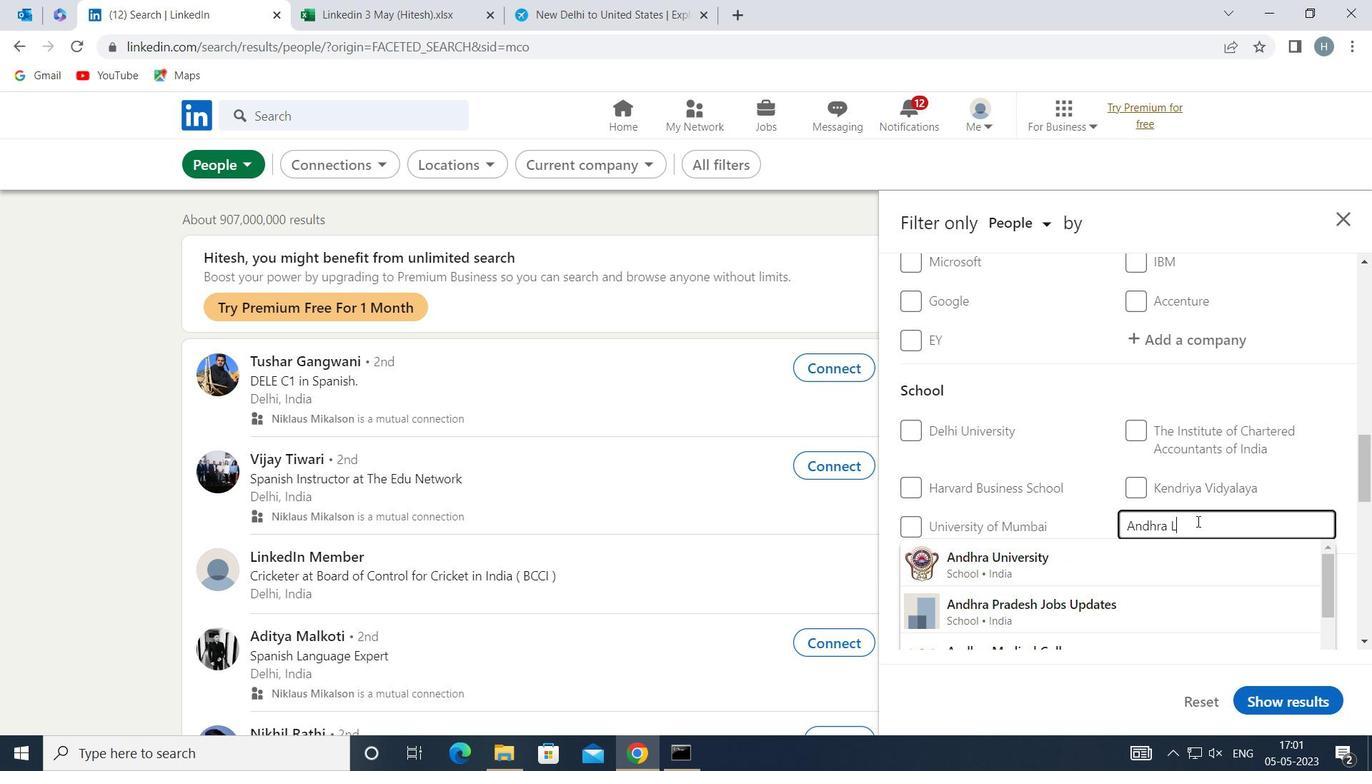 
Action: Mouse moved to (1200, 562)
Screenshot: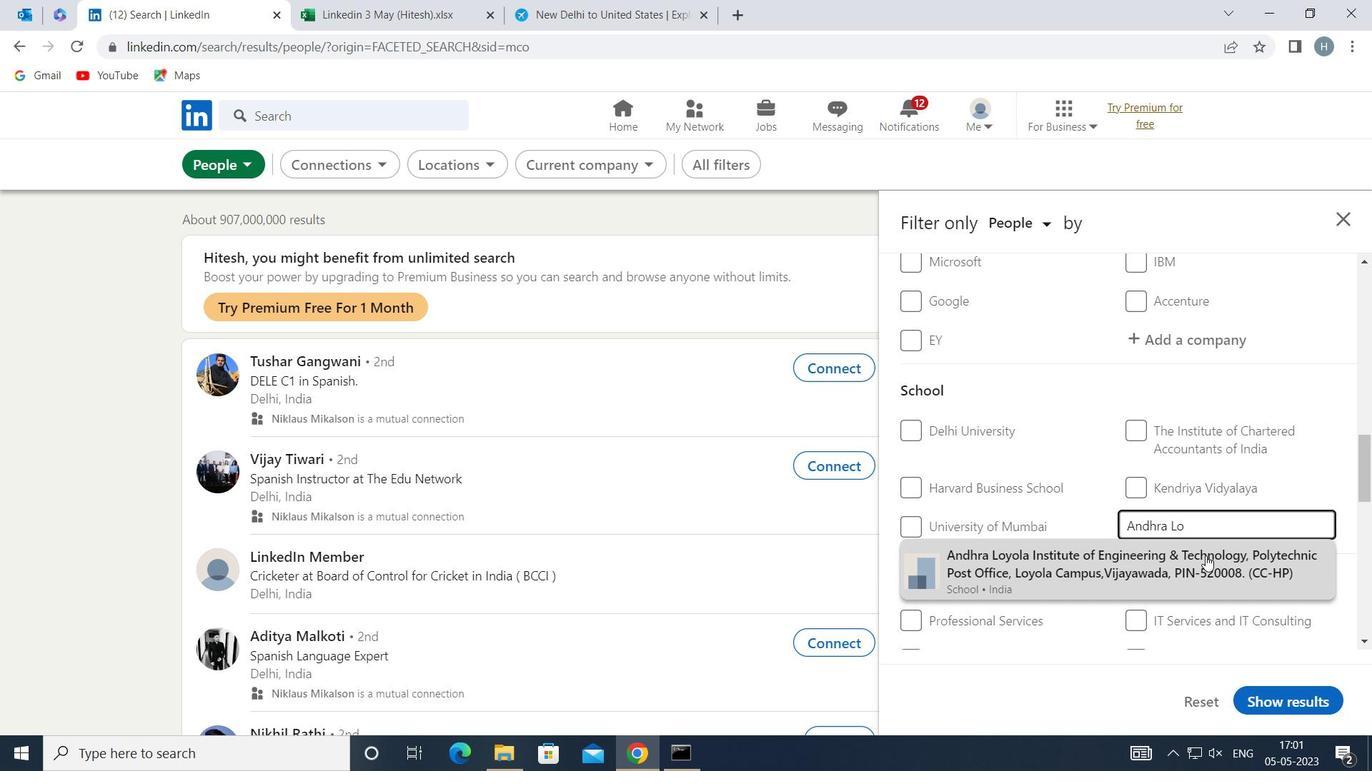 
Action: Mouse pressed left at (1200, 562)
Screenshot: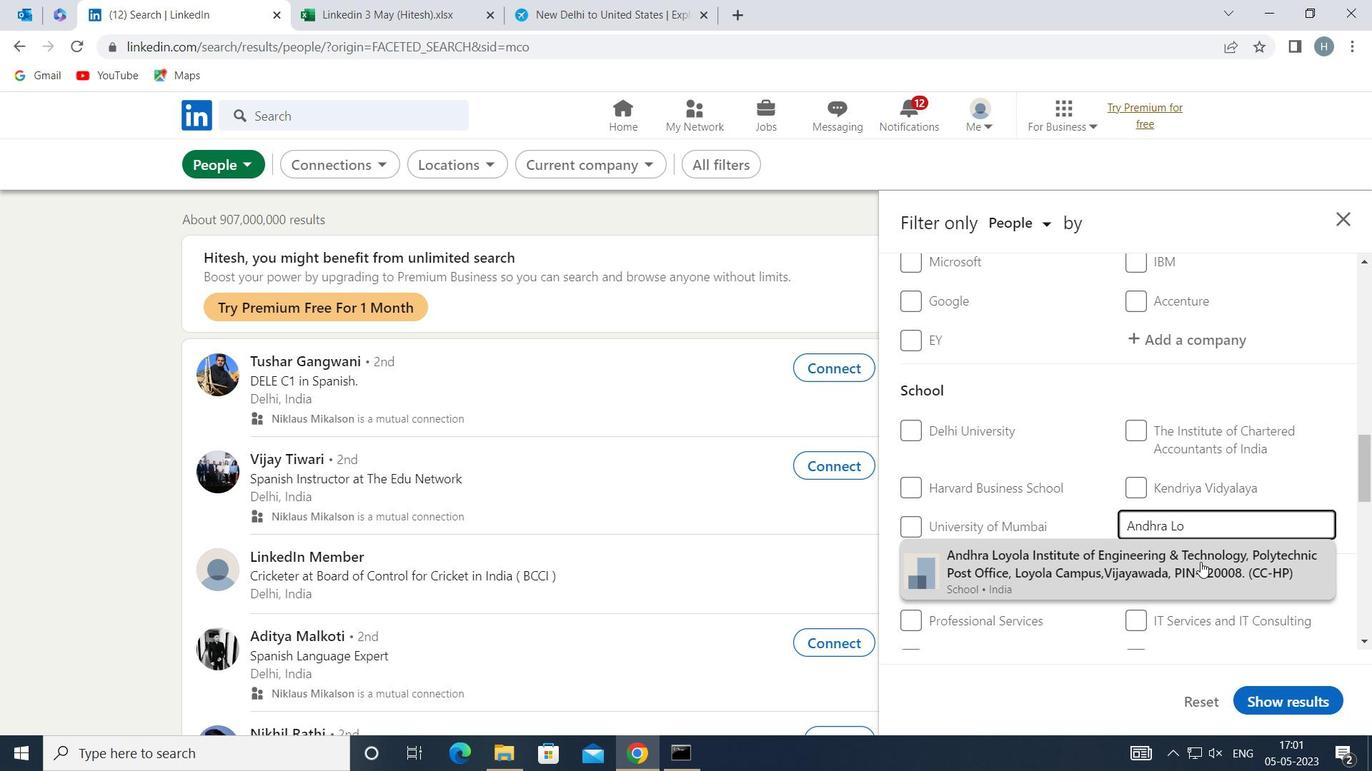 
Action: Mouse moved to (1183, 533)
Screenshot: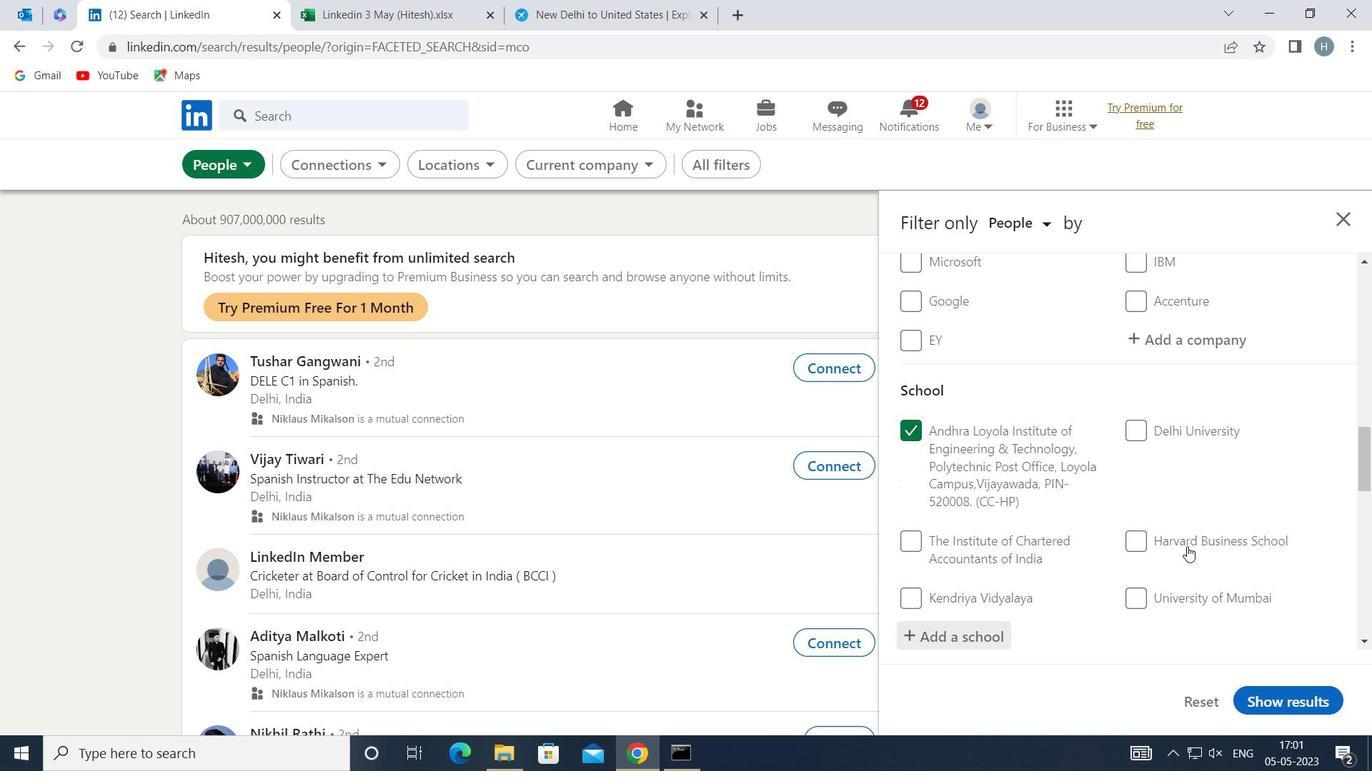 
Action: Mouse scrolled (1183, 533) with delta (0, 0)
Screenshot: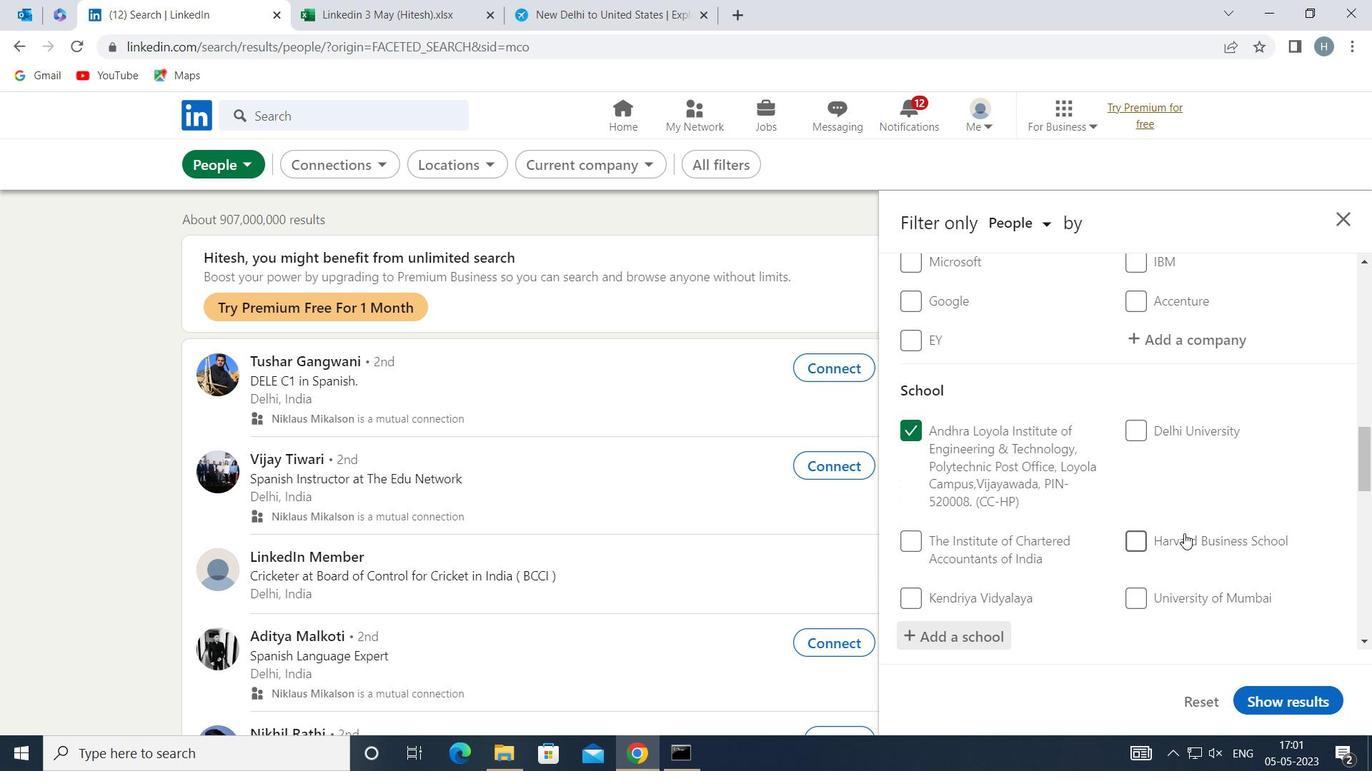 
Action: Mouse scrolled (1183, 533) with delta (0, 0)
Screenshot: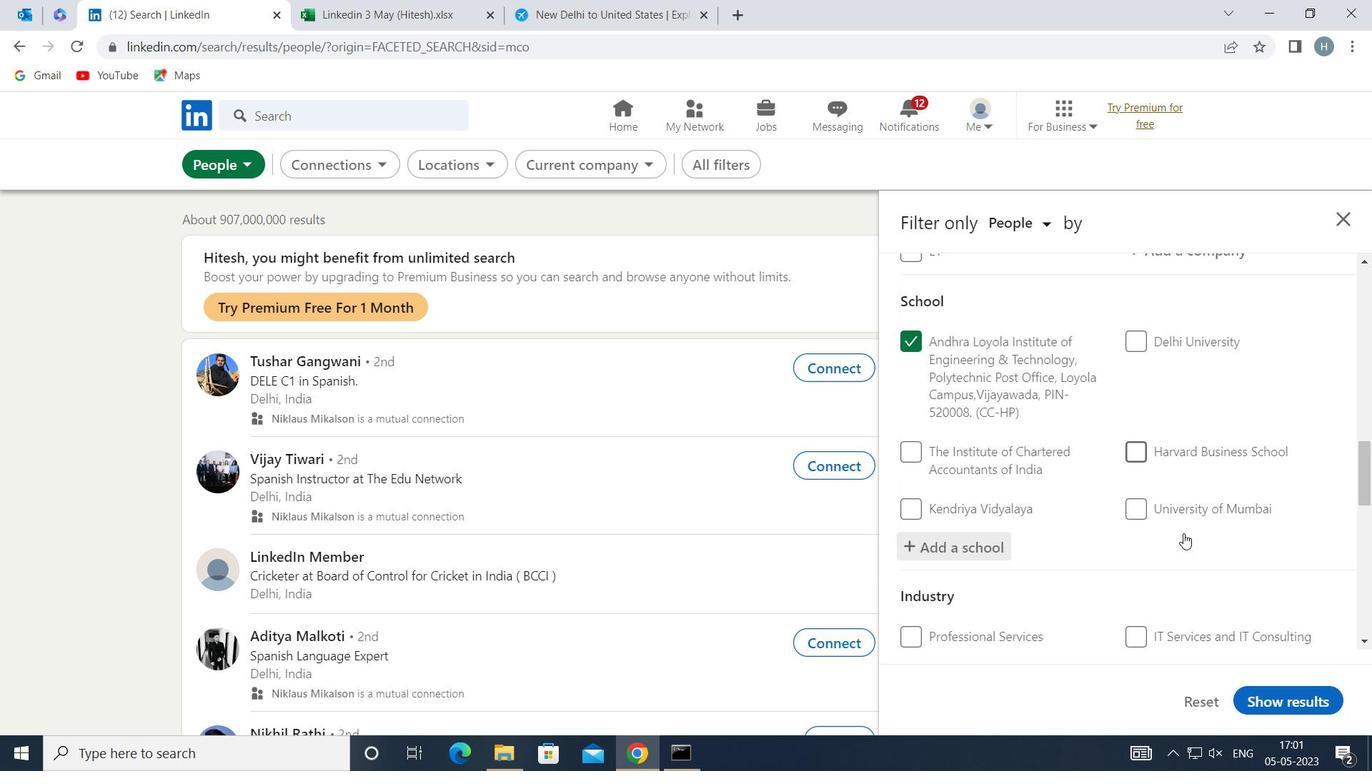 
Action: Mouse scrolled (1183, 533) with delta (0, 0)
Screenshot: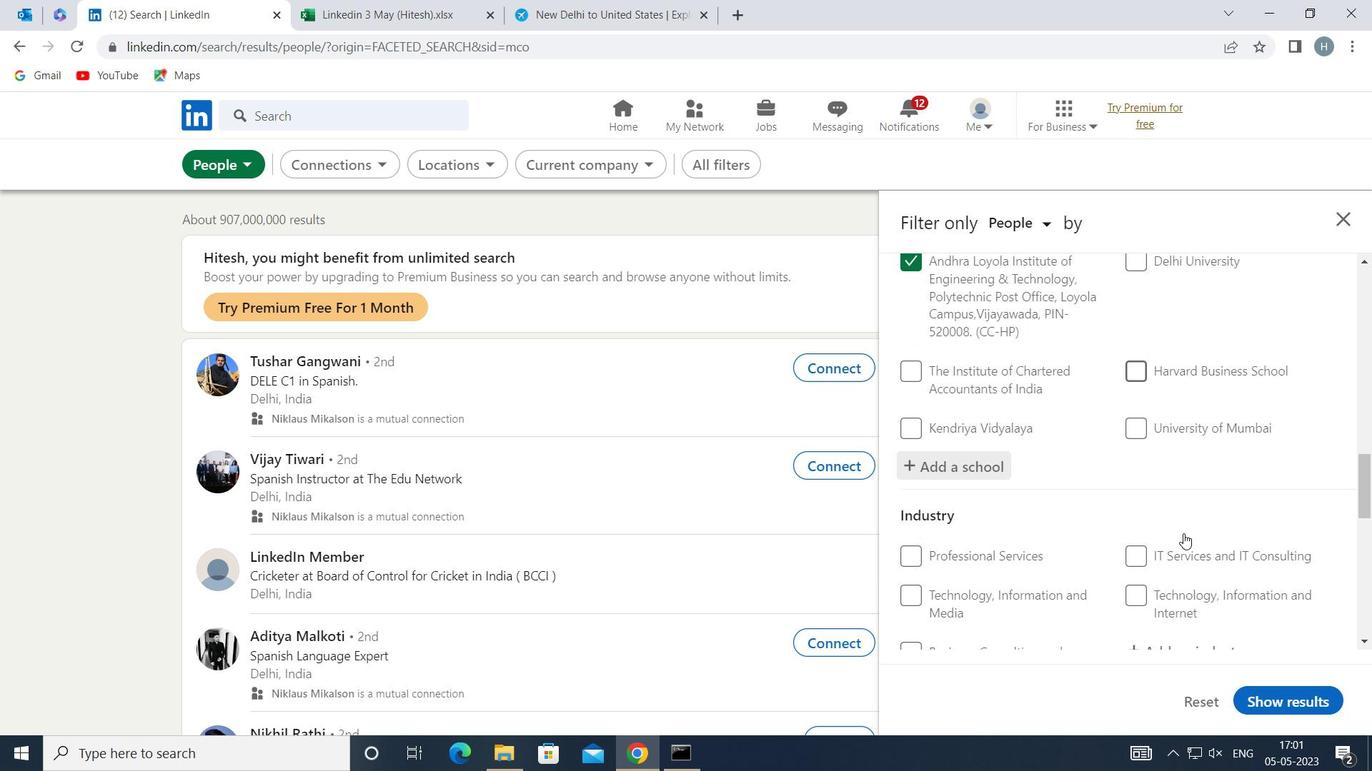 
Action: Mouse moved to (1197, 556)
Screenshot: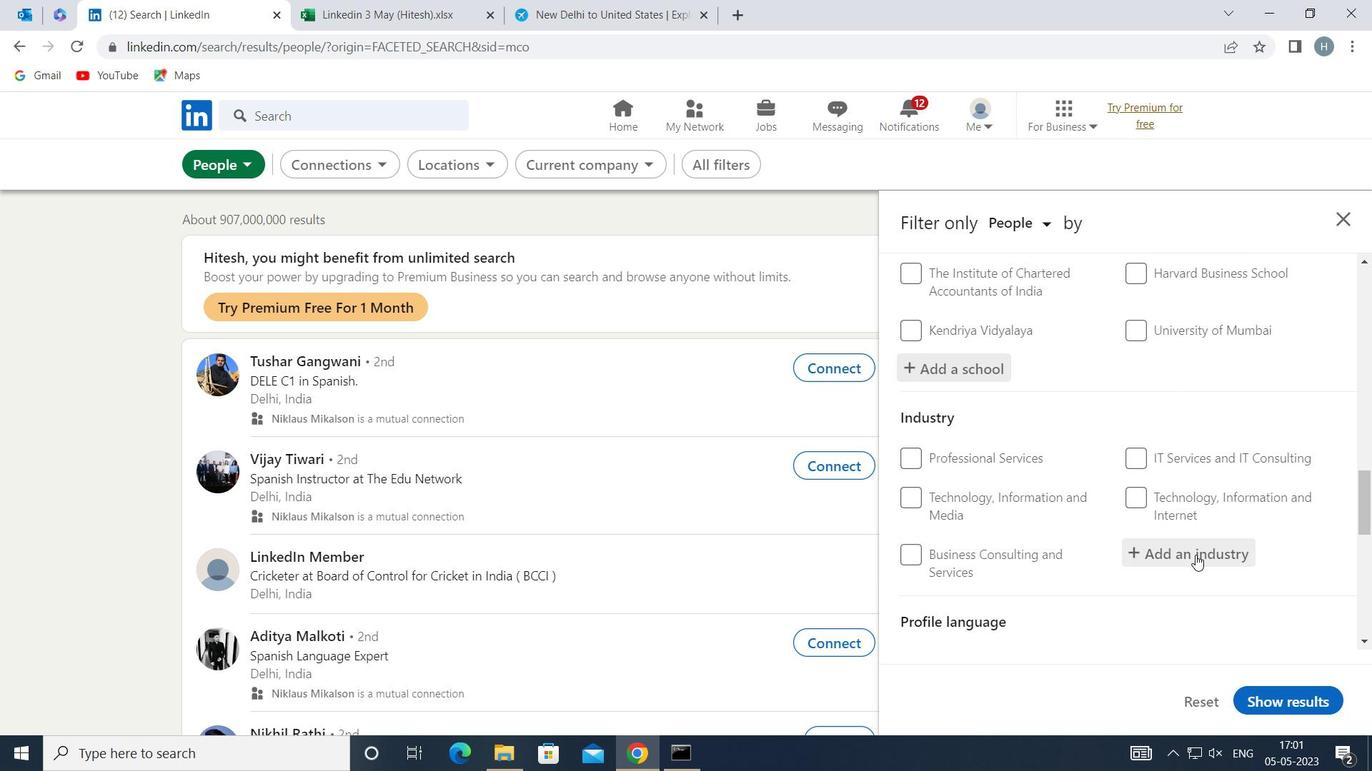
Action: Mouse pressed left at (1197, 556)
Screenshot: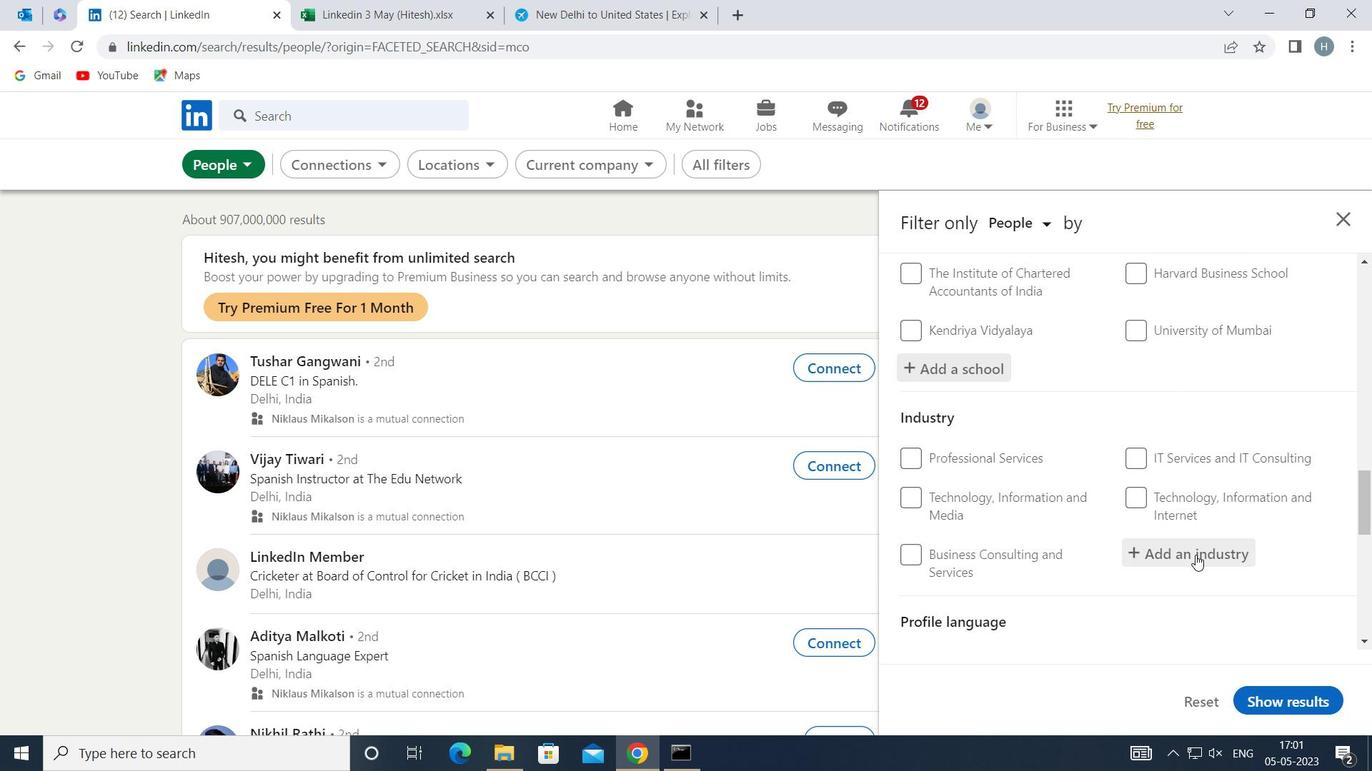 
Action: Mouse moved to (1188, 550)
Screenshot: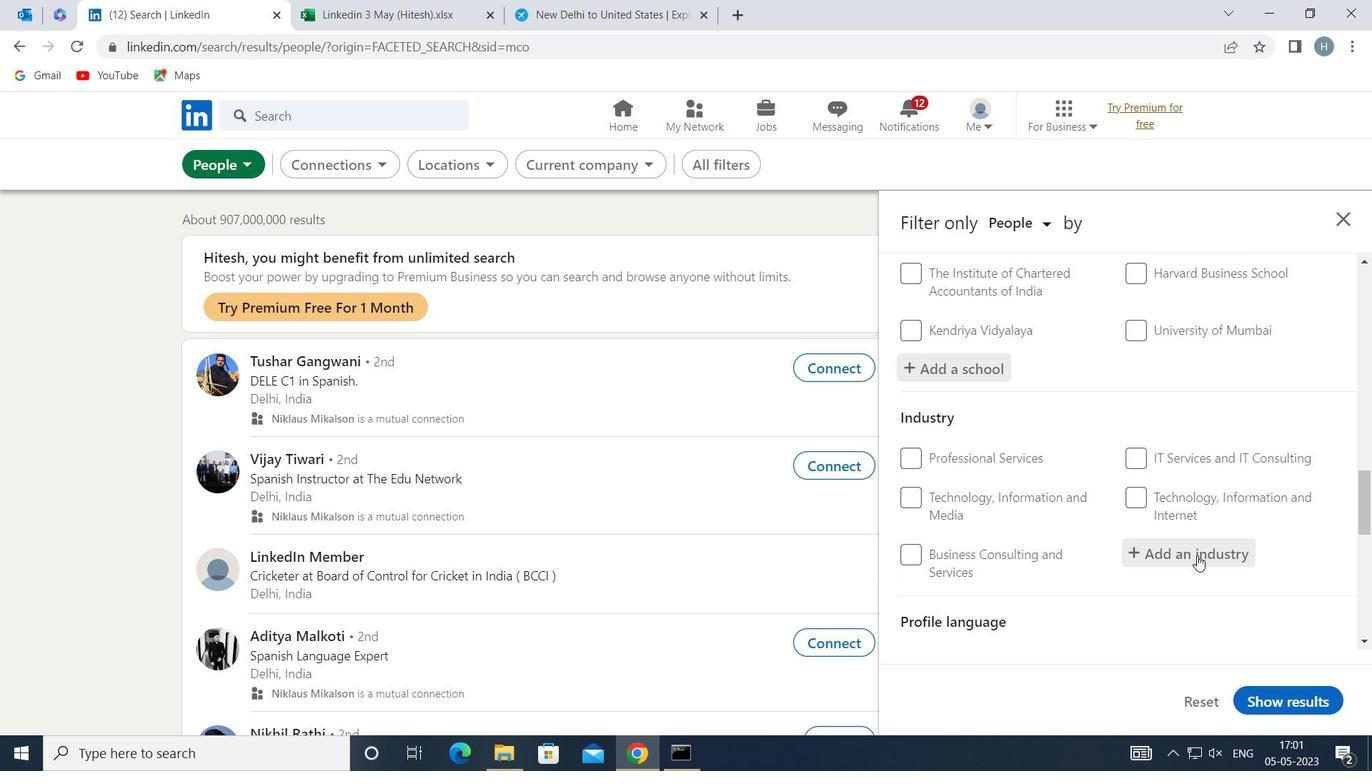 
Action: Key pressed <Key.shift>RETAIL<Key.space><Key.shift>BOOKS<Key.space>AND<Key.space>
Screenshot: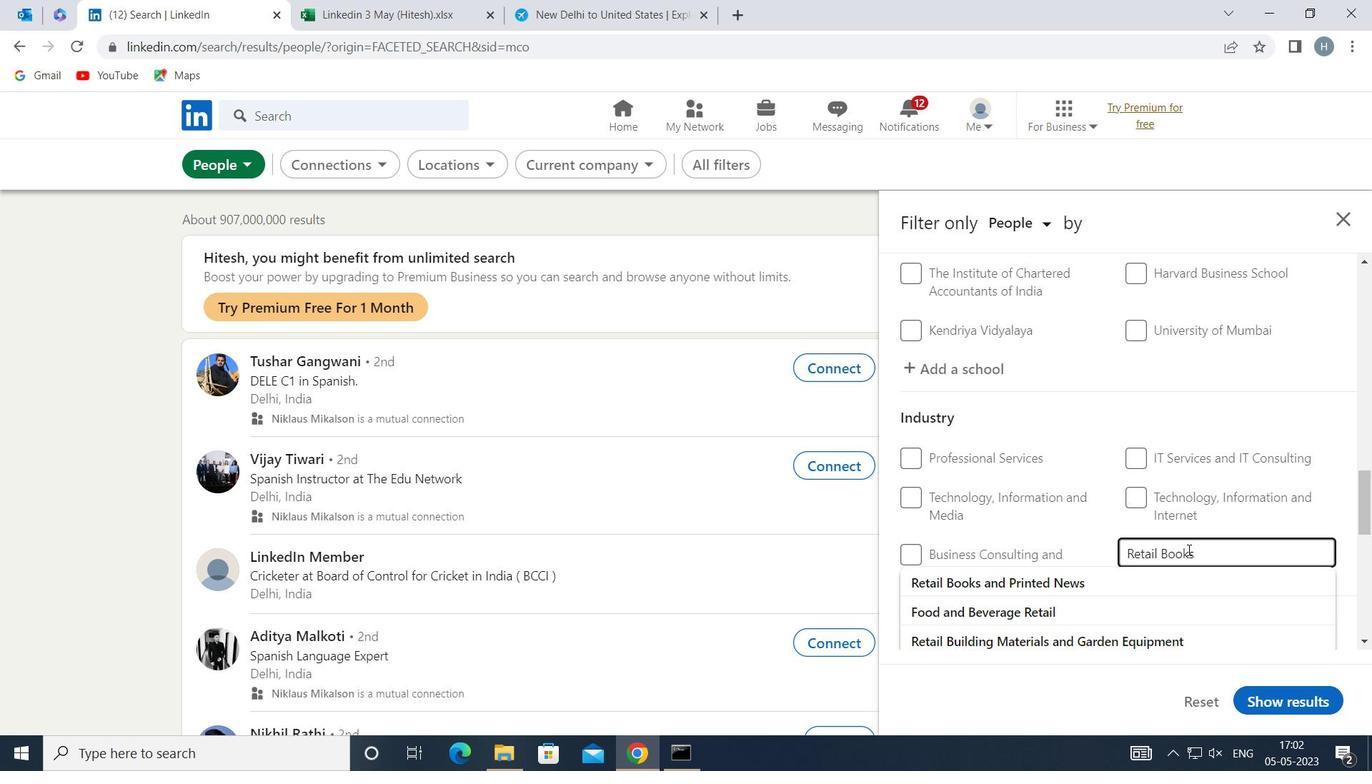 
Action: Mouse moved to (1197, 583)
Screenshot: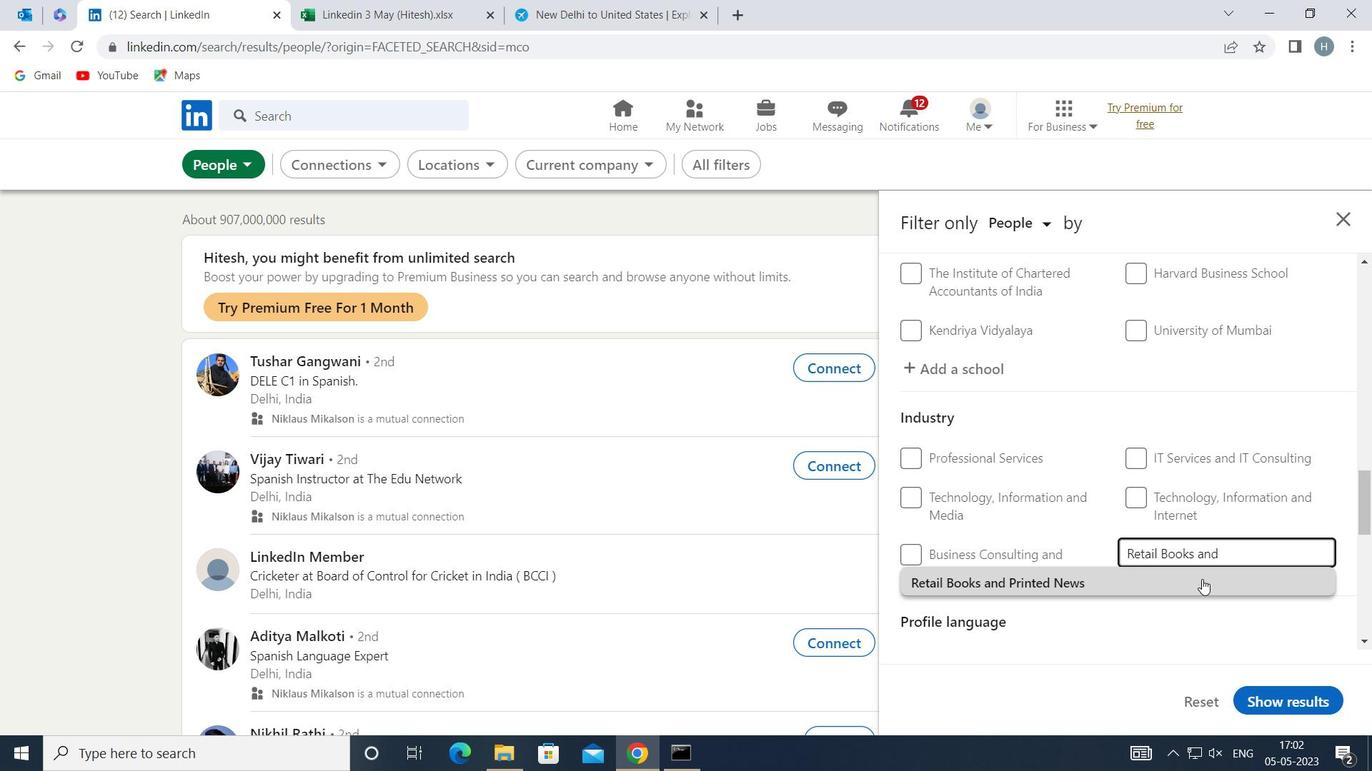 
Action: Mouse pressed left at (1197, 583)
Screenshot: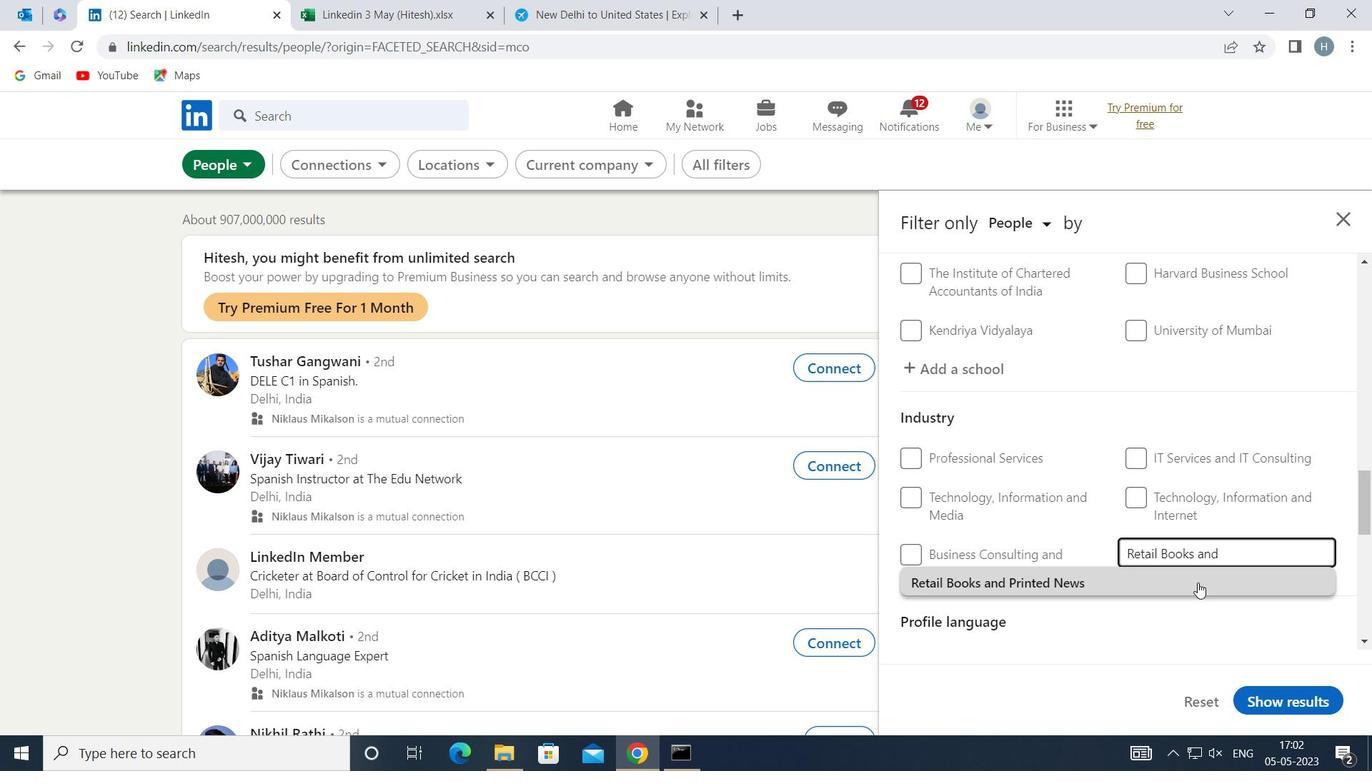 
Action: Mouse moved to (1122, 539)
Screenshot: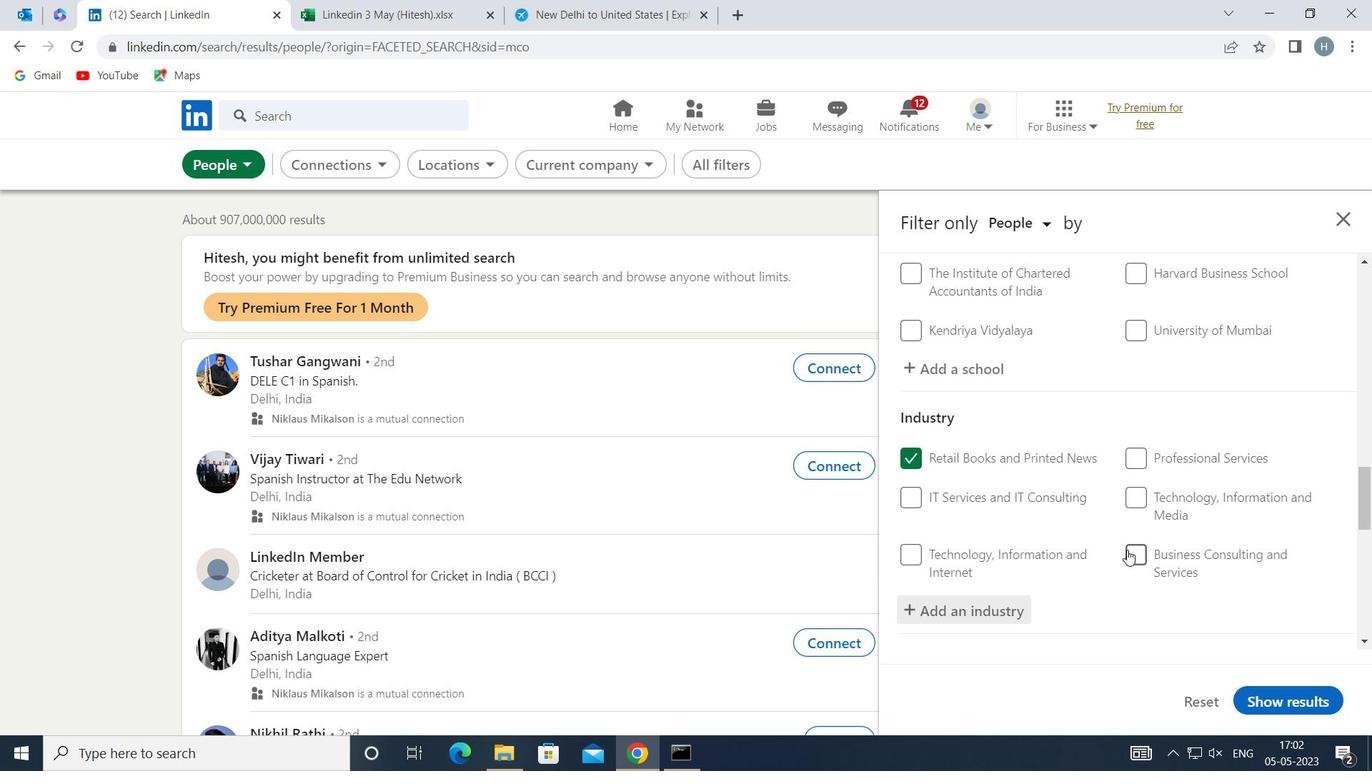 
Action: Mouse scrolled (1122, 538) with delta (0, 0)
Screenshot: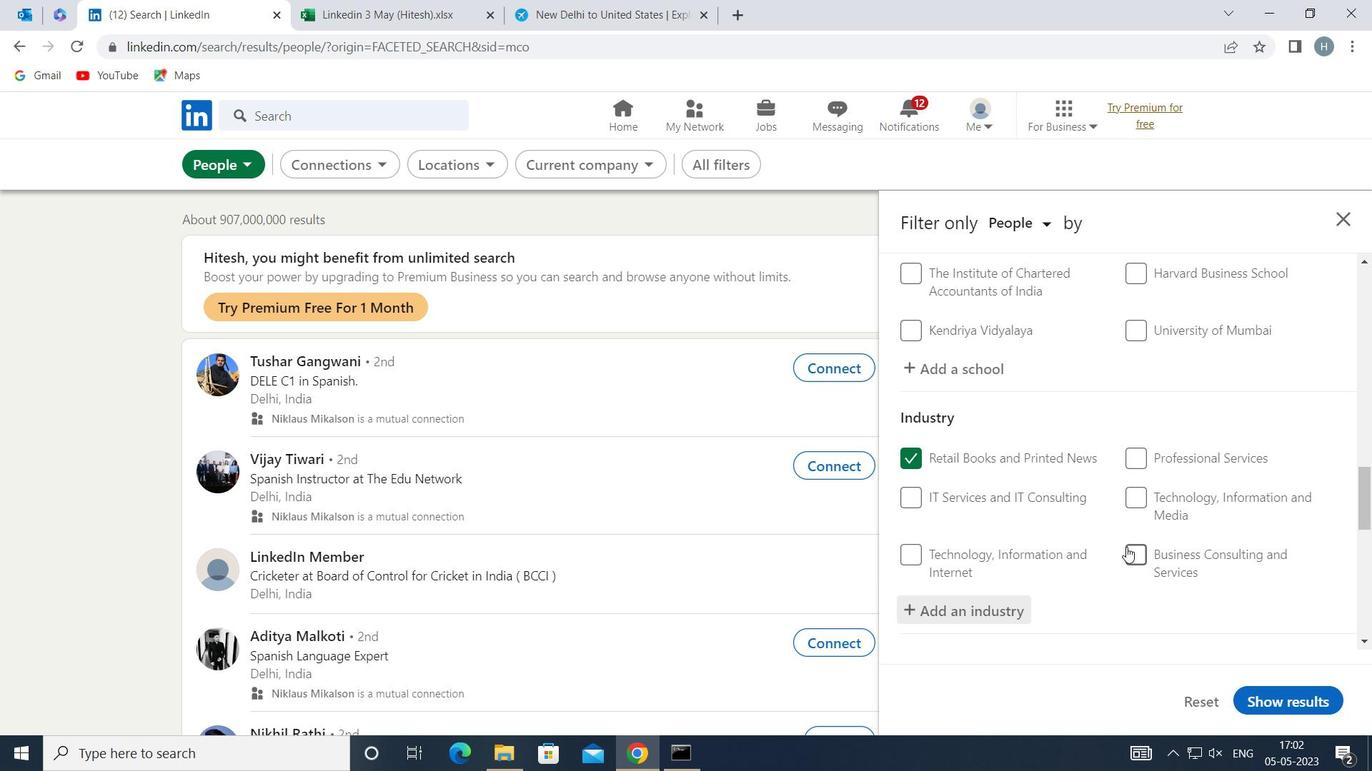 
Action: Mouse moved to (1121, 531)
Screenshot: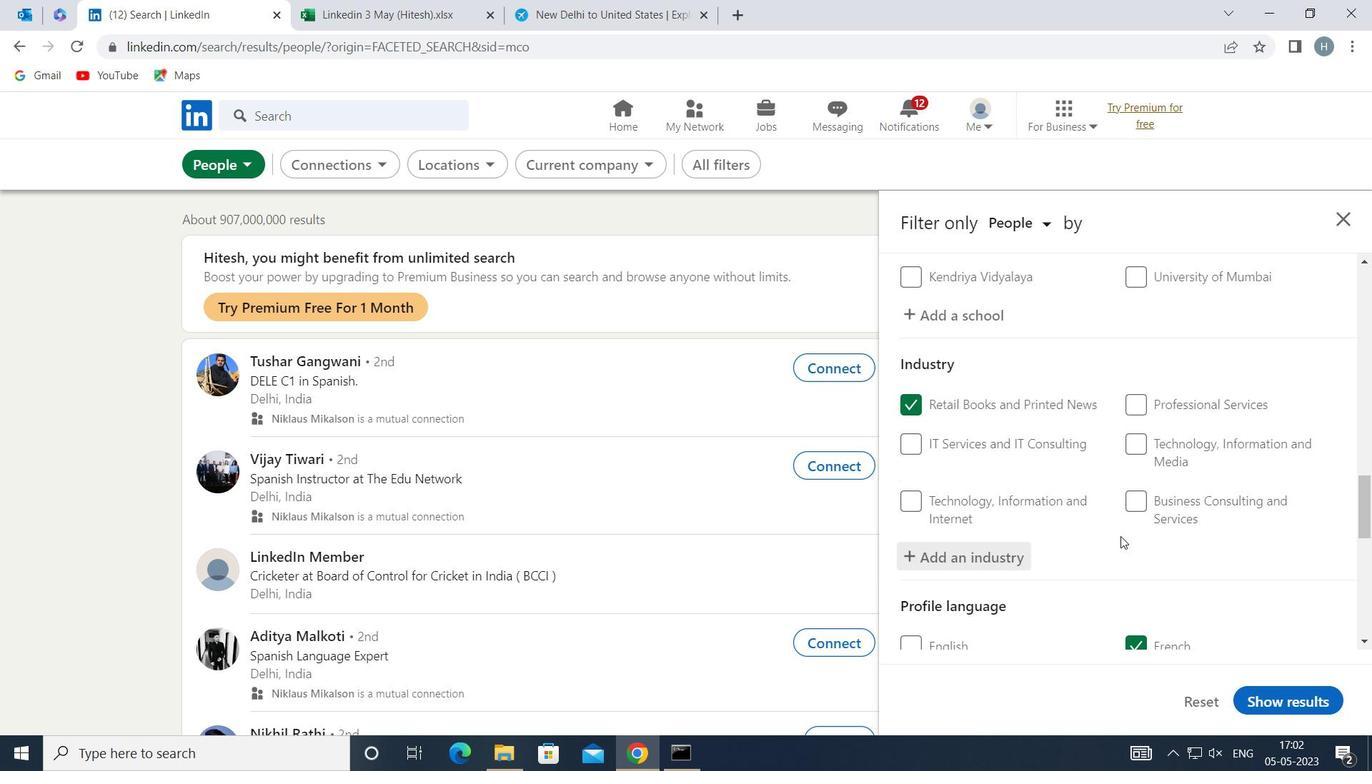 
Action: Mouse scrolled (1121, 530) with delta (0, 0)
Screenshot: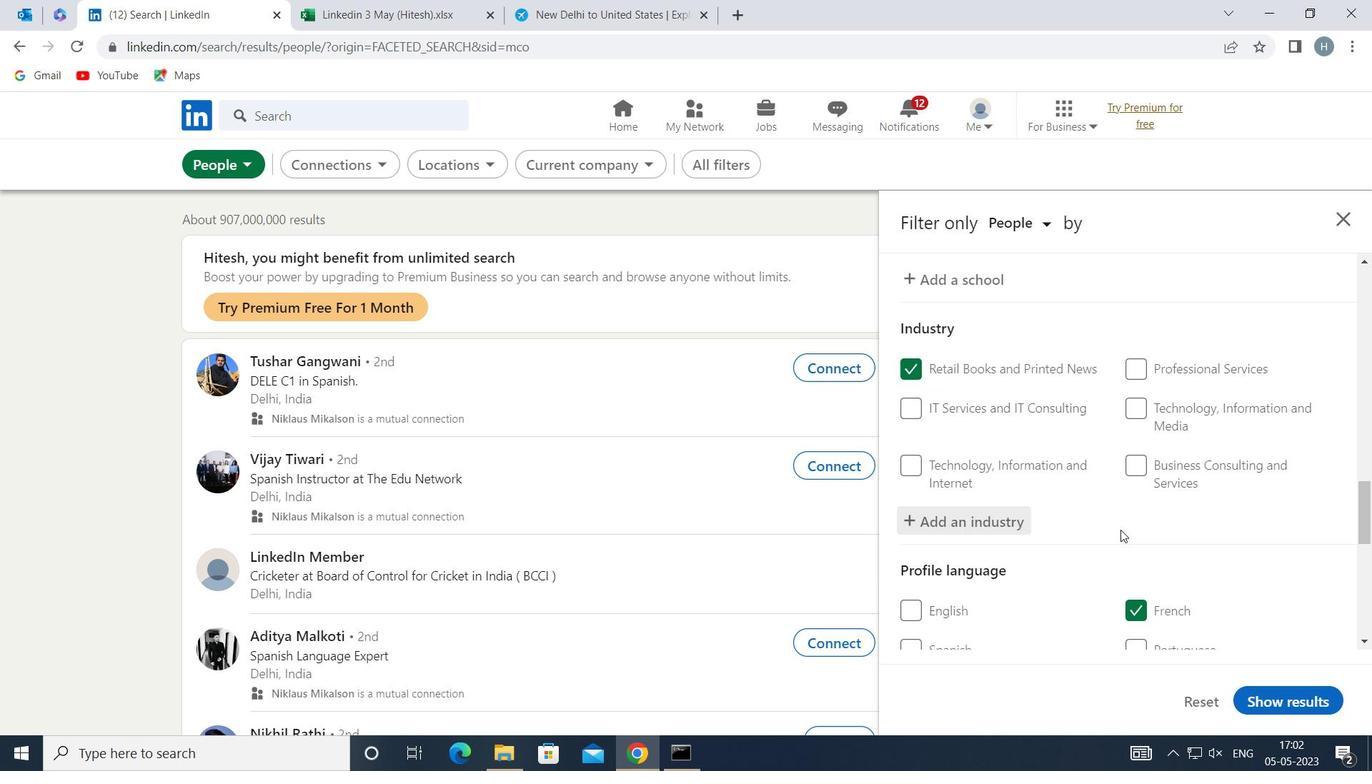
Action: Mouse moved to (1121, 525)
Screenshot: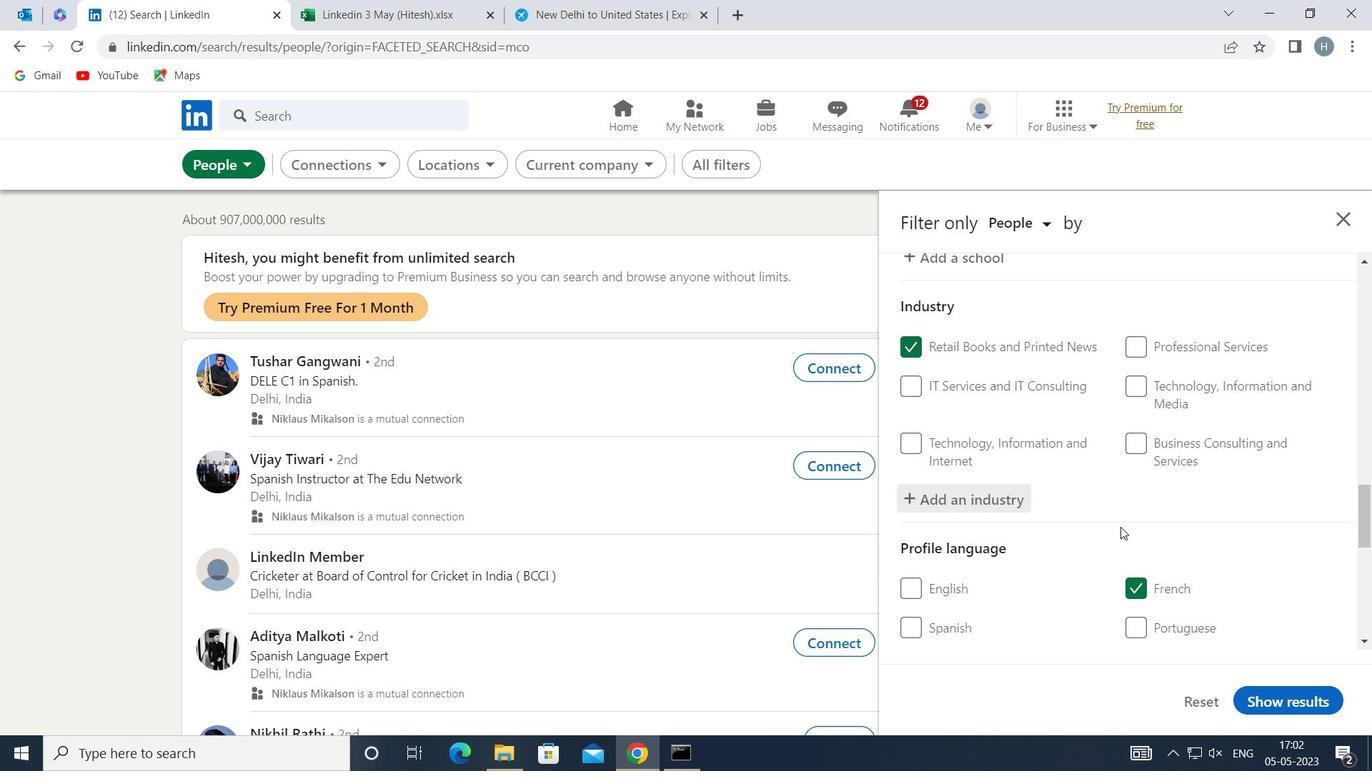 
Action: Mouse scrolled (1121, 524) with delta (0, 0)
Screenshot: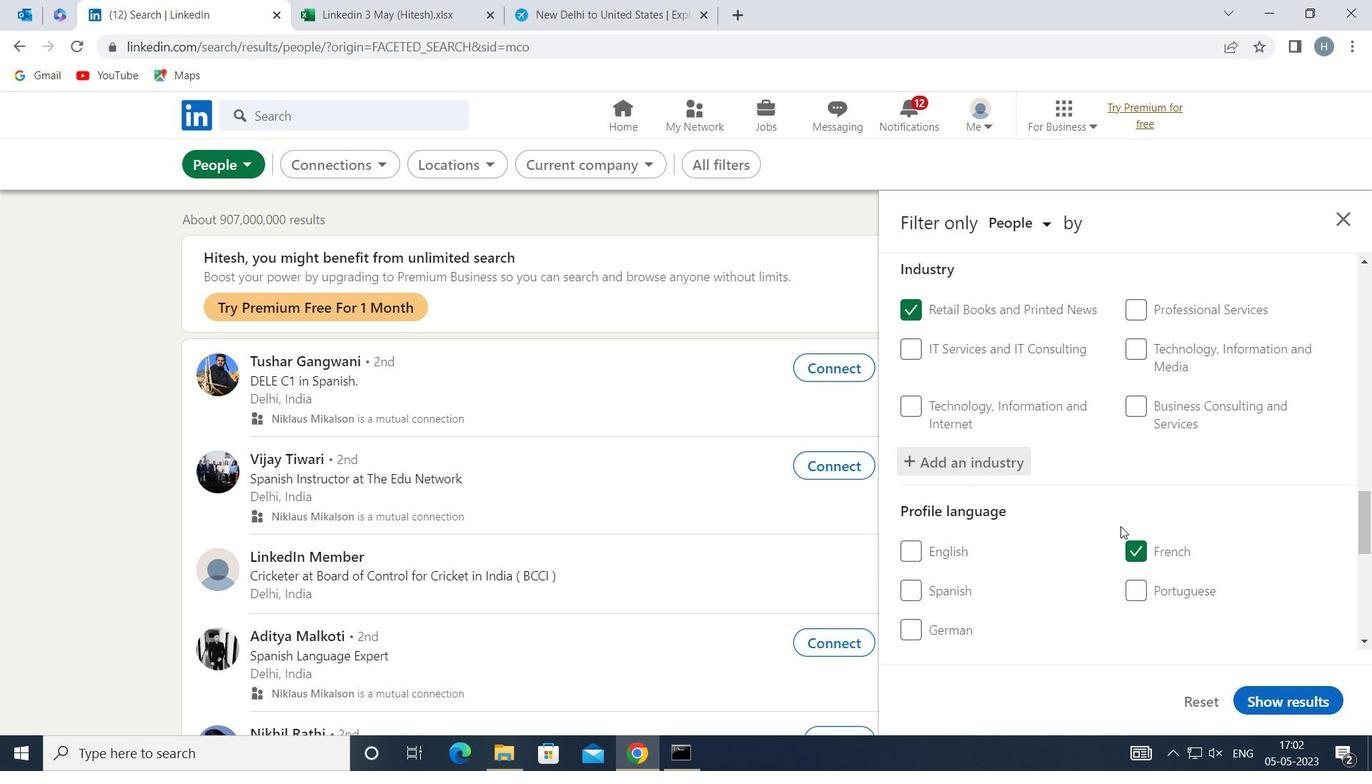 
Action: Mouse moved to (1122, 524)
Screenshot: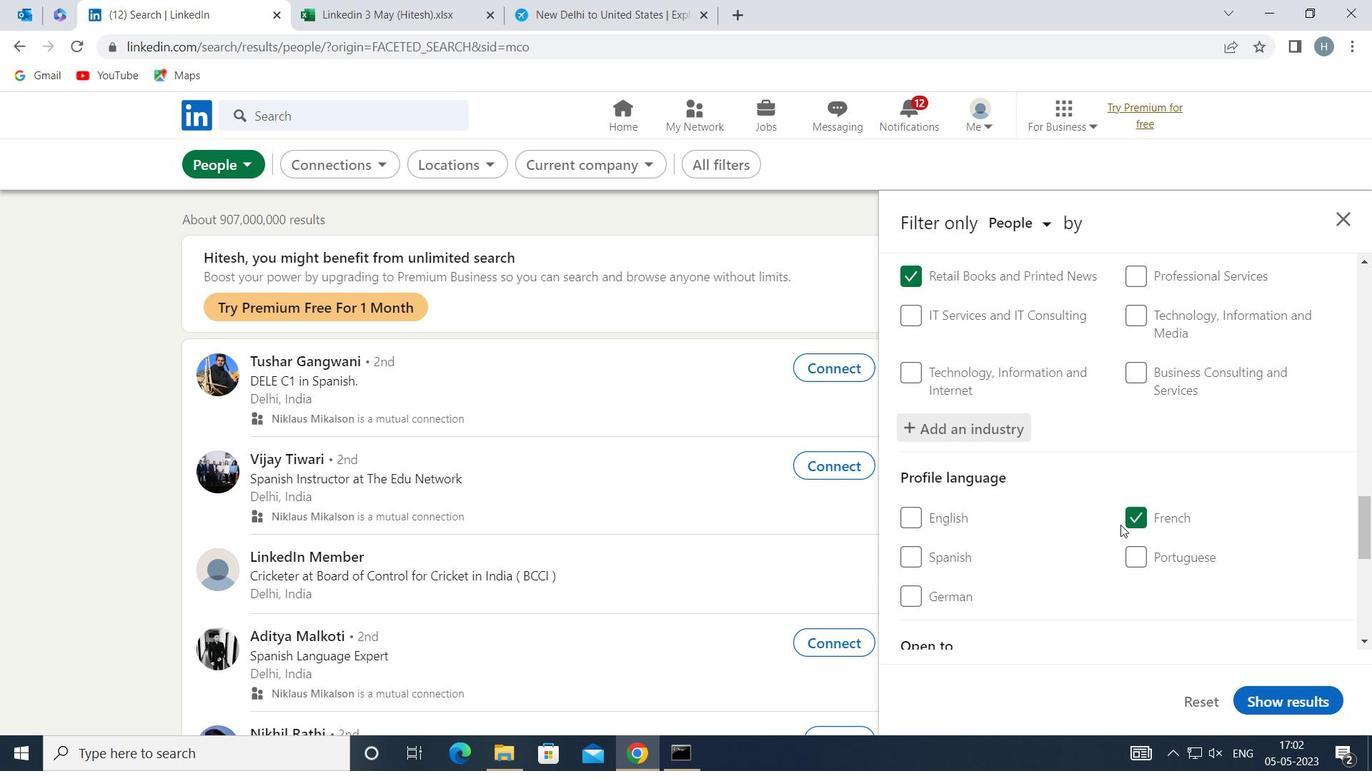 
Action: Mouse scrolled (1122, 523) with delta (0, 0)
Screenshot: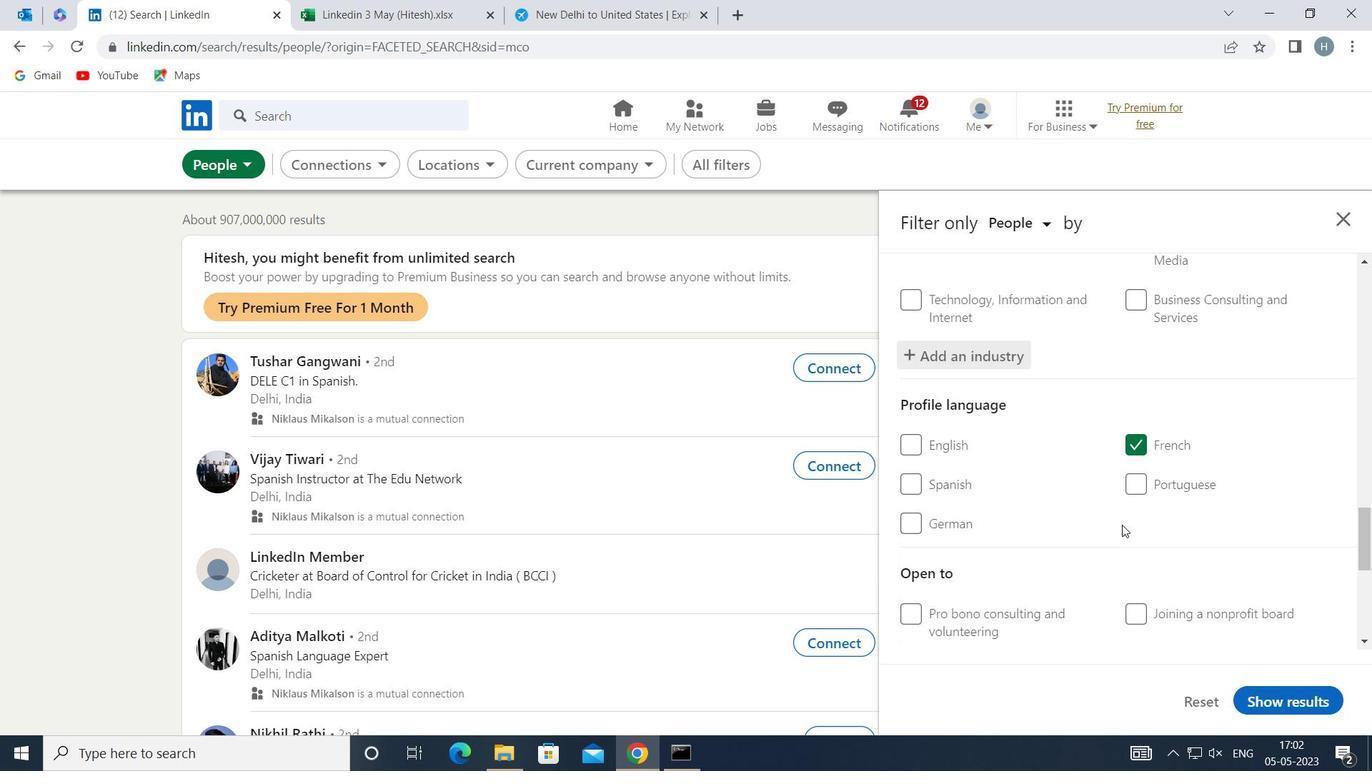 
Action: Mouse scrolled (1122, 523) with delta (0, 0)
Screenshot: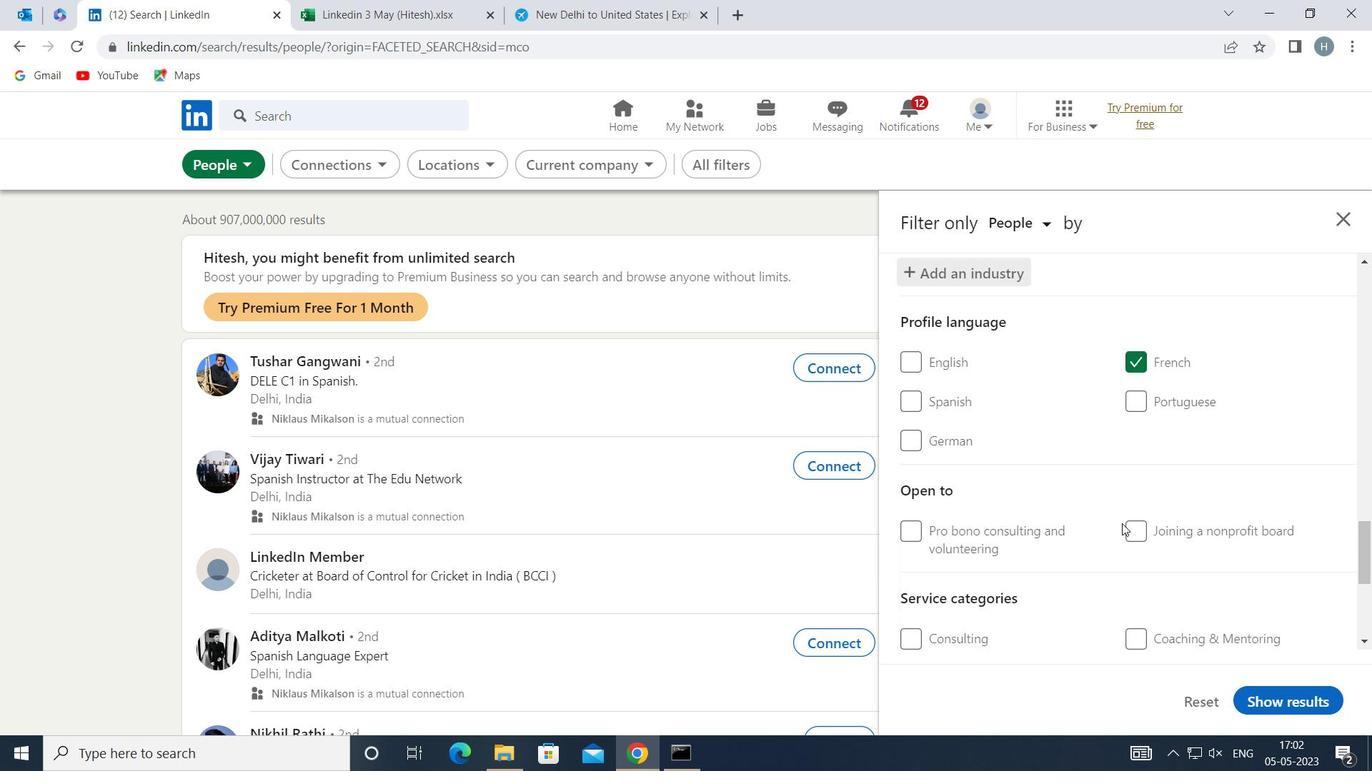 
Action: Mouse scrolled (1122, 523) with delta (0, 0)
Screenshot: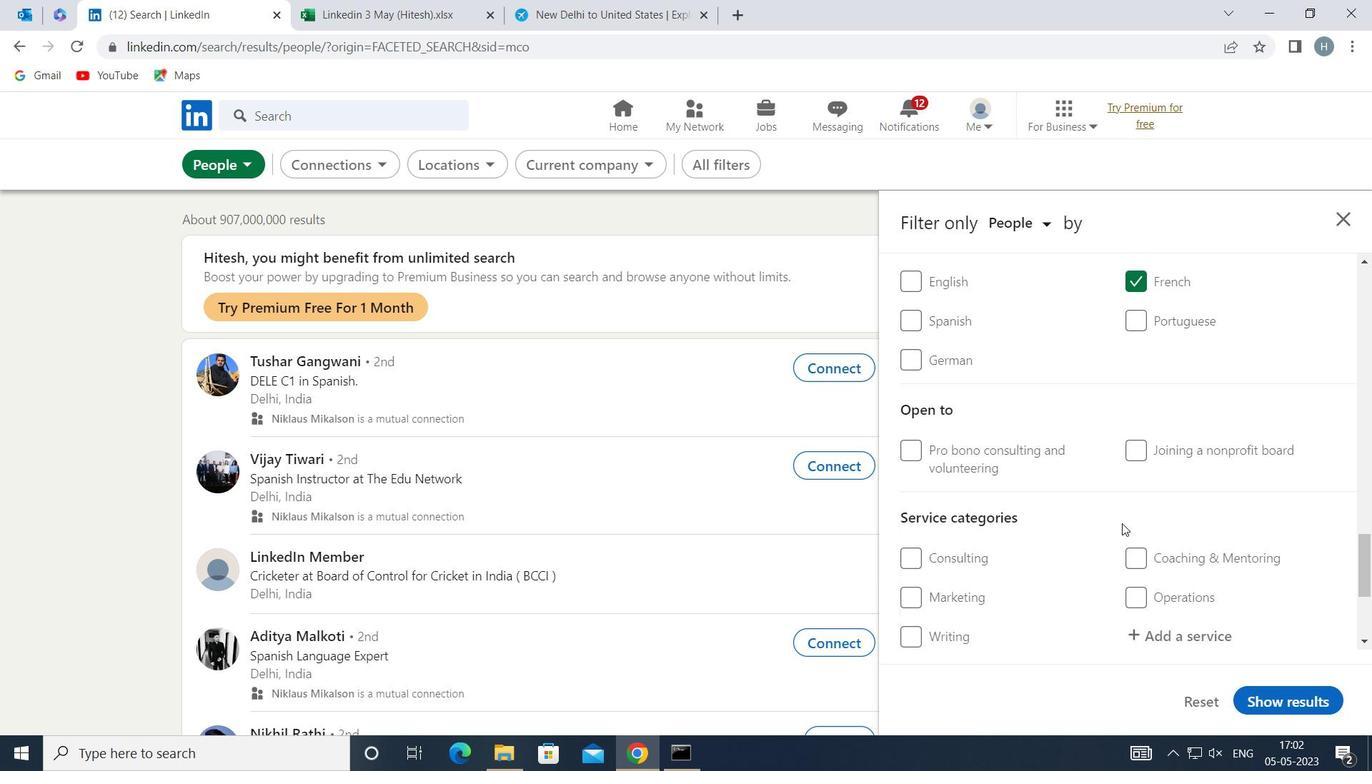 
Action: Mouse moved to (1181, 520)
Screenshot: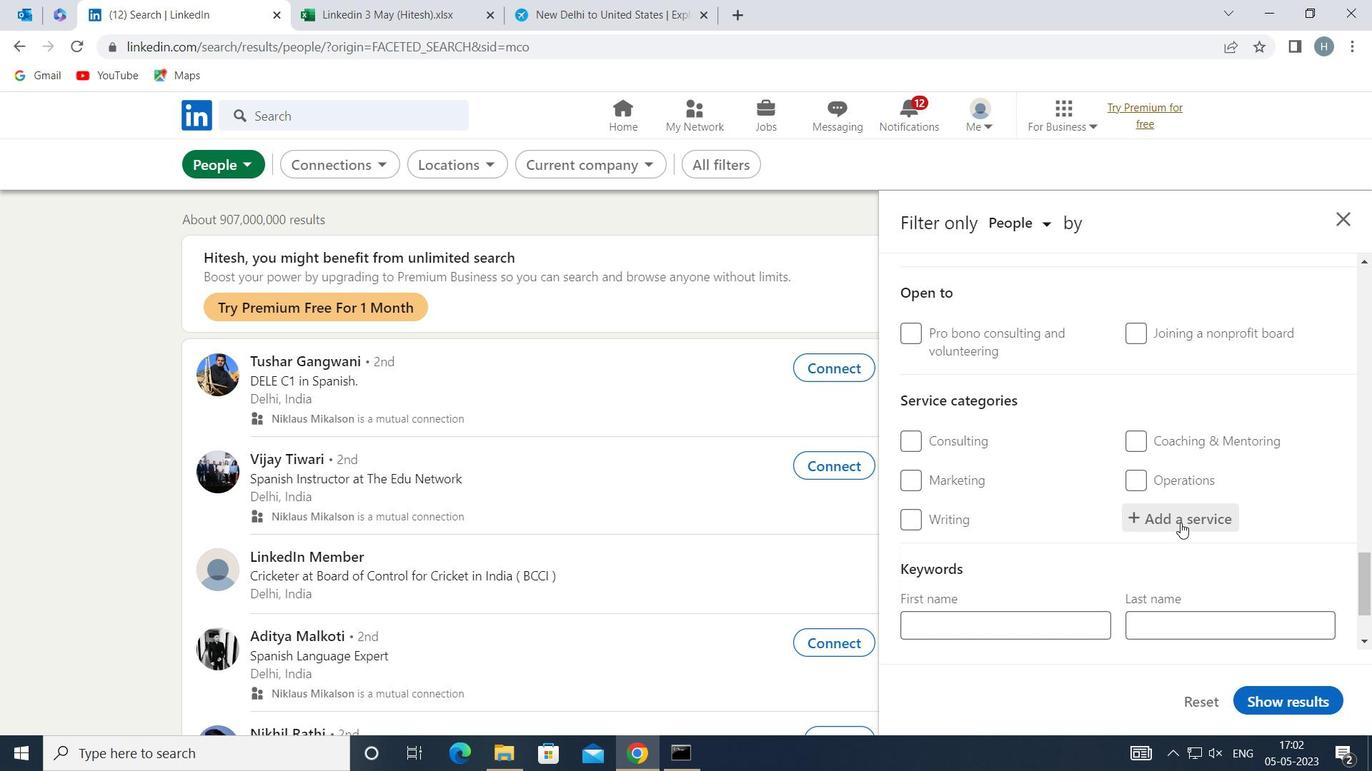 
Action: Mouse pressed left at (1181, 520)
Screenshot: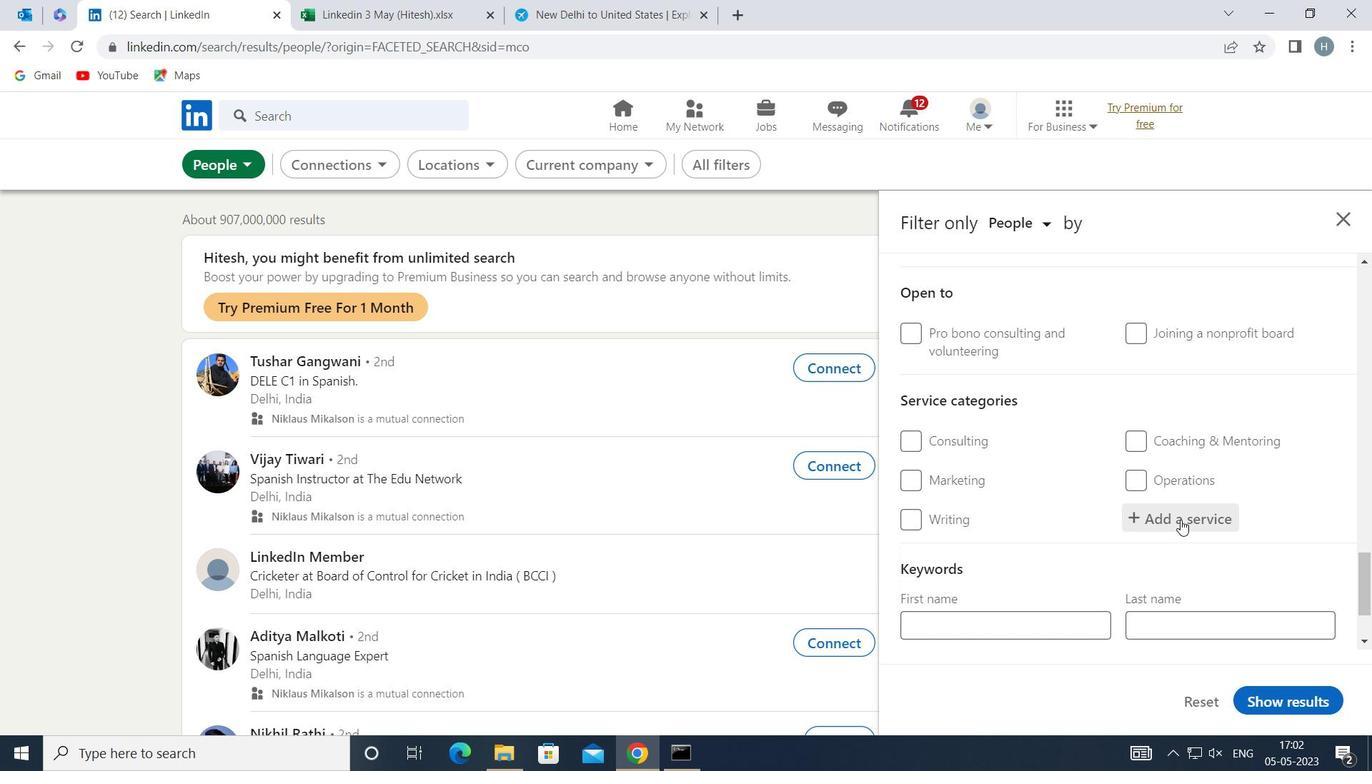 
Action: Key pressed <Key.shift>NETWORK<Key.space><Key.shift>SUPP
Screenshot: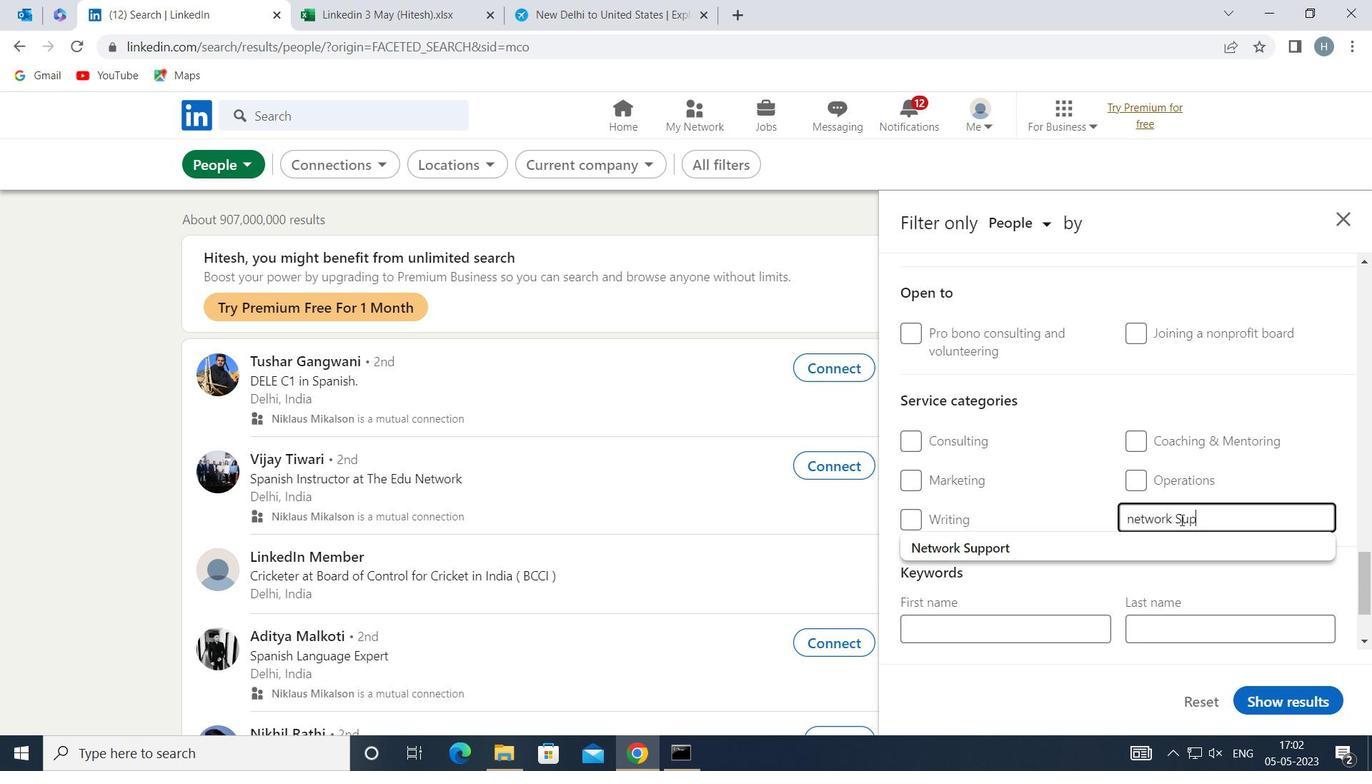 
Action: Mouse moved to (1072, 548)
Screenshot: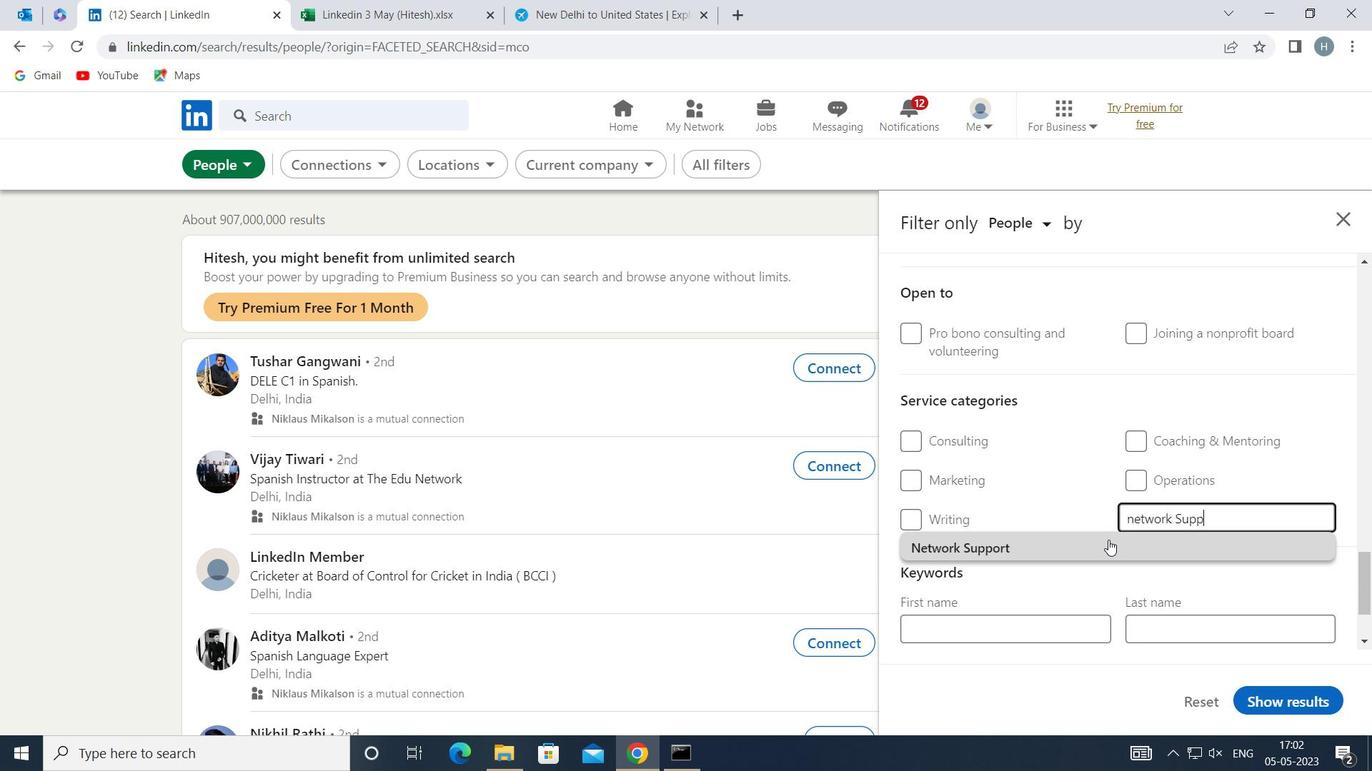 
Action: Mouse pressed left at (1072, 548)
Screenshot: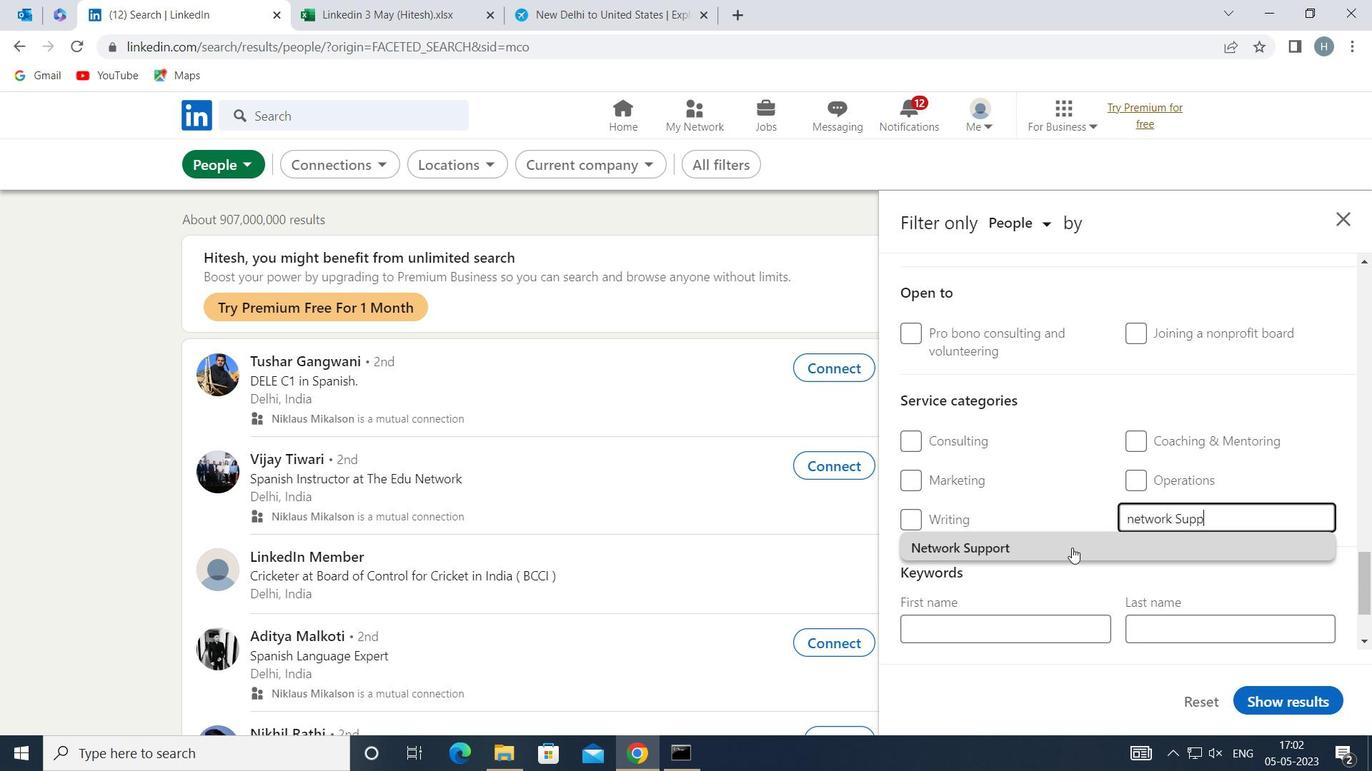 
Action: Mouse moved to (1073, 537)
Screenshot: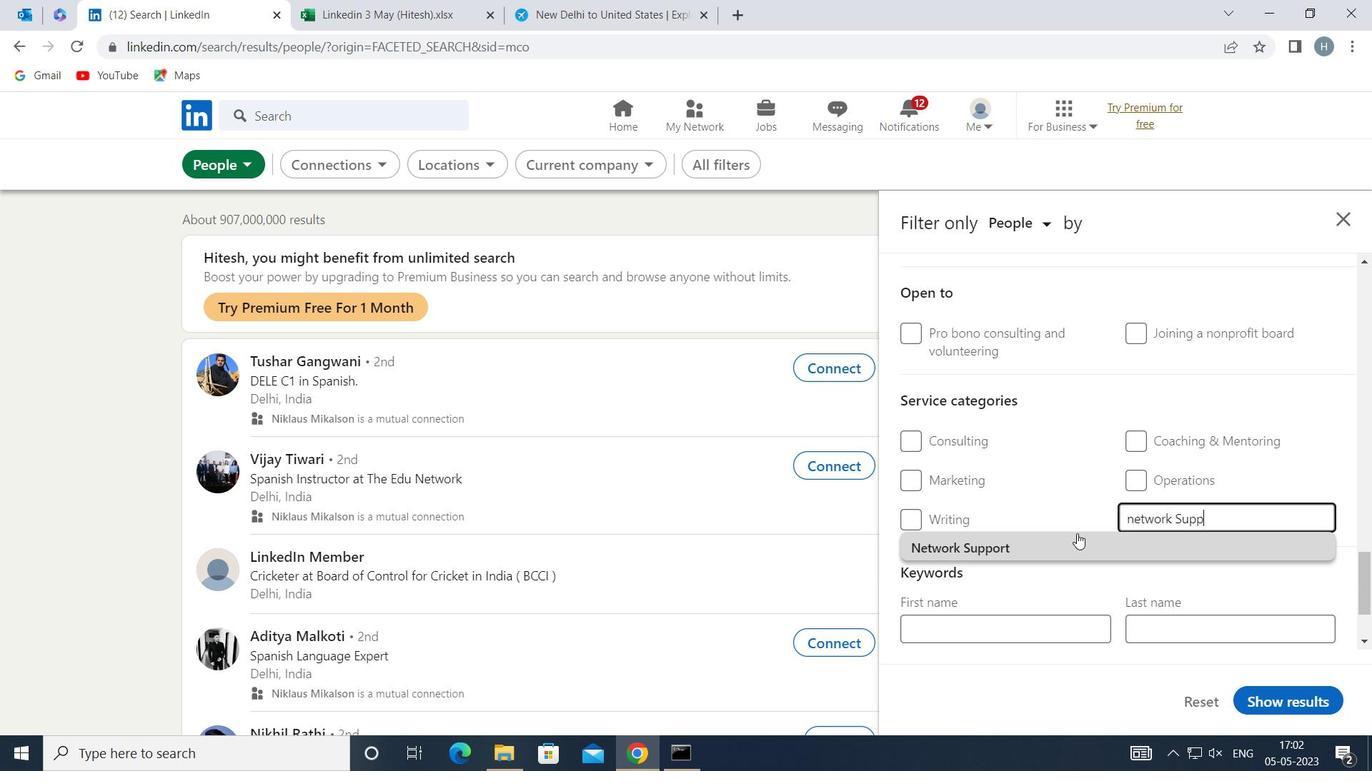 
Action: Mouse pressed left at (1073, 537)
Screenshot: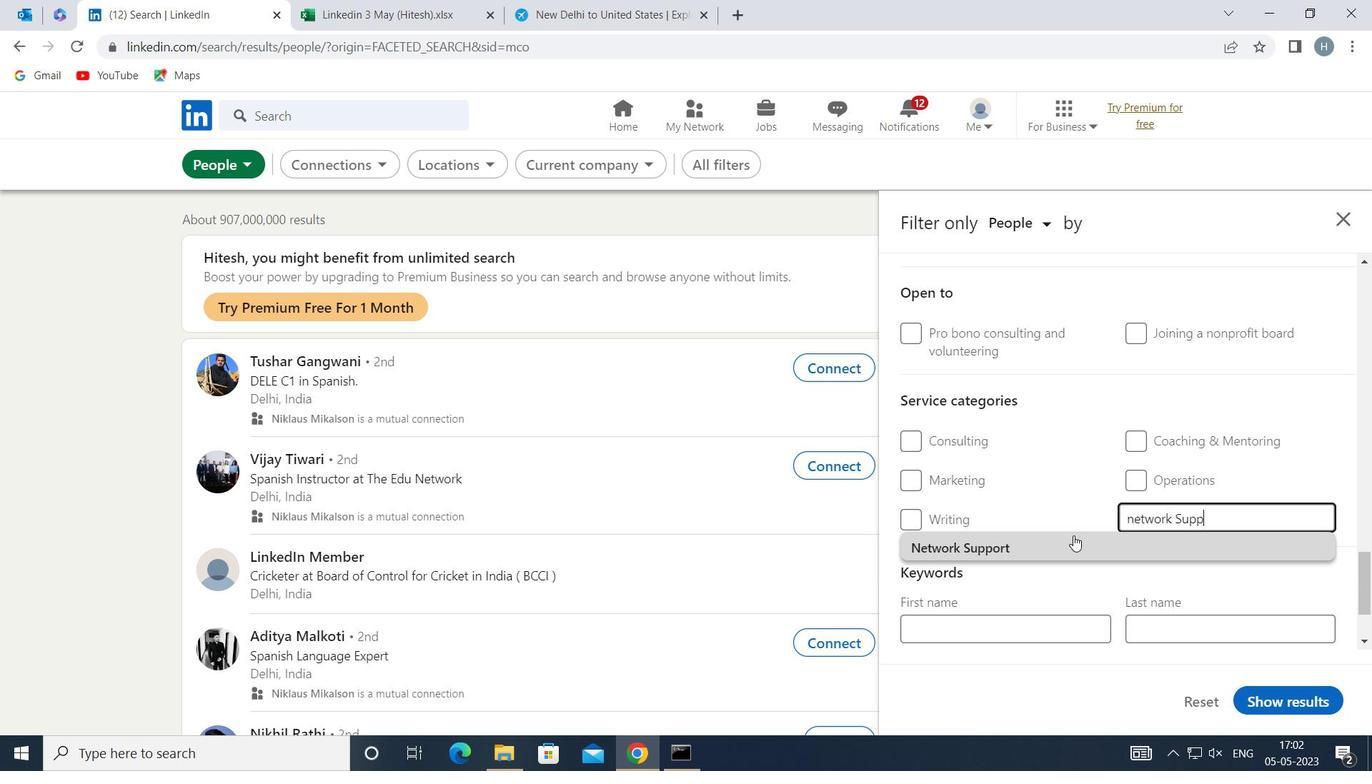
Action: Mouse moved to (1077, 528)
Screenshot: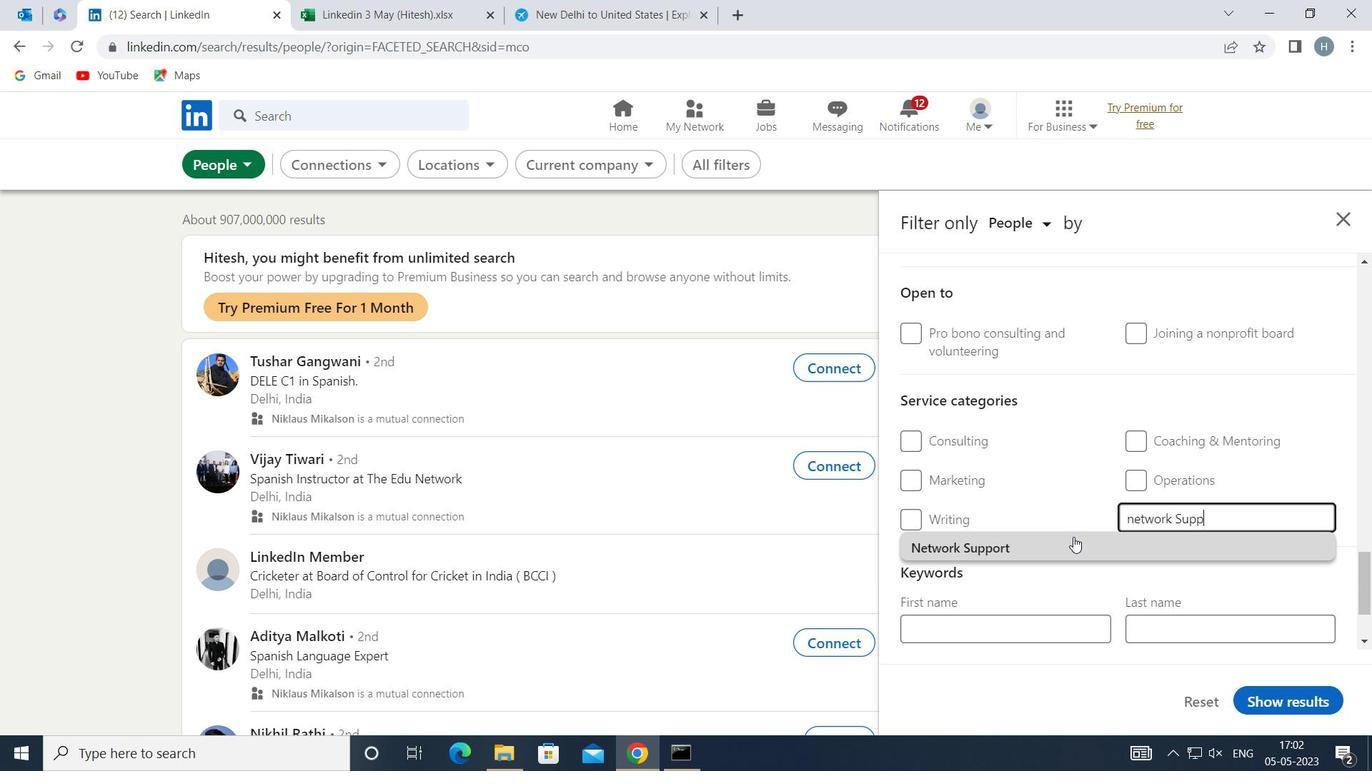 
Action: Mouse scrolled (1077, 527) with delta (0, 0)
Screenshot: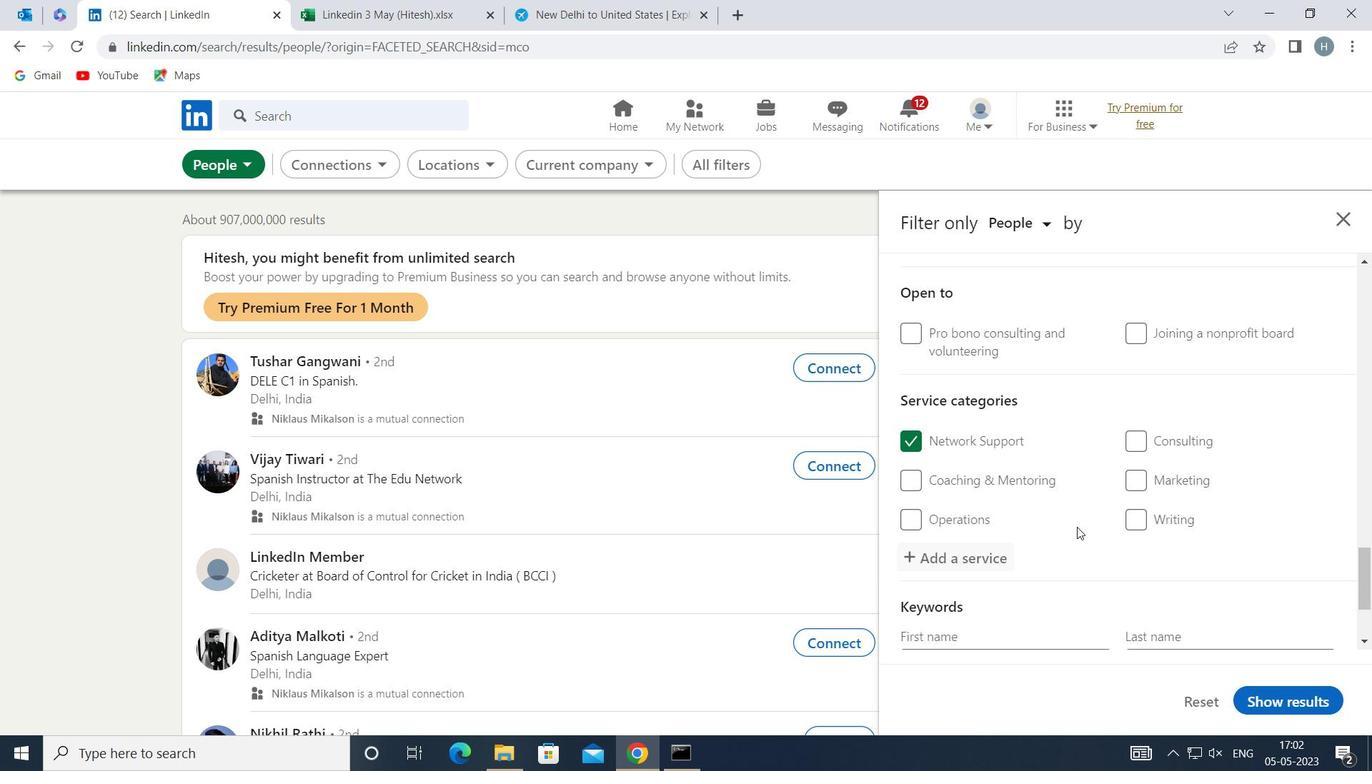 
Action: Mouse scrolled (1077, 527) with delta (0, 0)
Screenshot: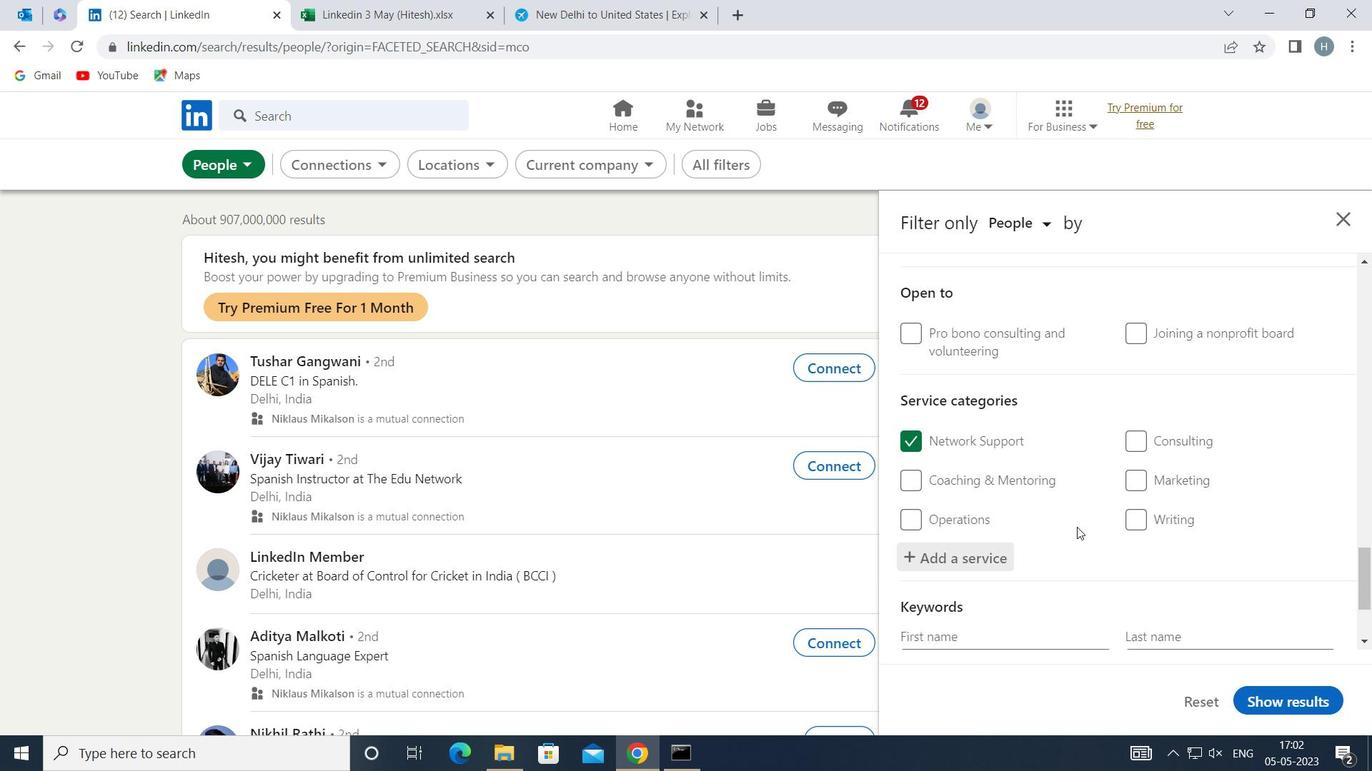 
Action: Mouse scrolled (1077, 527) with delta (0, 0)
Screenshot: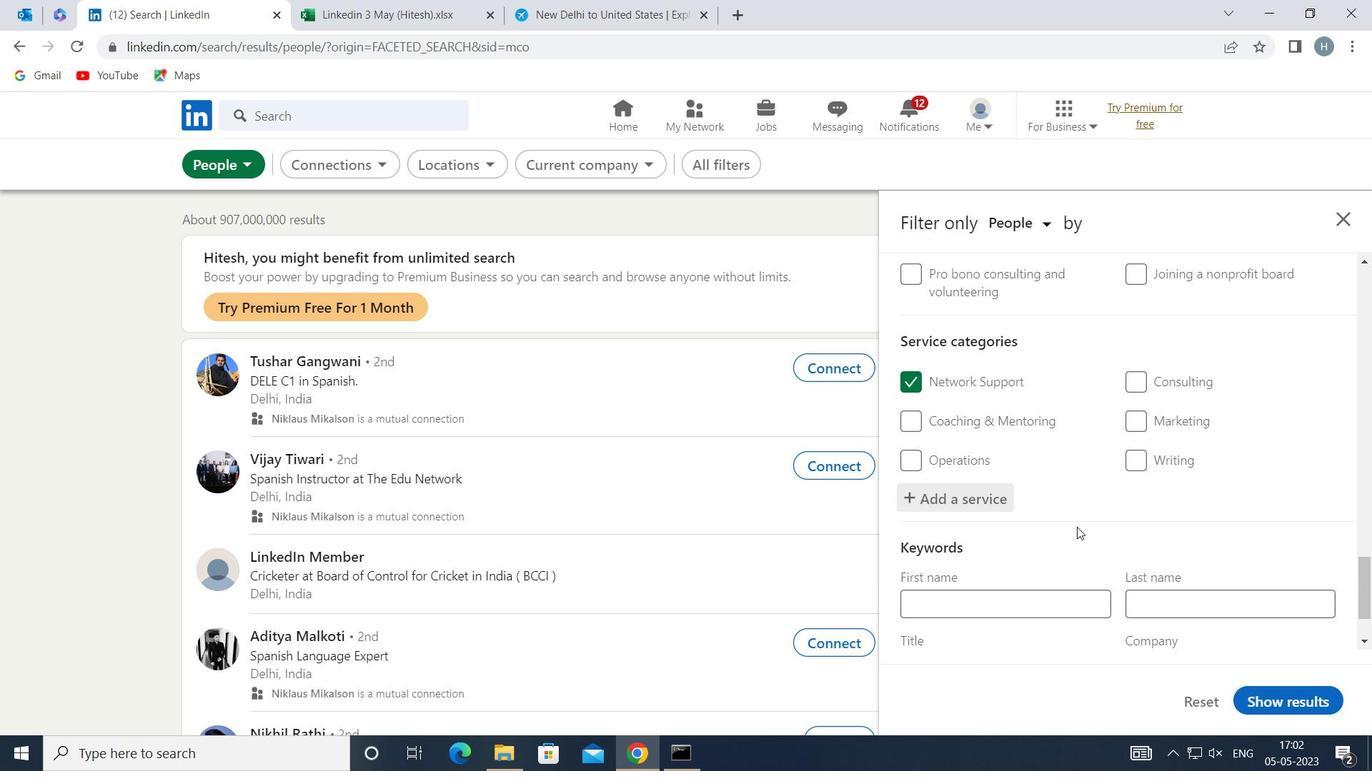 
Action: Mouse moved to (1077, 528)
Screenshot: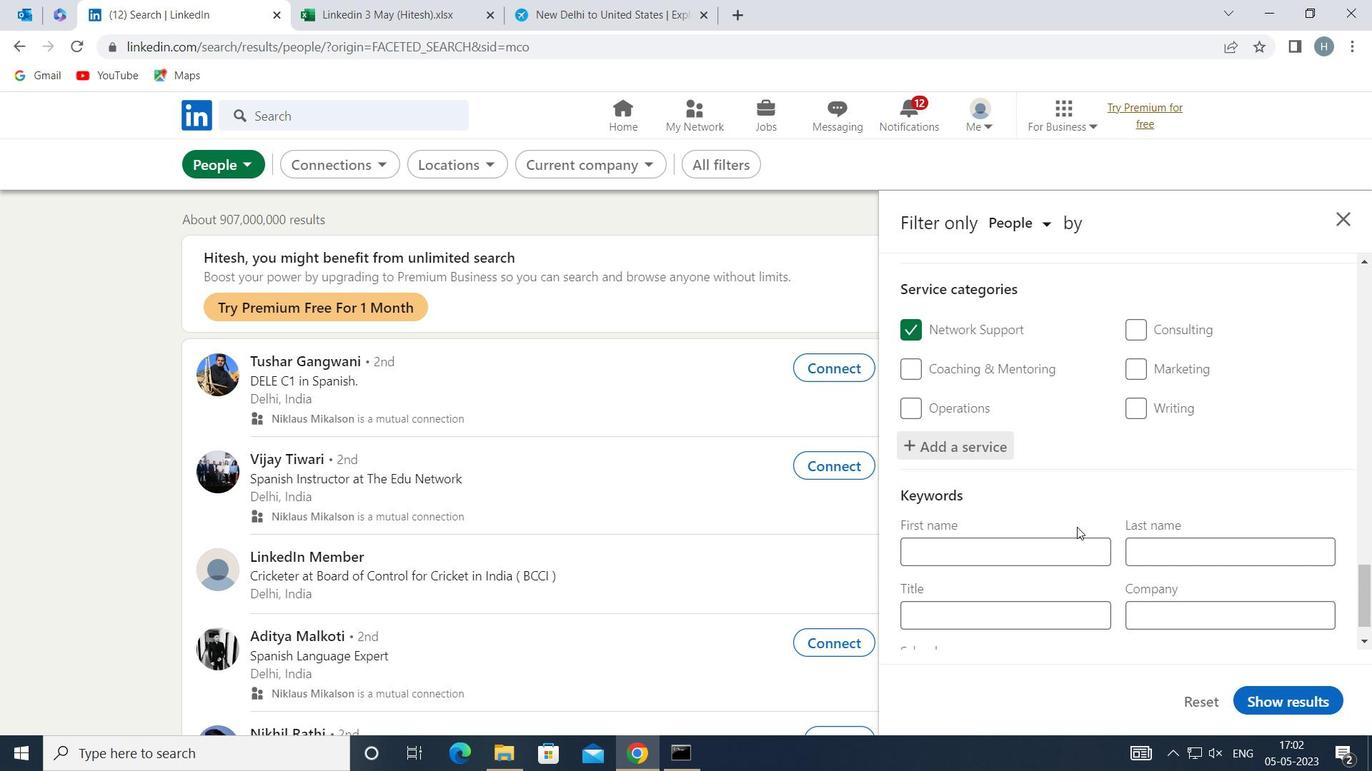 
Action: Mouse scrolled (1077, 527) with delta (0, 0)
Screenshot: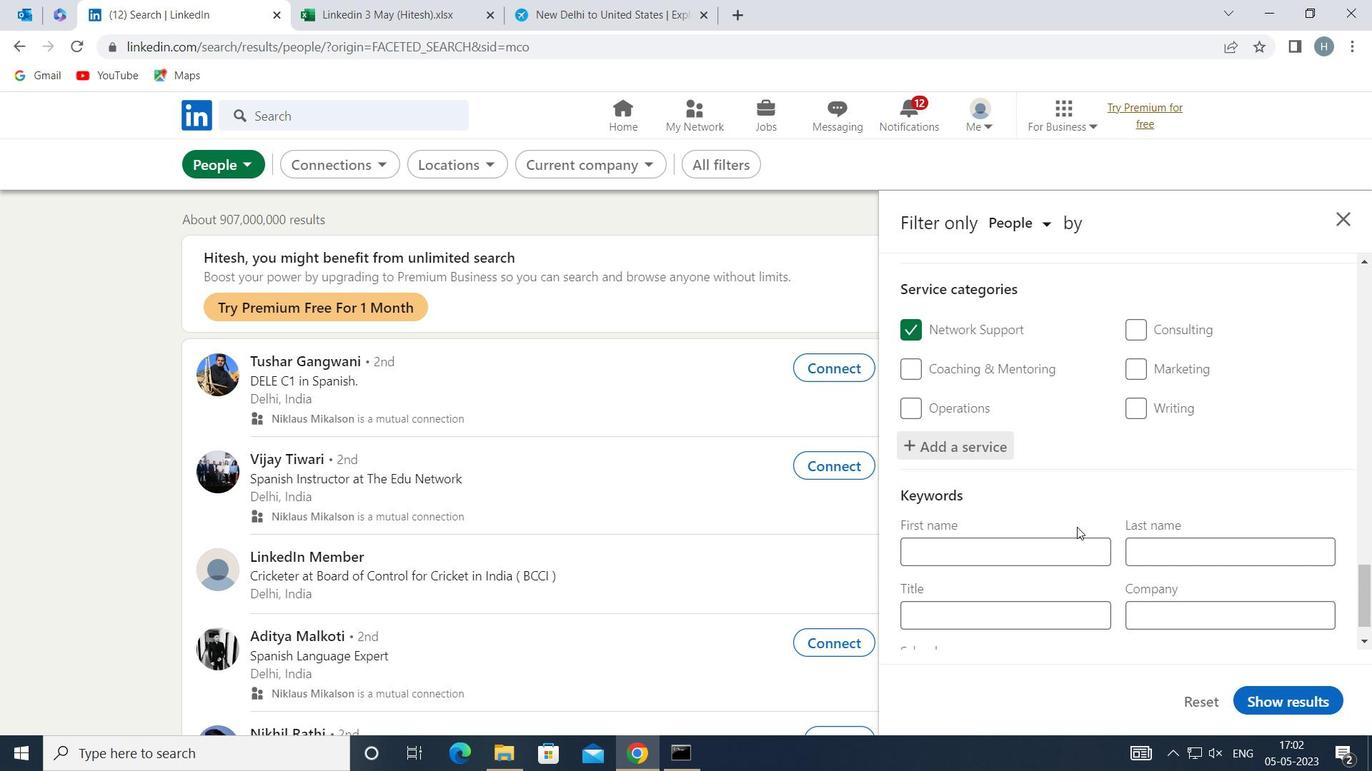 
Action: Mouse moved to (1060, 568)
Screenshot: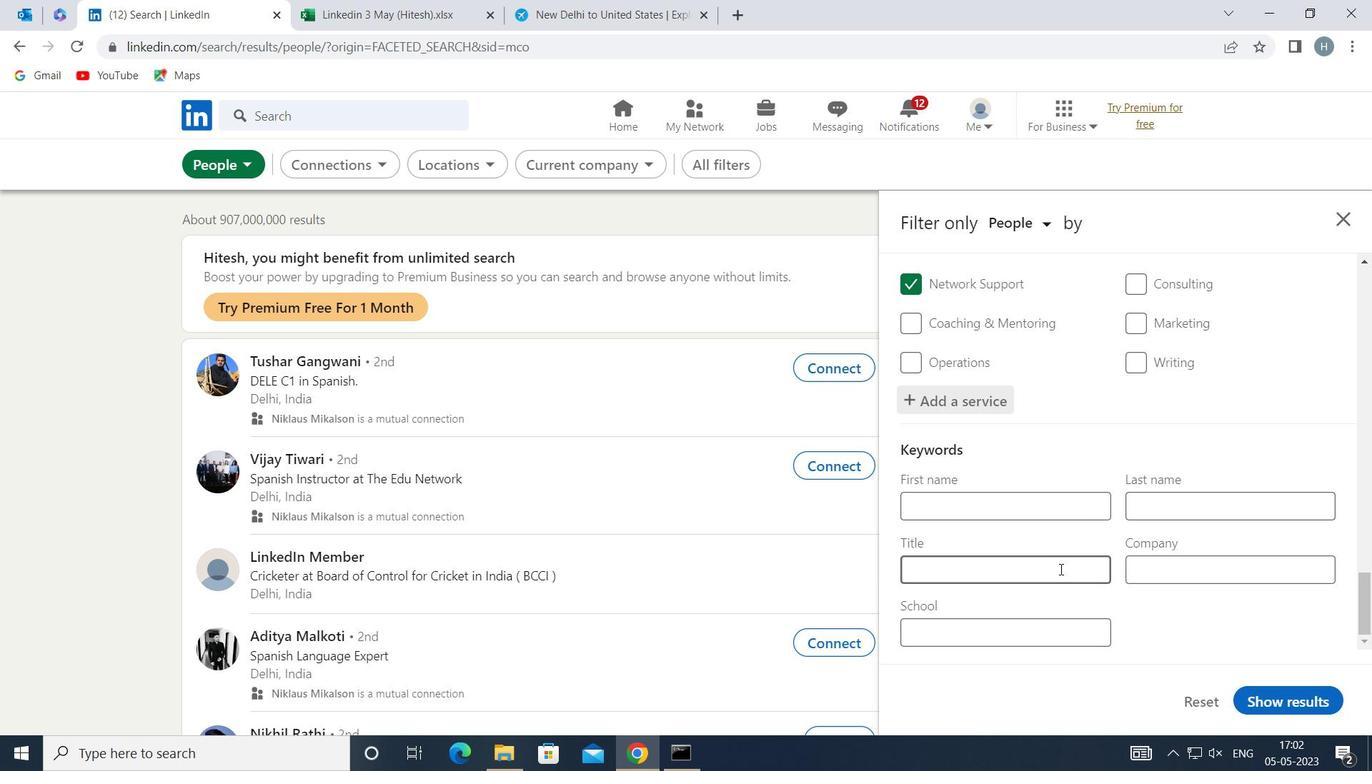 
Action: Mouse pressed left at (1060, 568)
Screenshot: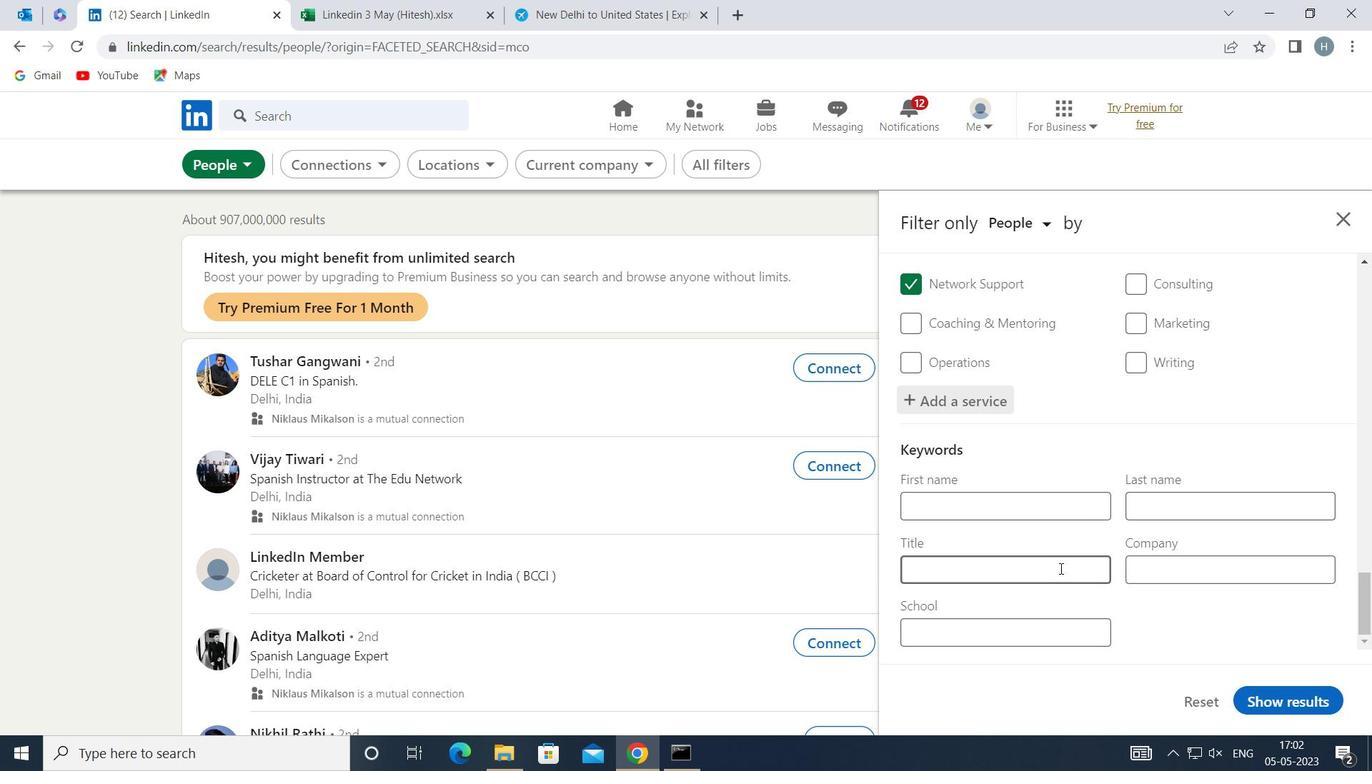 
Action: Mouse moved to (1063, 558)
Screenshot: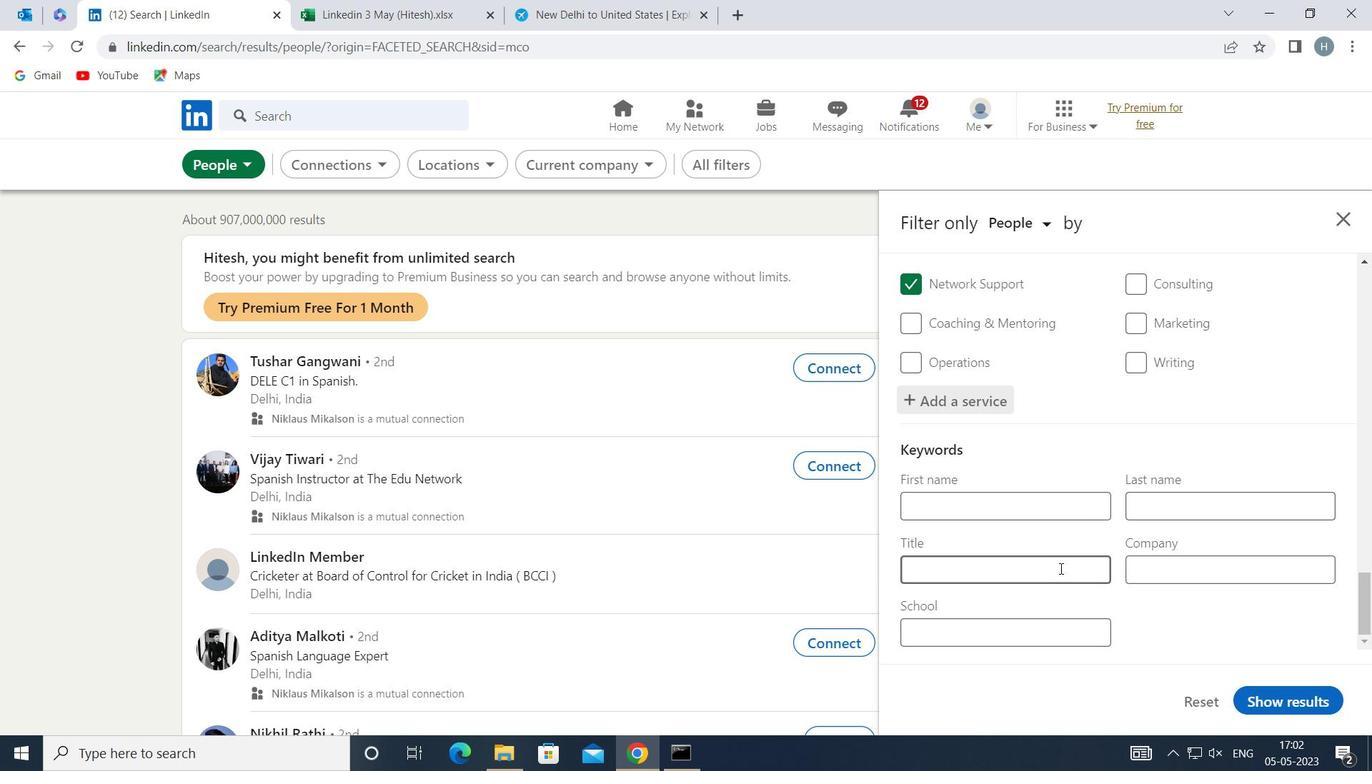 
Action: Key pressed <Key.shift>ANIMAL<Key.space><Key.shift>CONTROL<Key.space><Key.shift>OFFICER
Screenshot: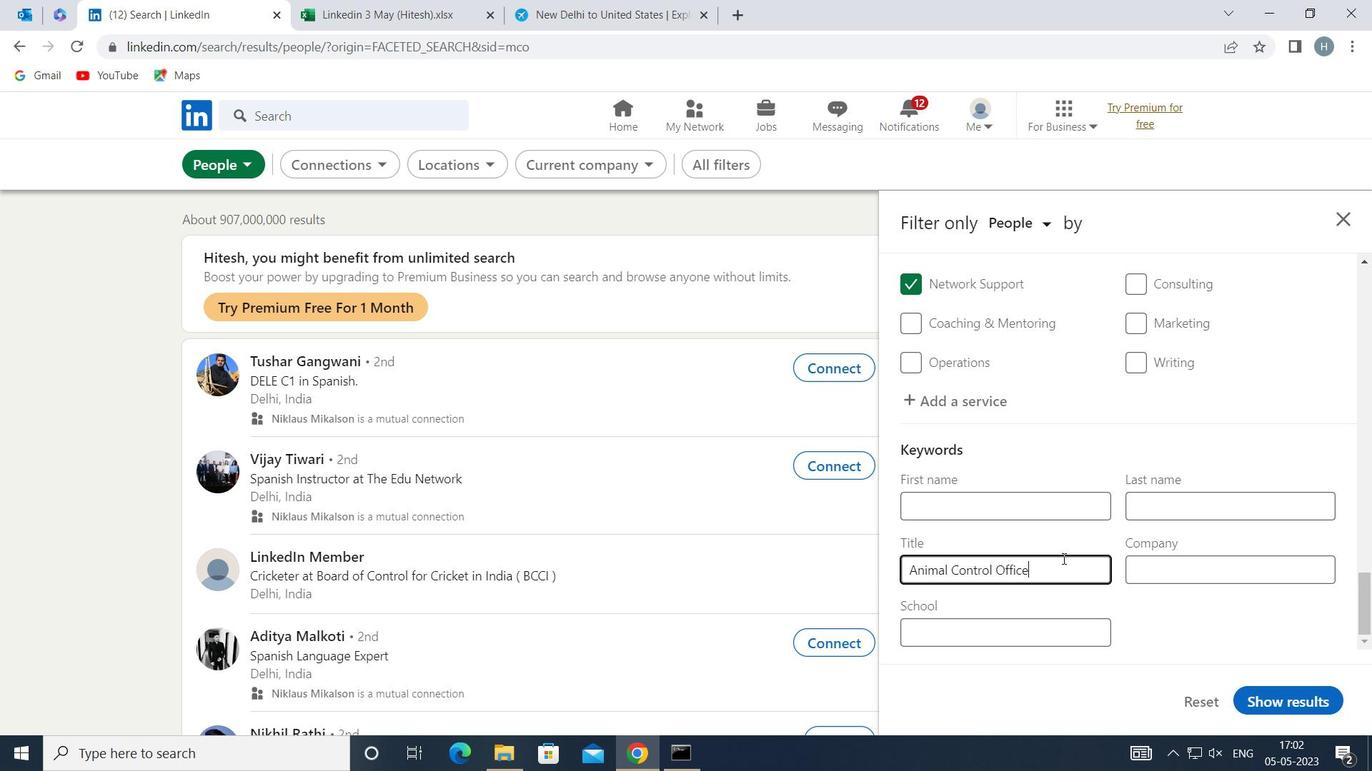 
Action: Mouse moved to (1277, 697)
Screenshot: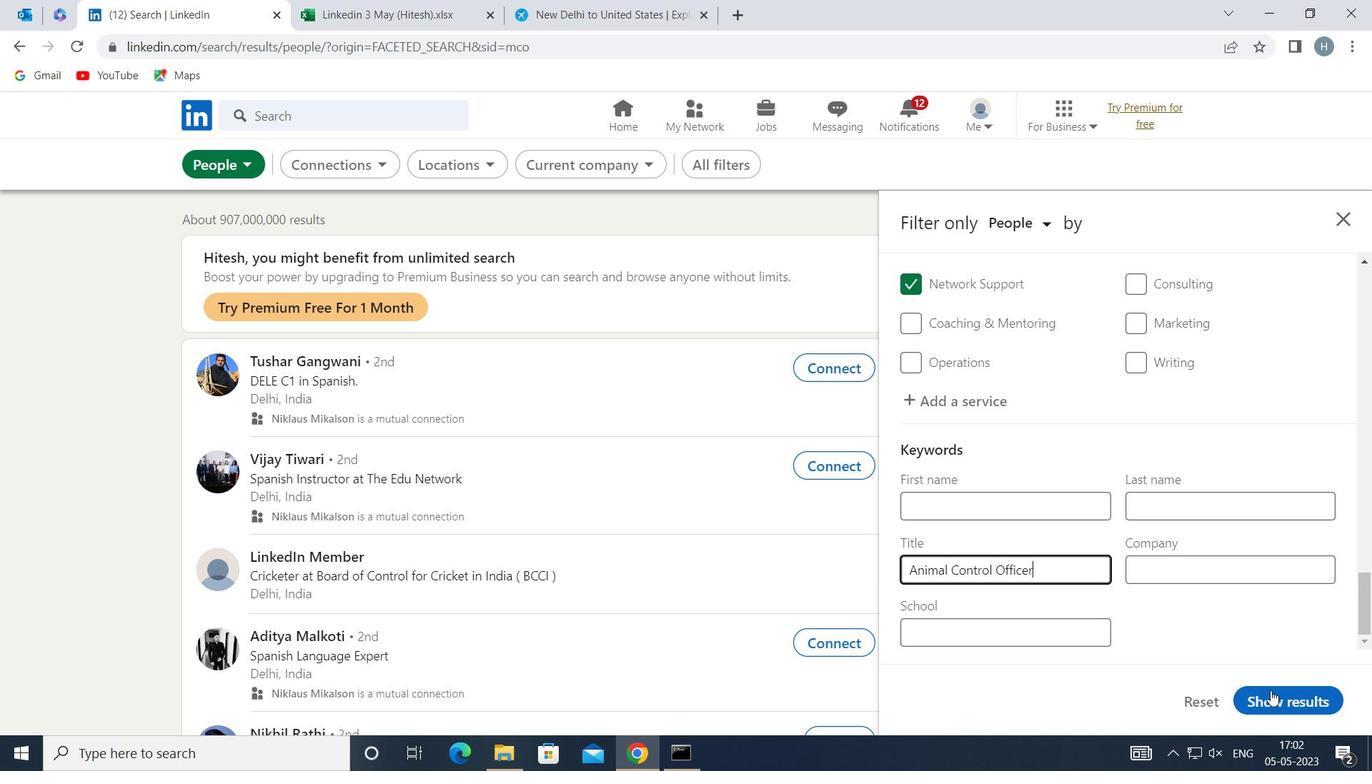 
Action: Mouse pressed left at (1277, 697)
Screenshot: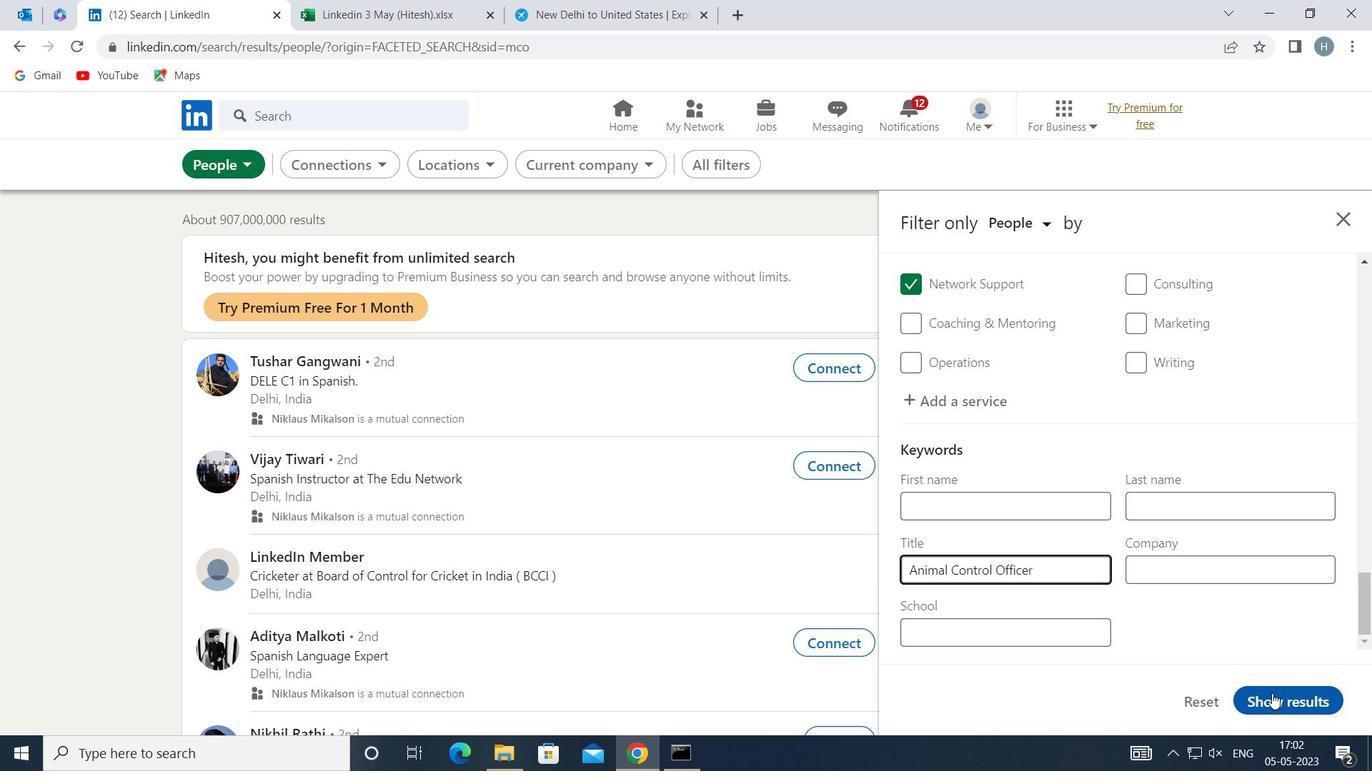 
Action: Mouse moved to (1147, 580)
Screenshot: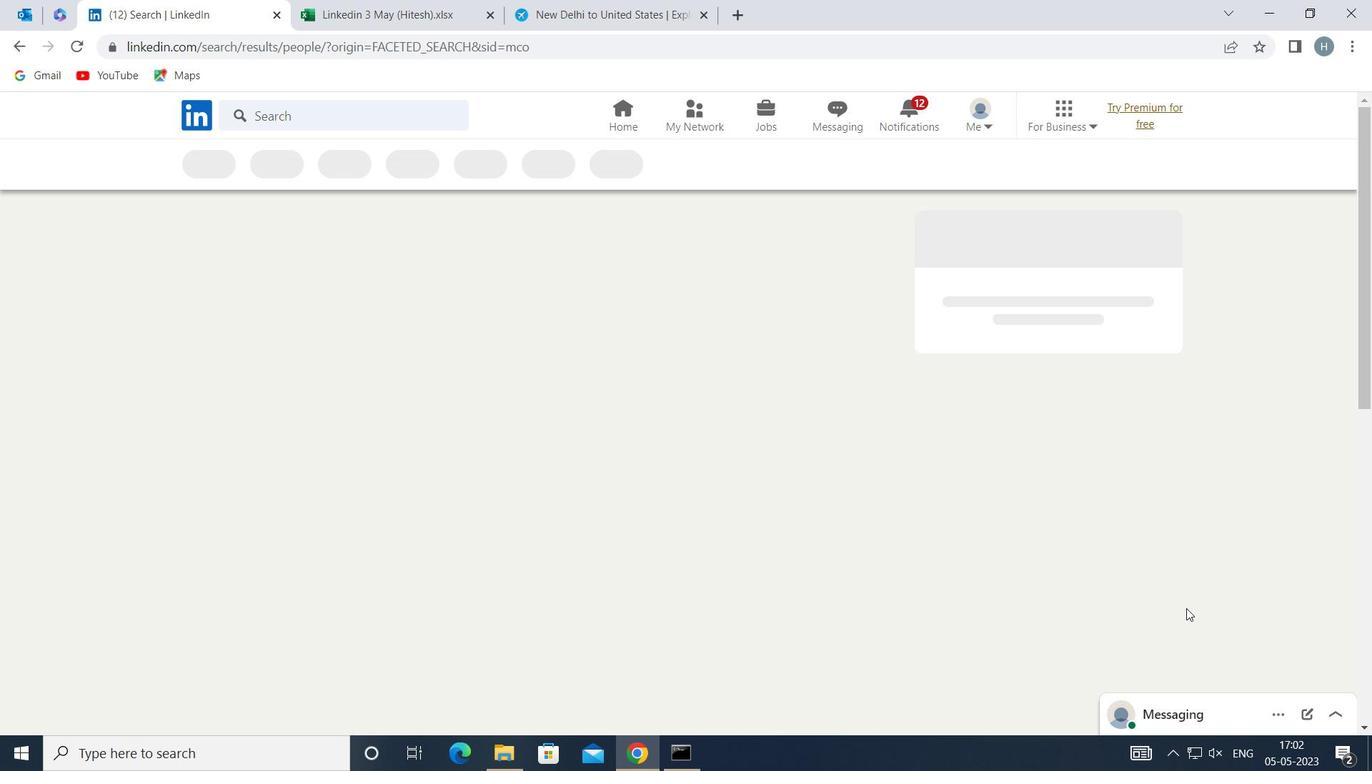 
